 Task: Find connections with filter location Iguape with filter topic #blockchainwith filter profile language English with filter current company V-Guard with filter school CV Raman College of Engineering (CVRCE), Bhubaneswar with filter industry Clay and Refractory Products Manufacturing with filter service category Mortgage Lending with filter keywords title Managing Member
Action: Mouse moved to (649, 117)
Screenshot: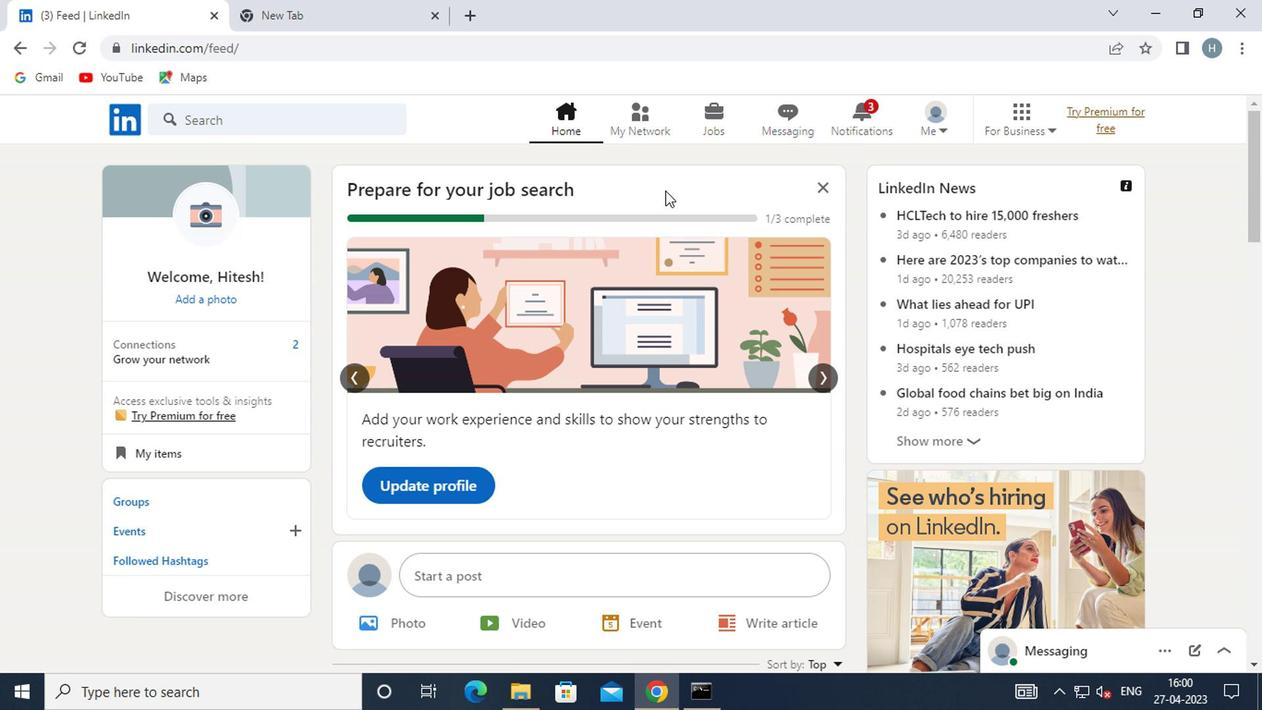 
Action: Mouse pressed left at (649, 117)
Screenshot: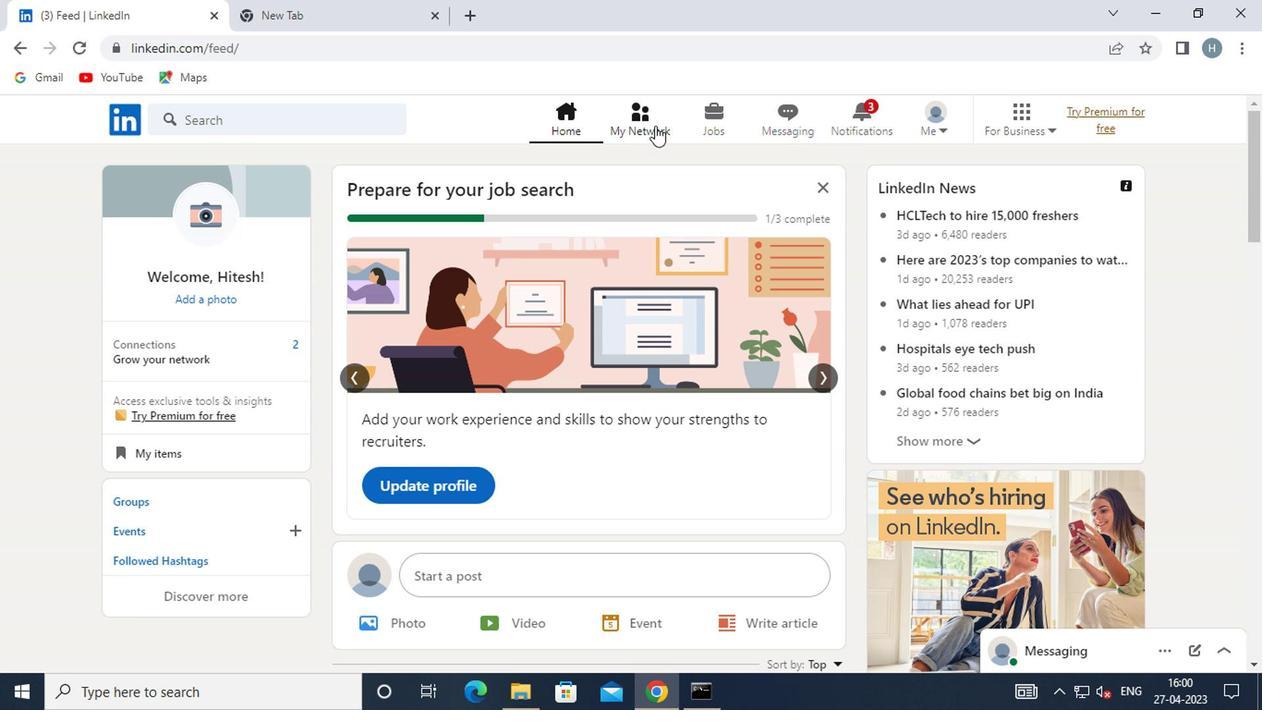 
Action: Mouse moved to (285, 221)
Screenshot: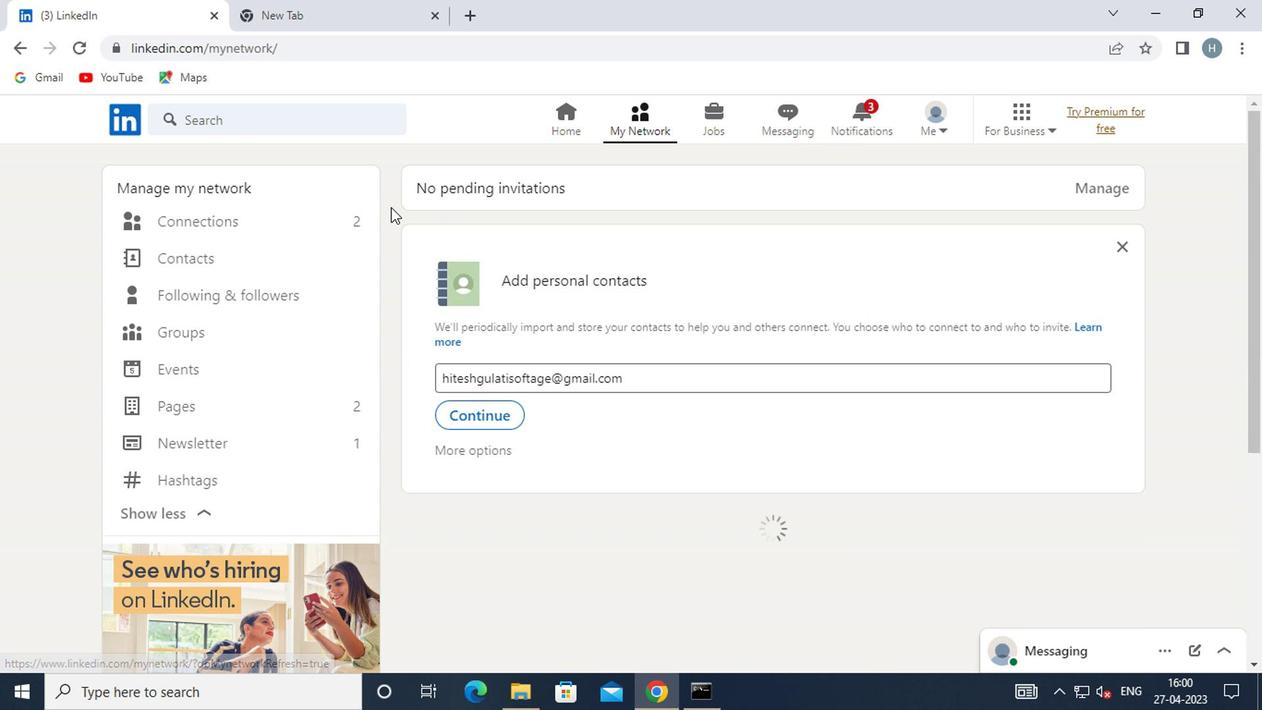 
Action: Mouse pressed left at (285, 221)
Screenshot: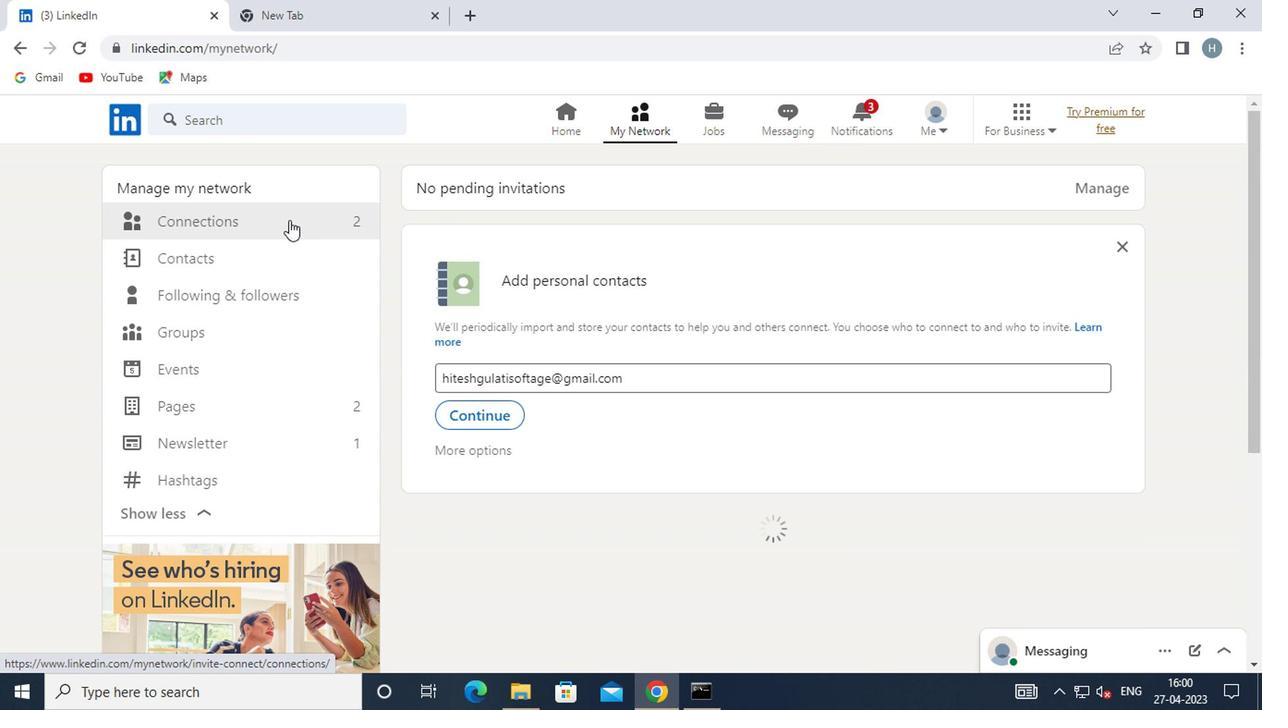 
Action: Mouse moved to (761, 224)
Screenshot: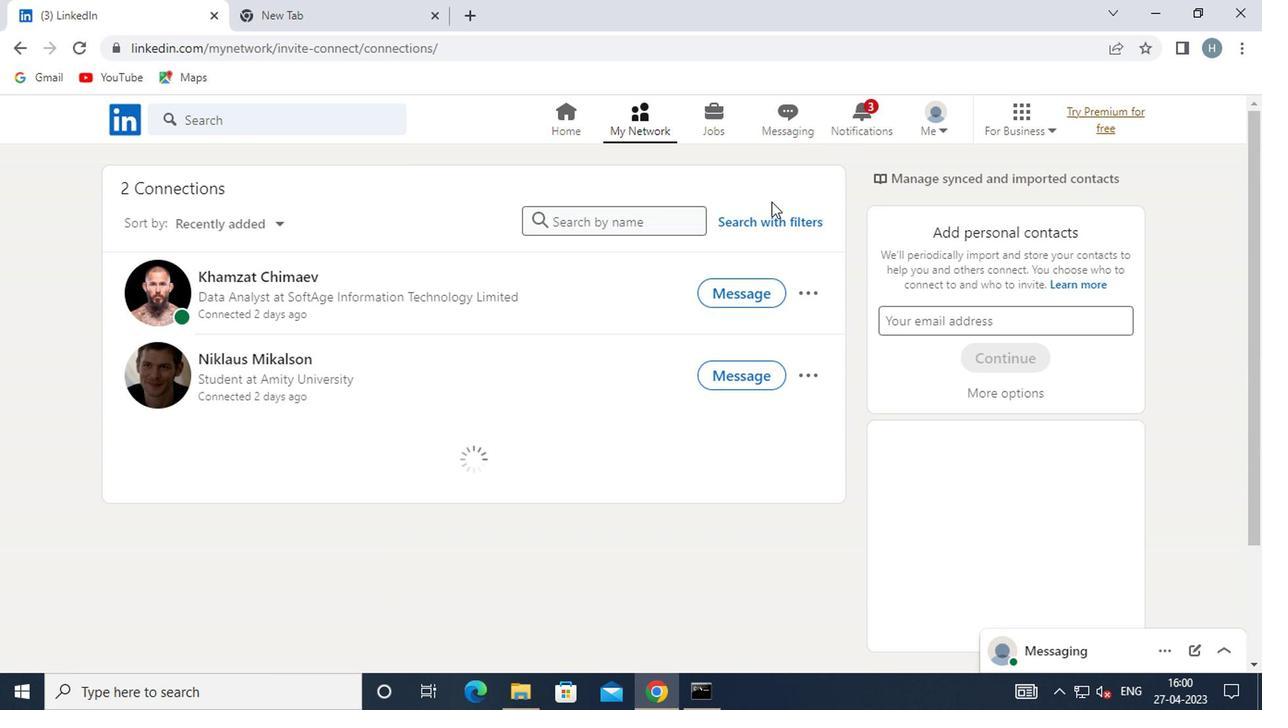 
Action: Mouse pressed left at (761, 224)
Screenshot: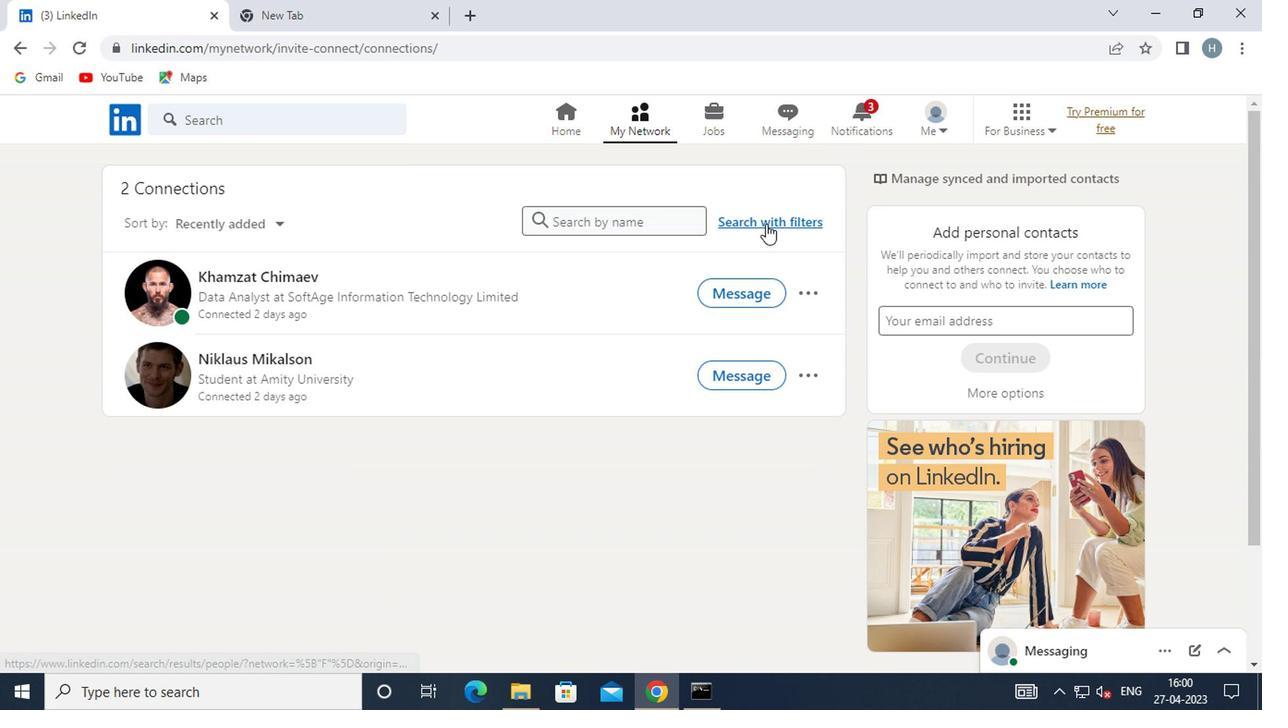 
Action: Mouse moved to (681, 176)
Screenshot: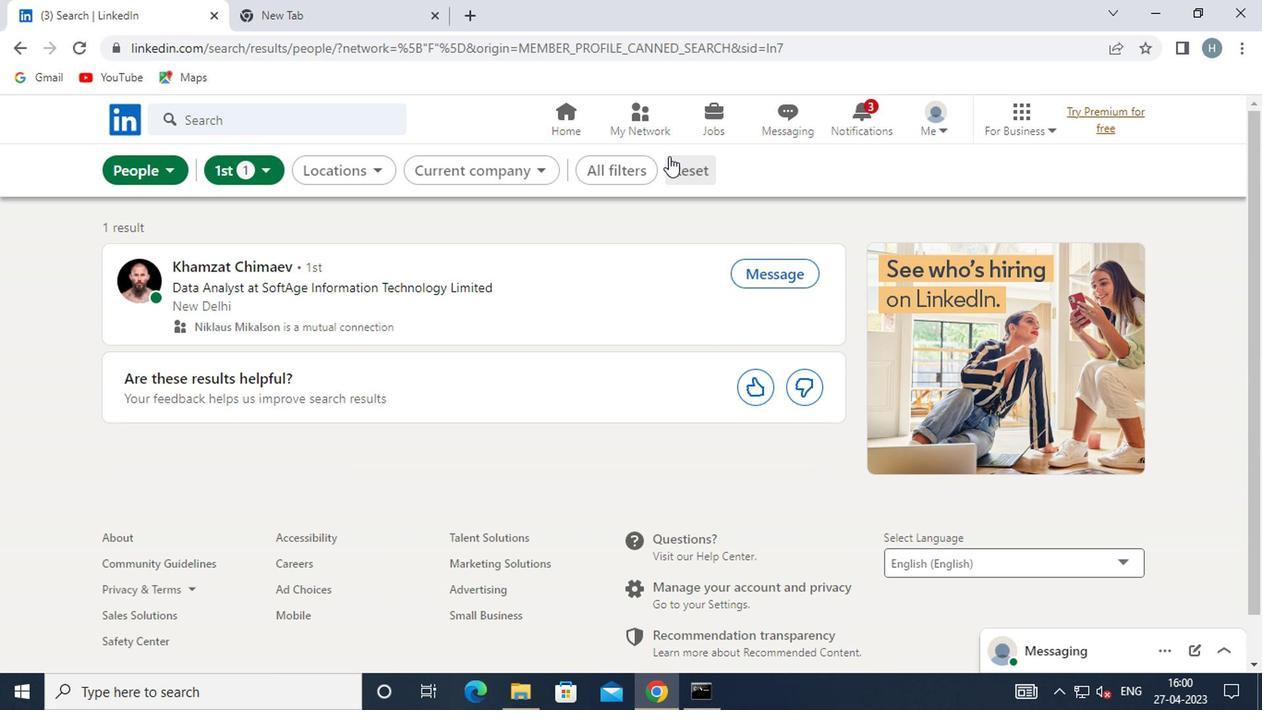 
Action: Mouse pressed left at (681, 176)
Screenshot: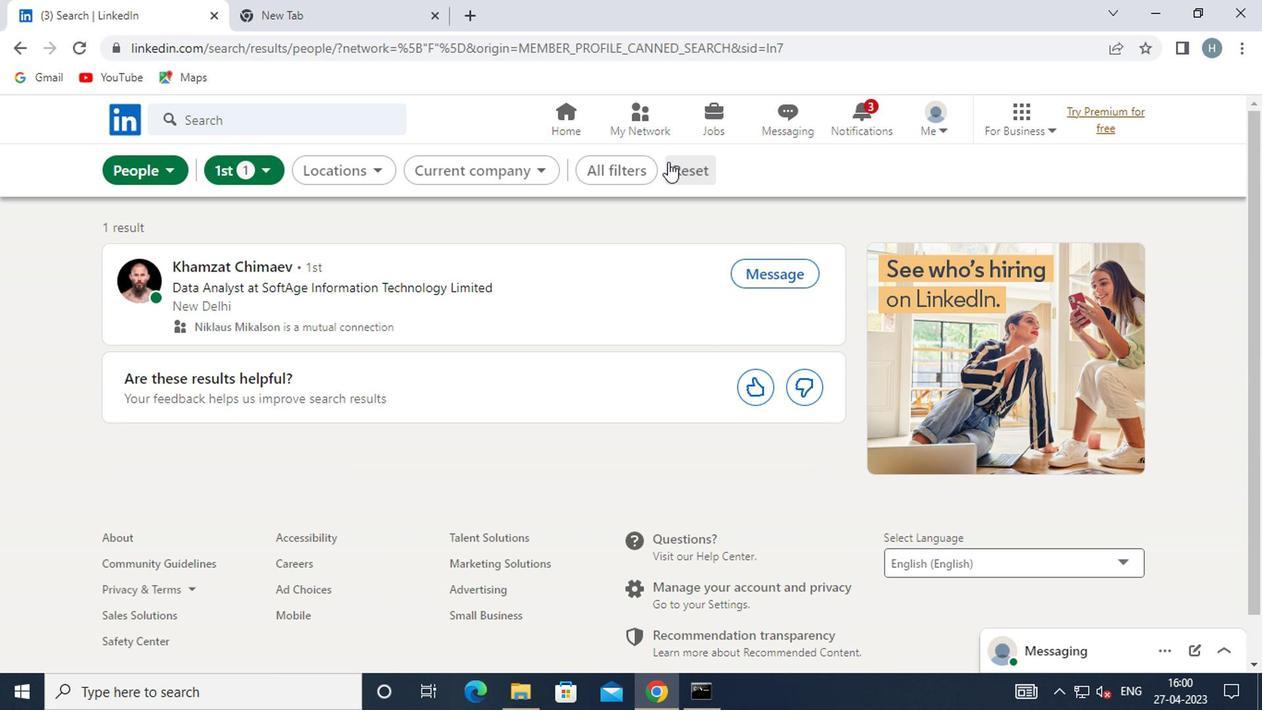 
Action: Mouse moved to (656, 176)
Screenshot: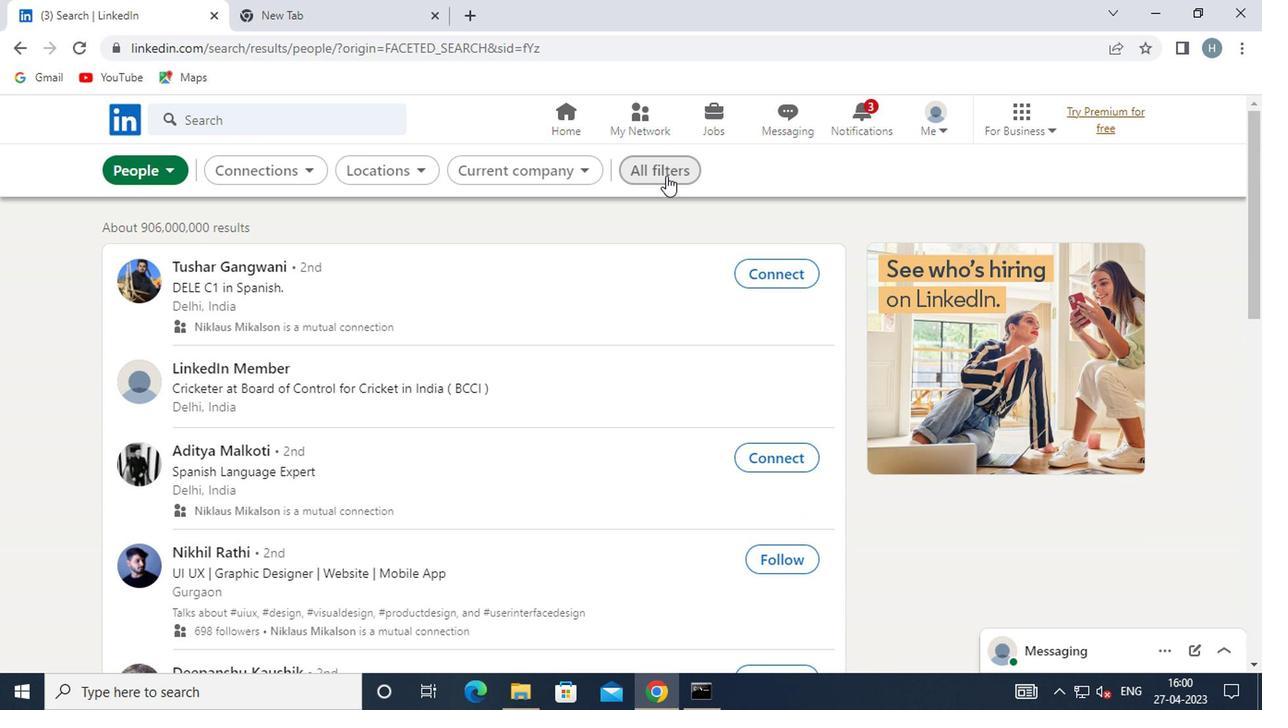 
Action: Mouse pressed left at (656, 176)
Screenshot: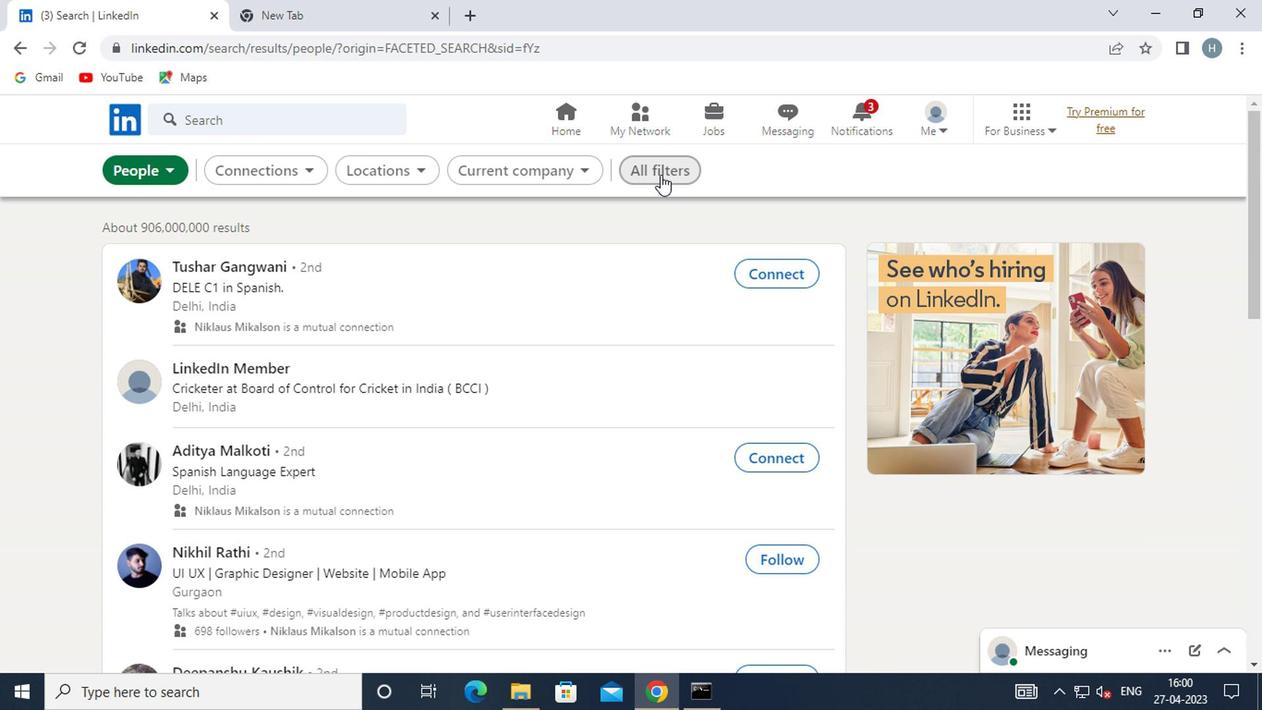
Action: Mouse moved to (1055, 401)
Screenshot: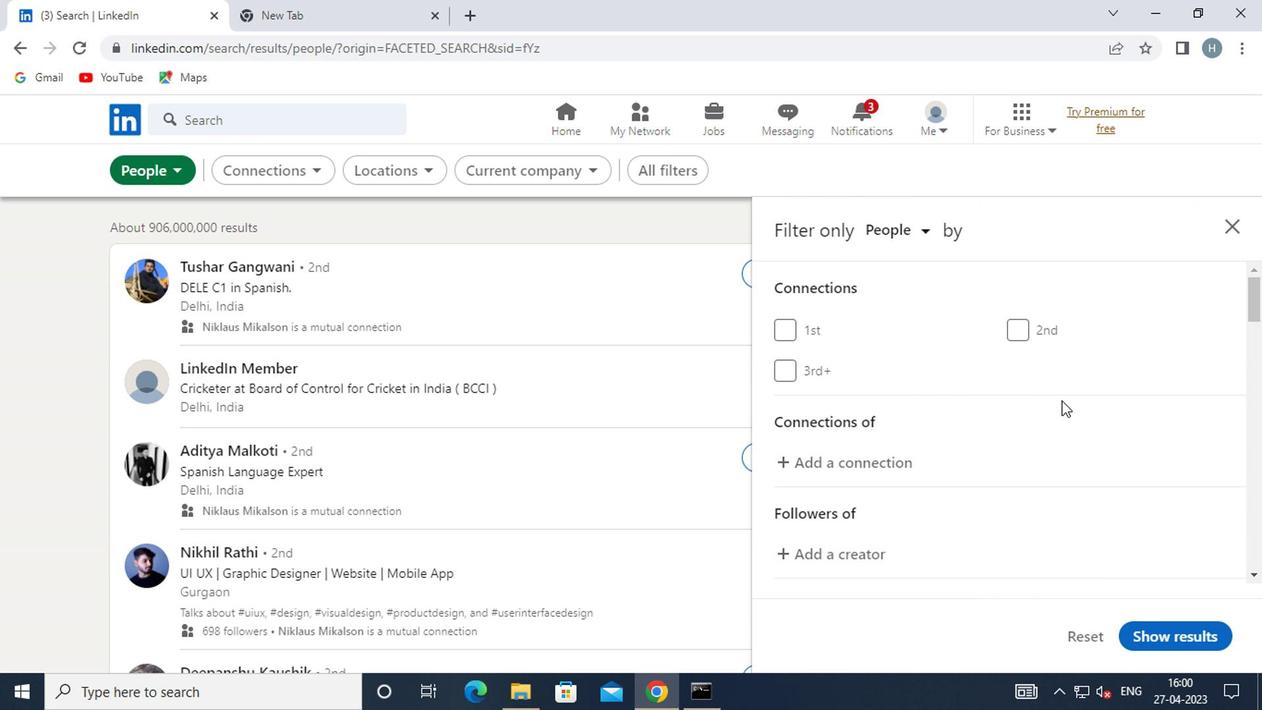 
Action: Mouse scrolled (1055, 400) with delta (0, 0)
Screenshot: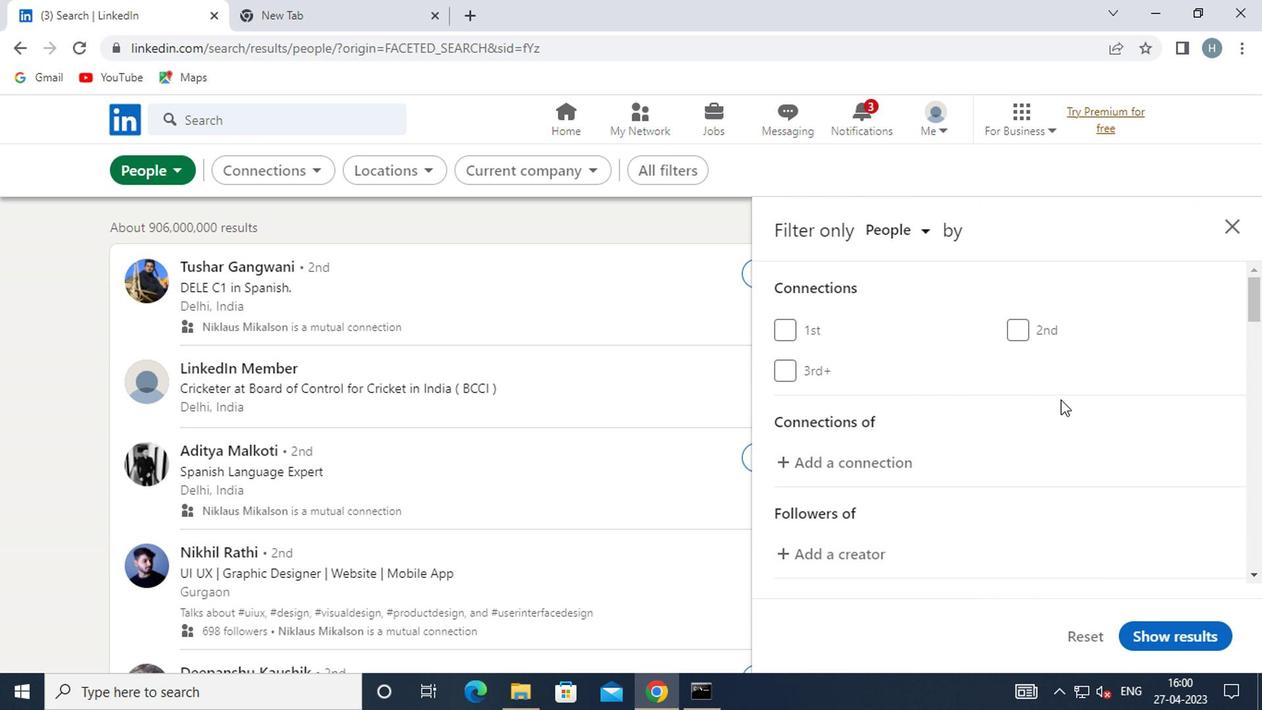 
Action: Mouse scrolled (1055, 400) with delta (0, 0)
Screenshot: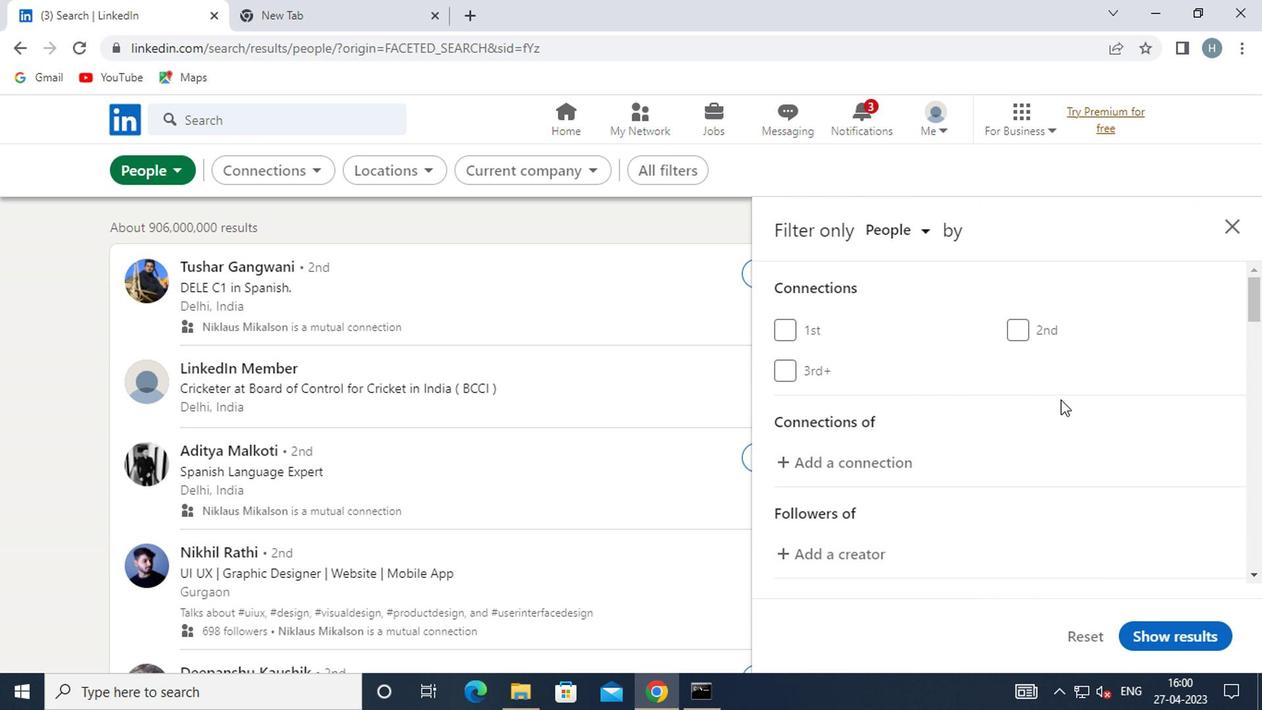 
Action: Mouse scrolled (1055, 400) with delta (0, 0)
Screenshot: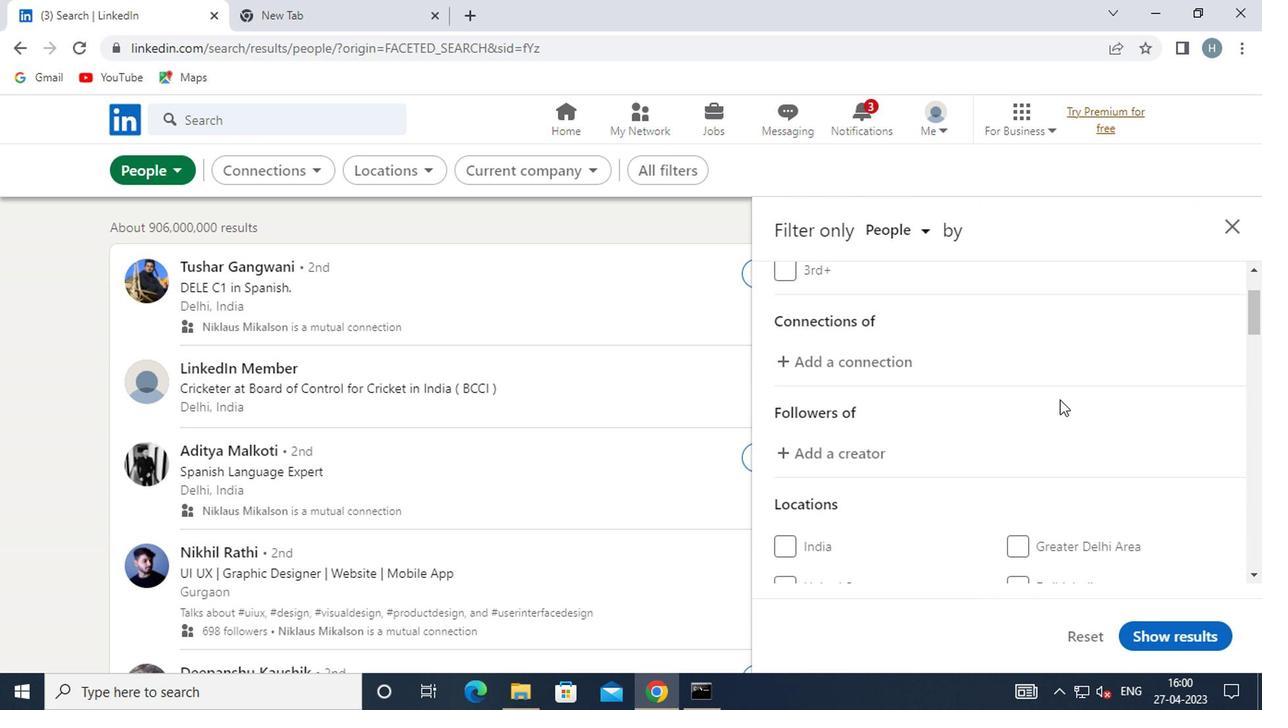 
Action: Mouse moved to (1055, 401)
Screenshot: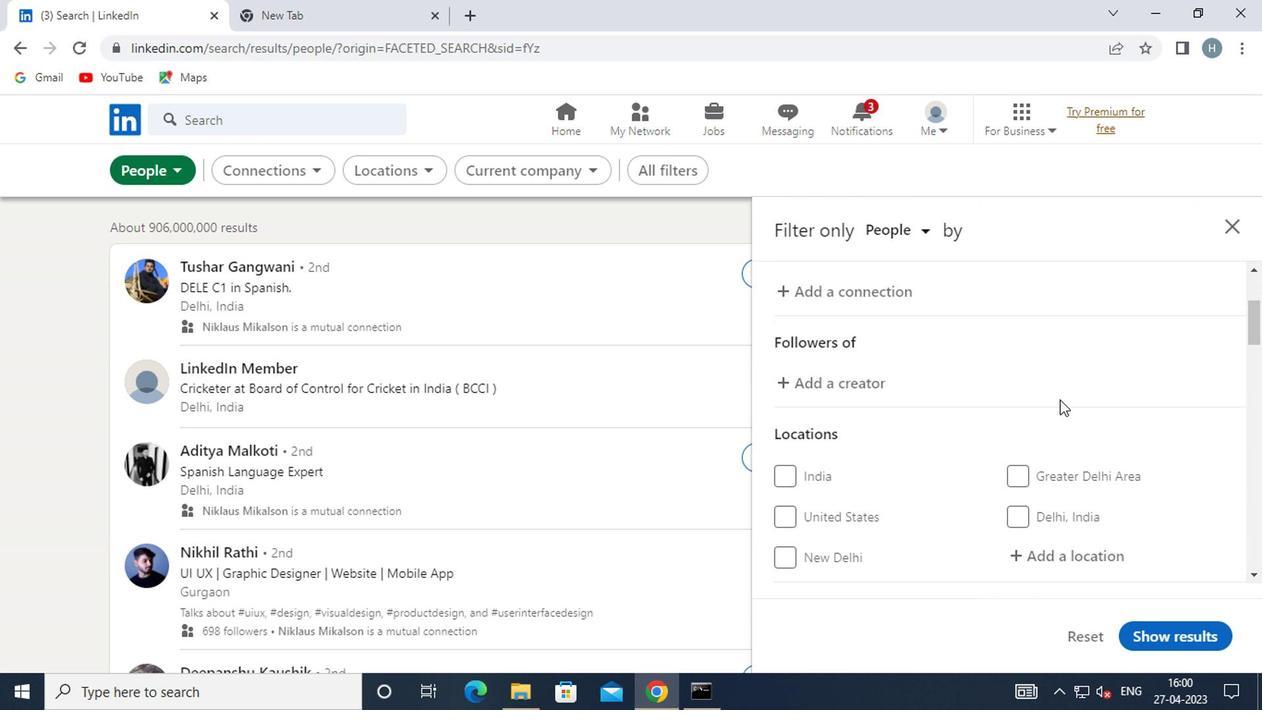 
Action: Mouse scrolled (1055, 400) with delta (0, 0)
Screenshot: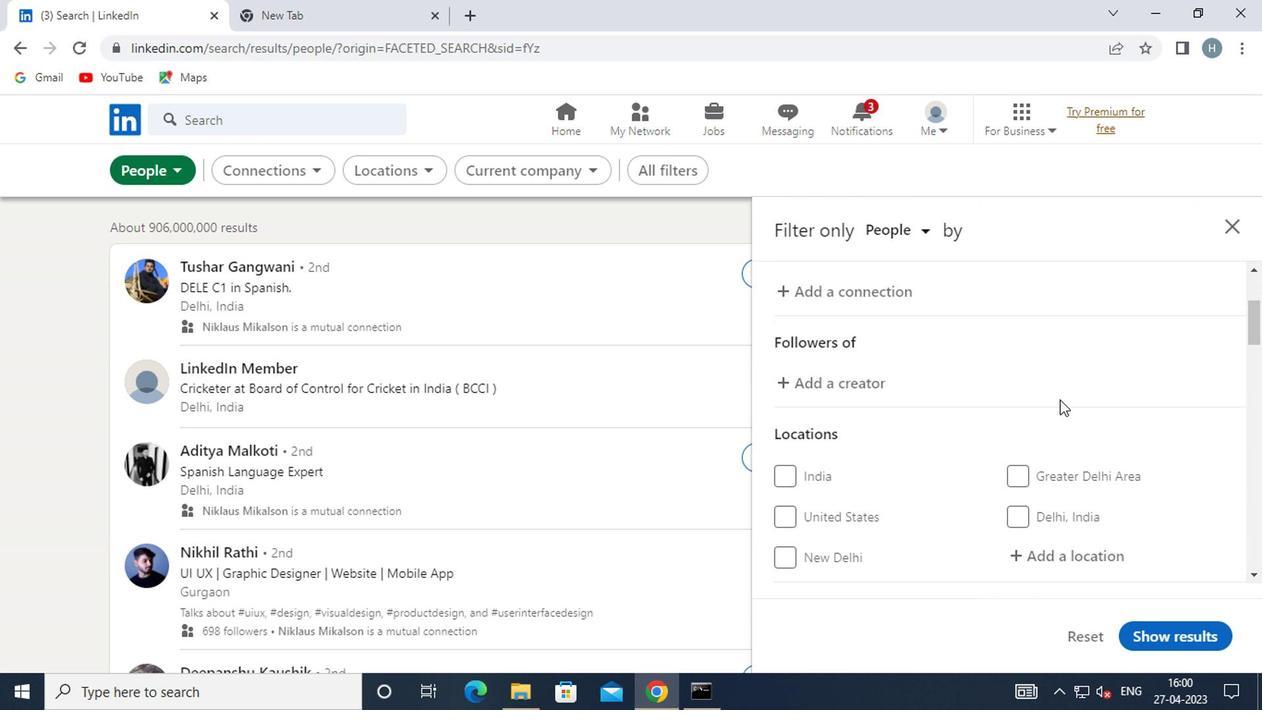 
Action: Mouse moved to (1045, 359)
Screenshot: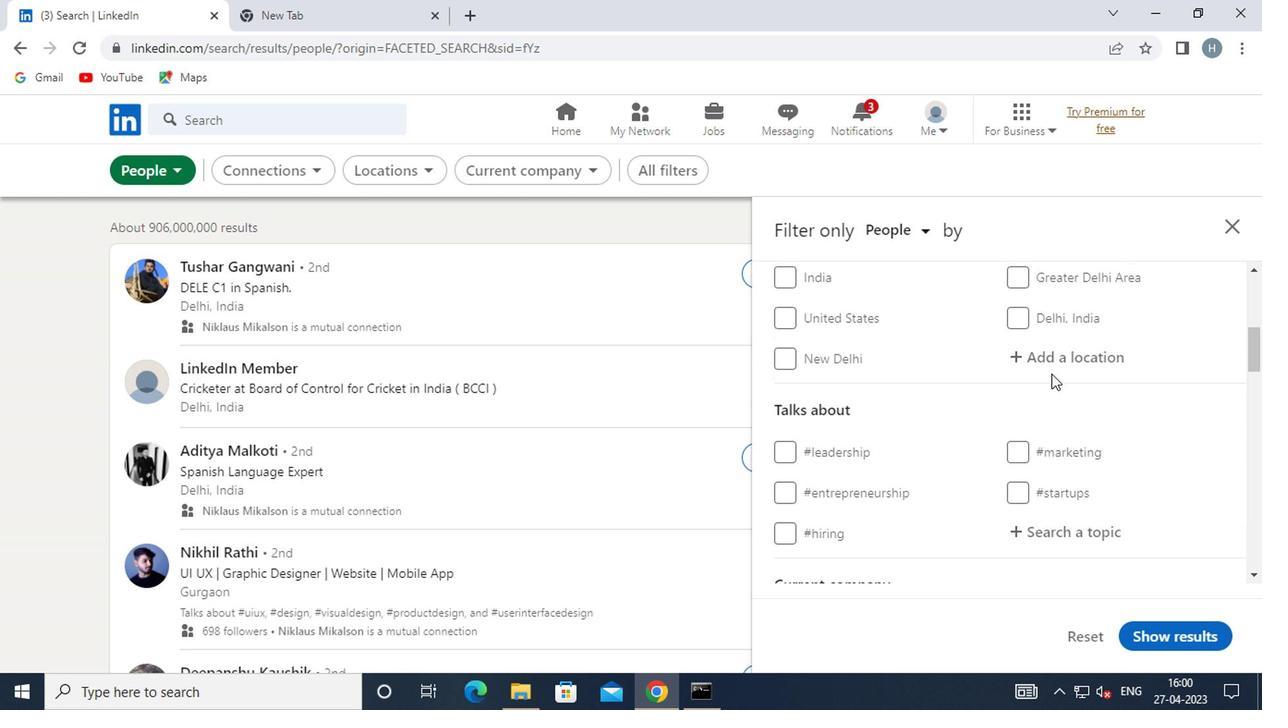 
Action: Mouse pressed left at (1045, 359)
Screenshot: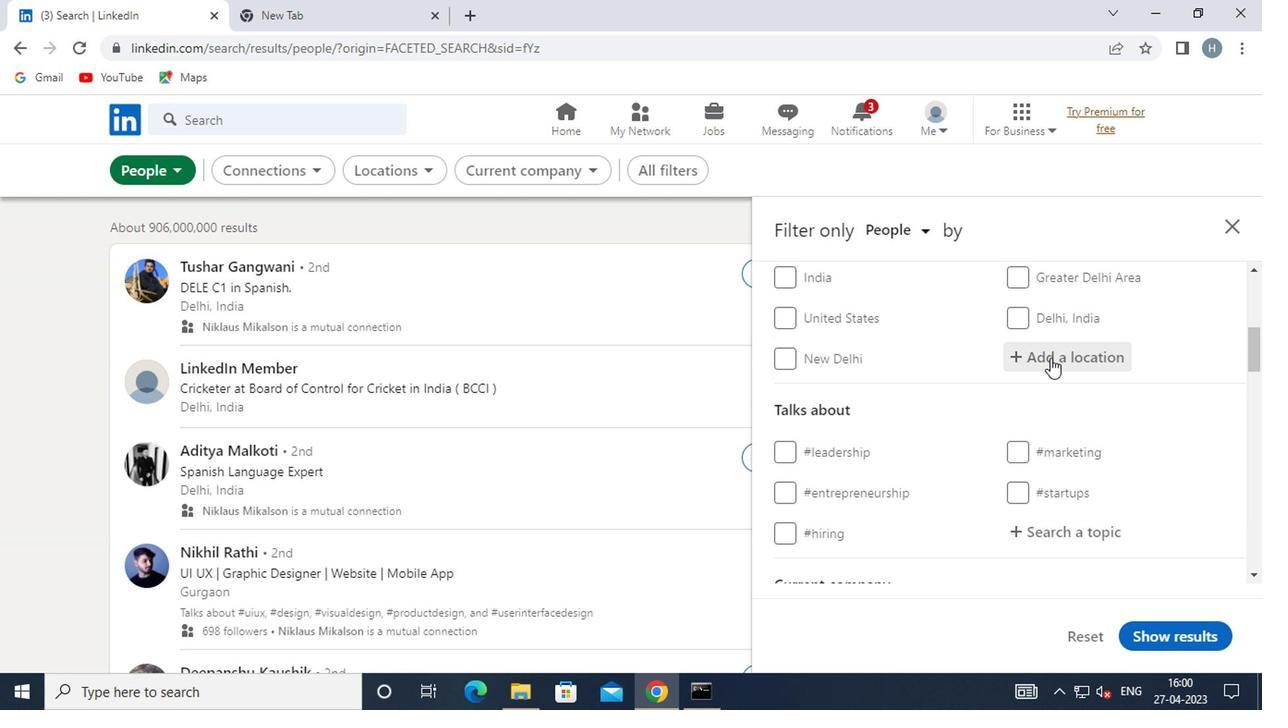 
Action: Key pressed <Key.shift>IGUAPA
Screenshot: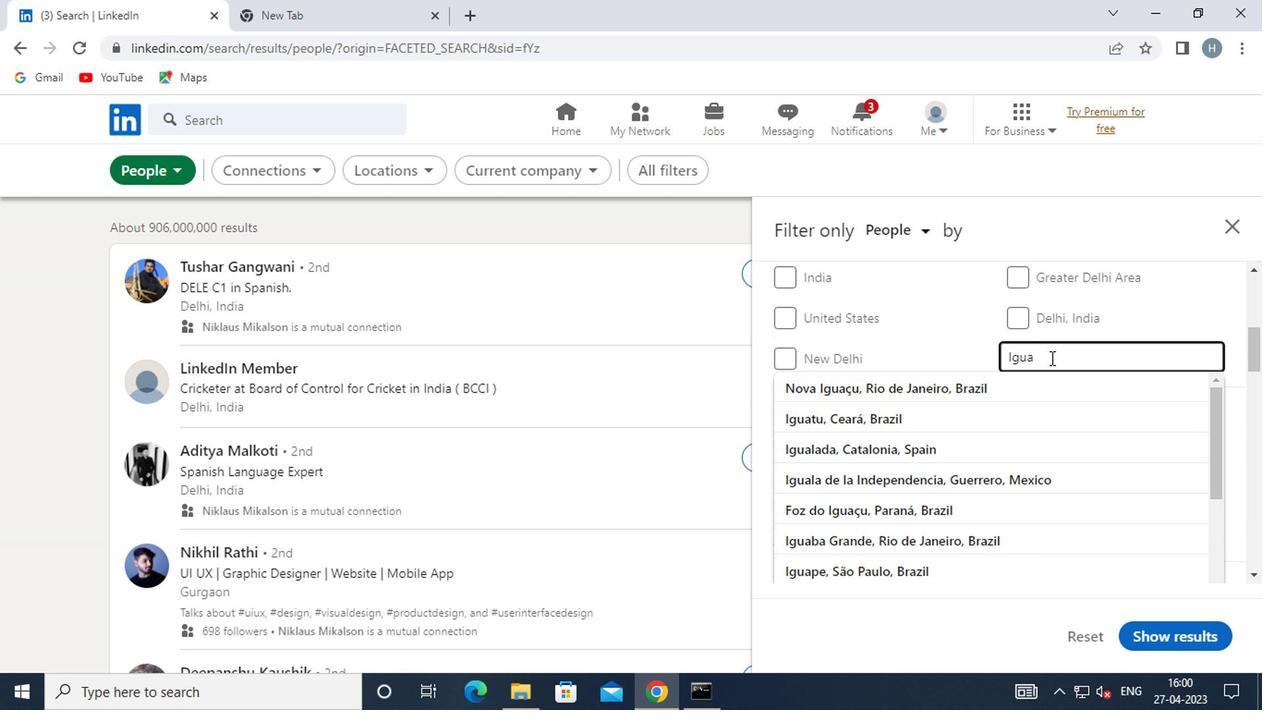 
Action: Mouse moved to (1180, 301)
Screenshot: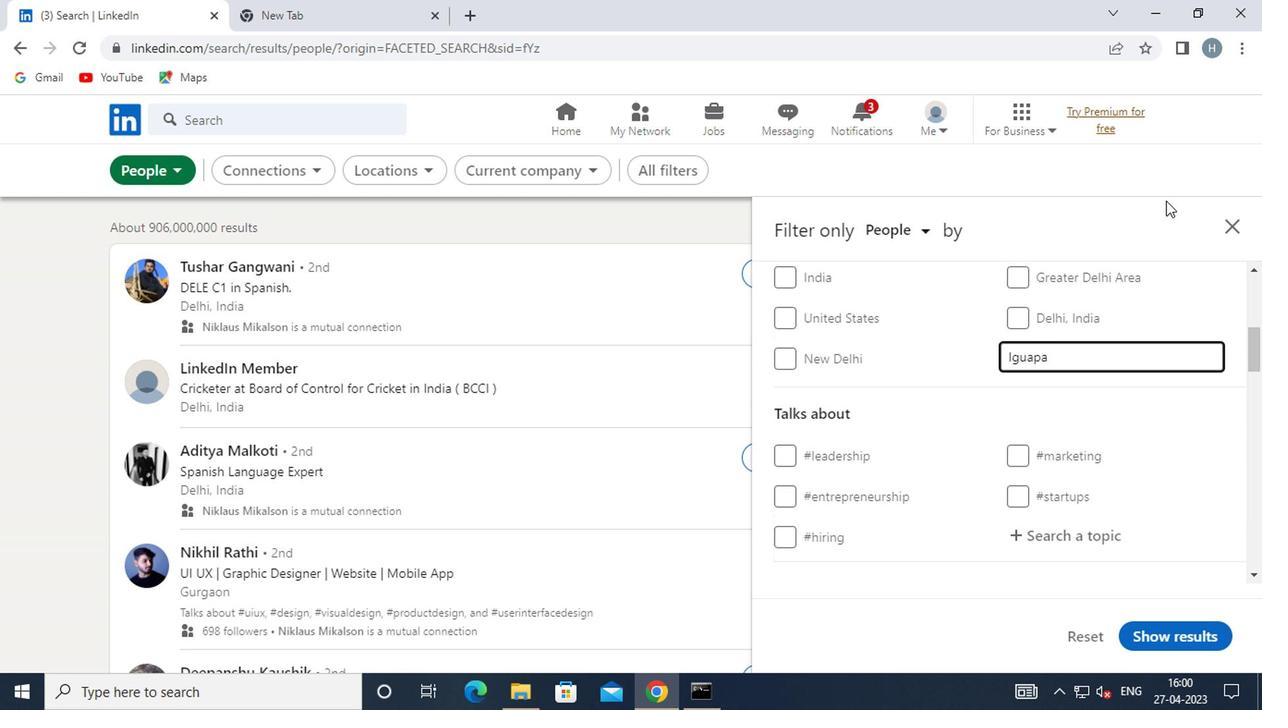 
Action: Mouse pressed left at (1180, 301)
Screenshot: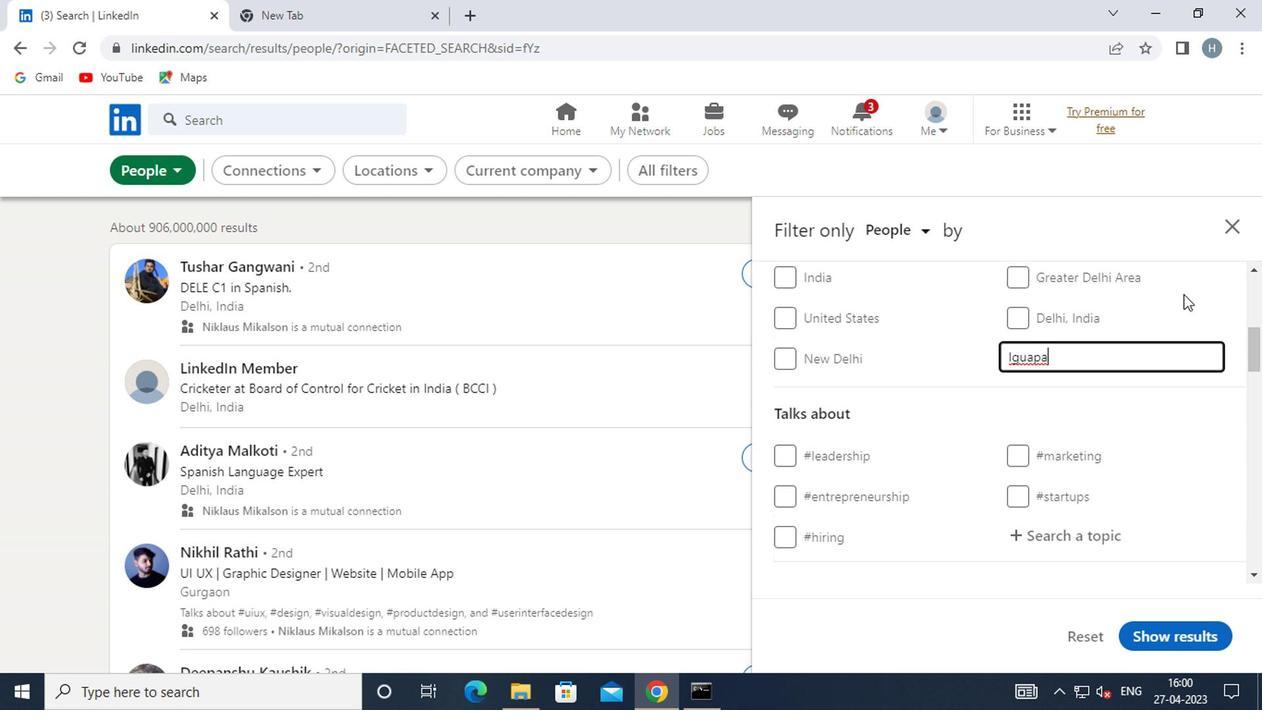 
Action: Mouse moved to (1157, 319)
Screenshot: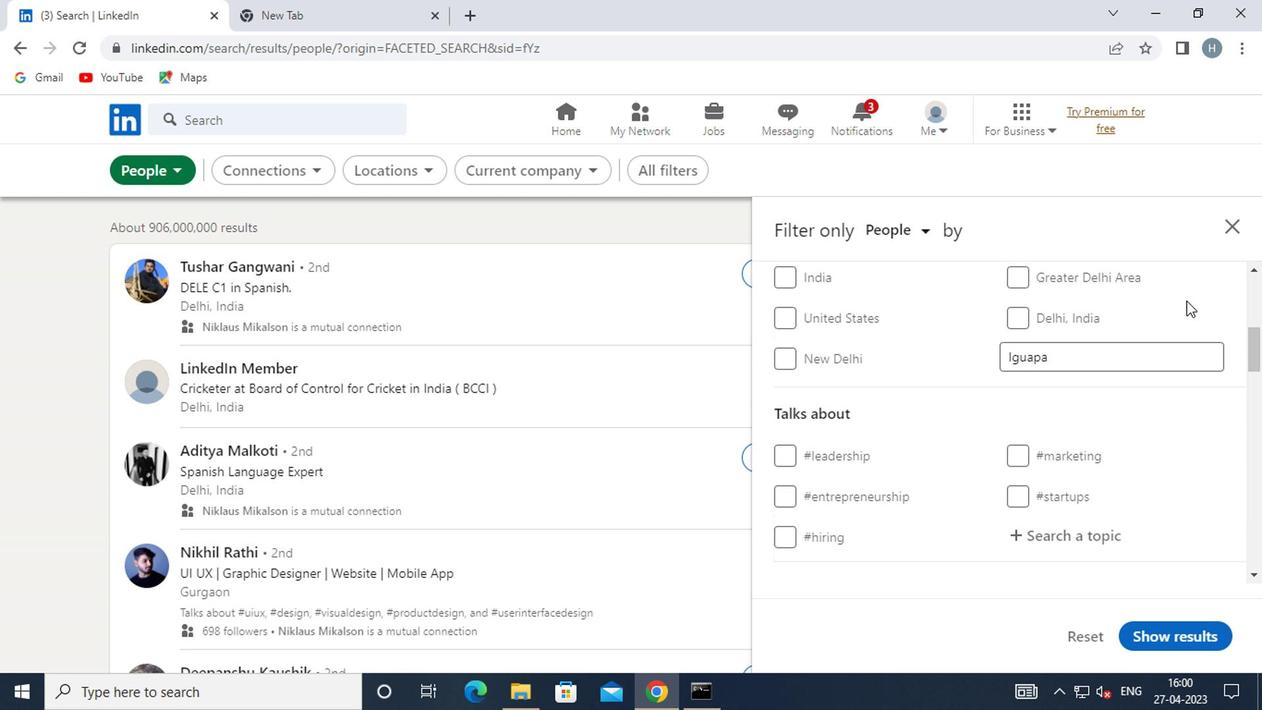 
Action: Mouse scrolled (1157, 317) with delta (0, -1)
Screenshot: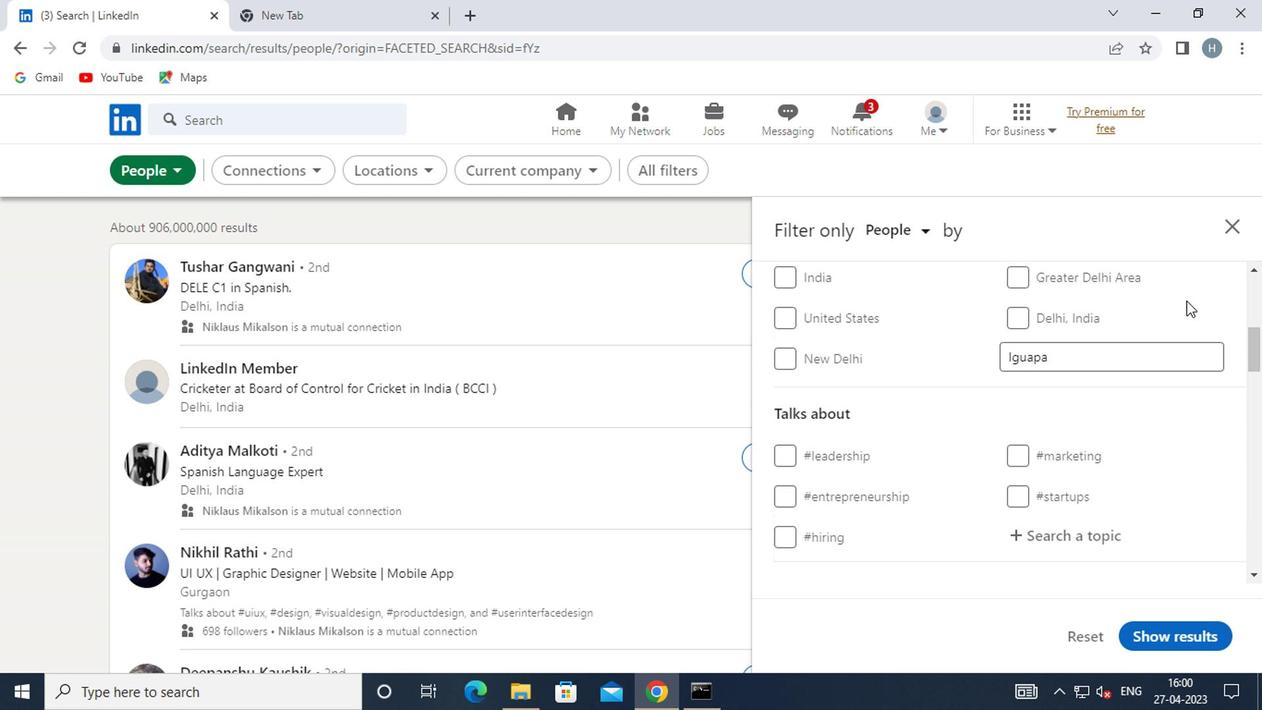 
Action: Mouse moved to (1149, 324)
Screenshot: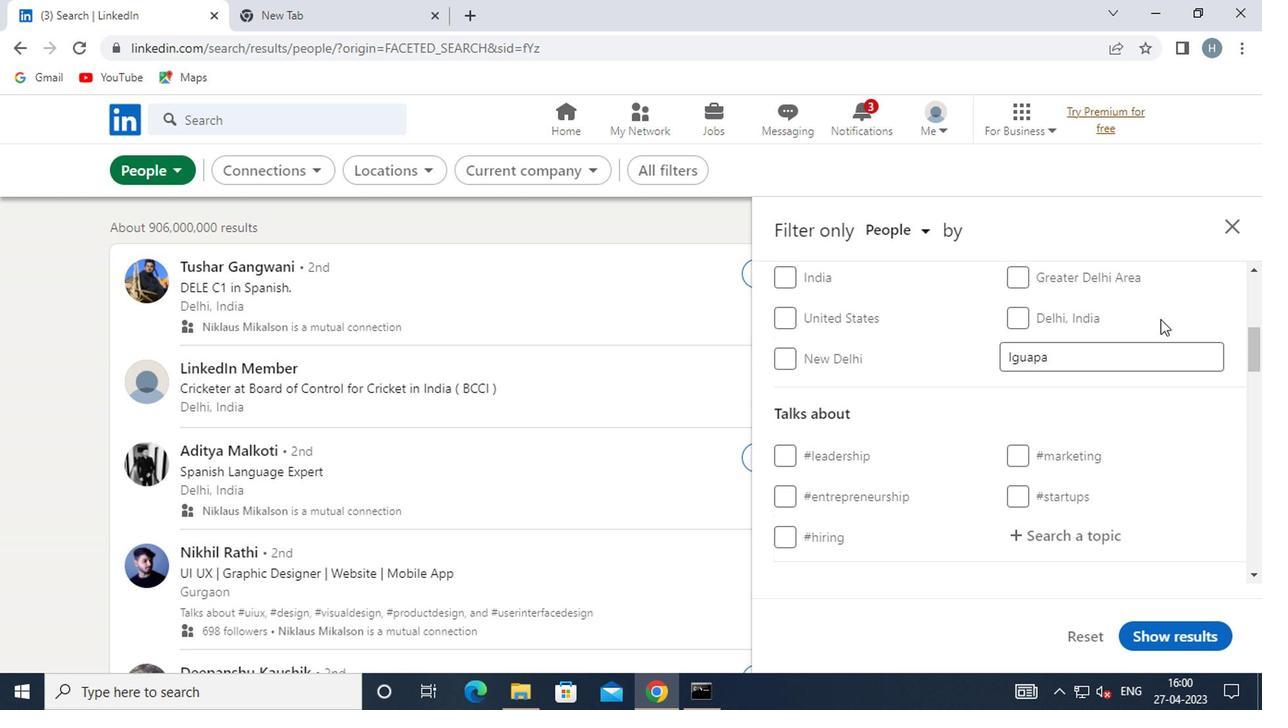 
Action: Mouse scrolled (1149, 323) with delta (0, 0)
Screenshot: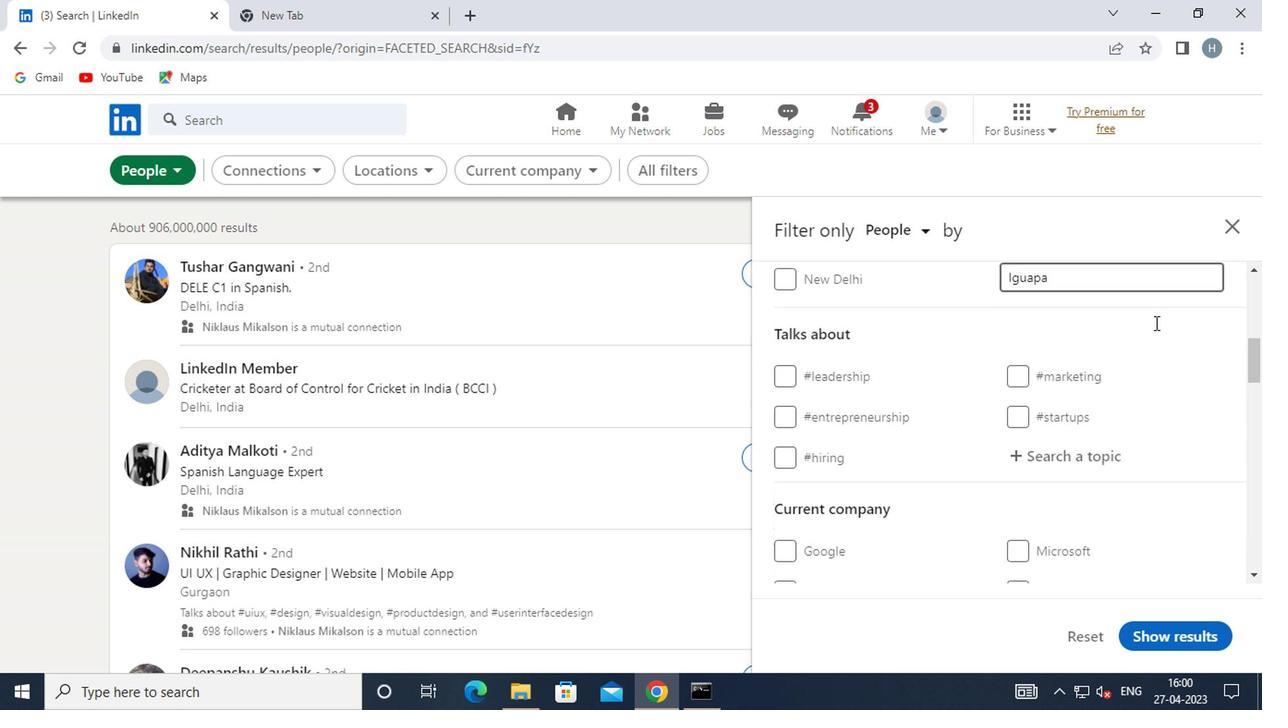 
Action: Mouse moved to (1066, 351)
Screenshot: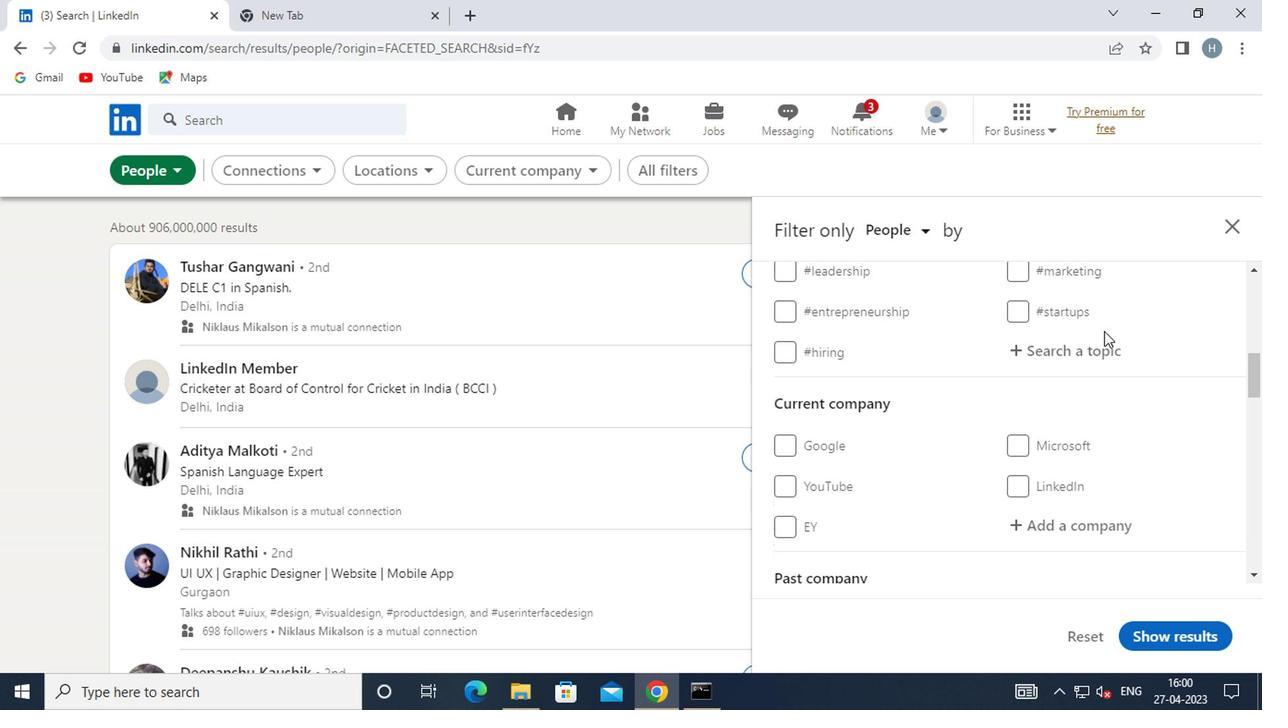 
Action: Mouse pressed left at (1066, 351)
Screenshot: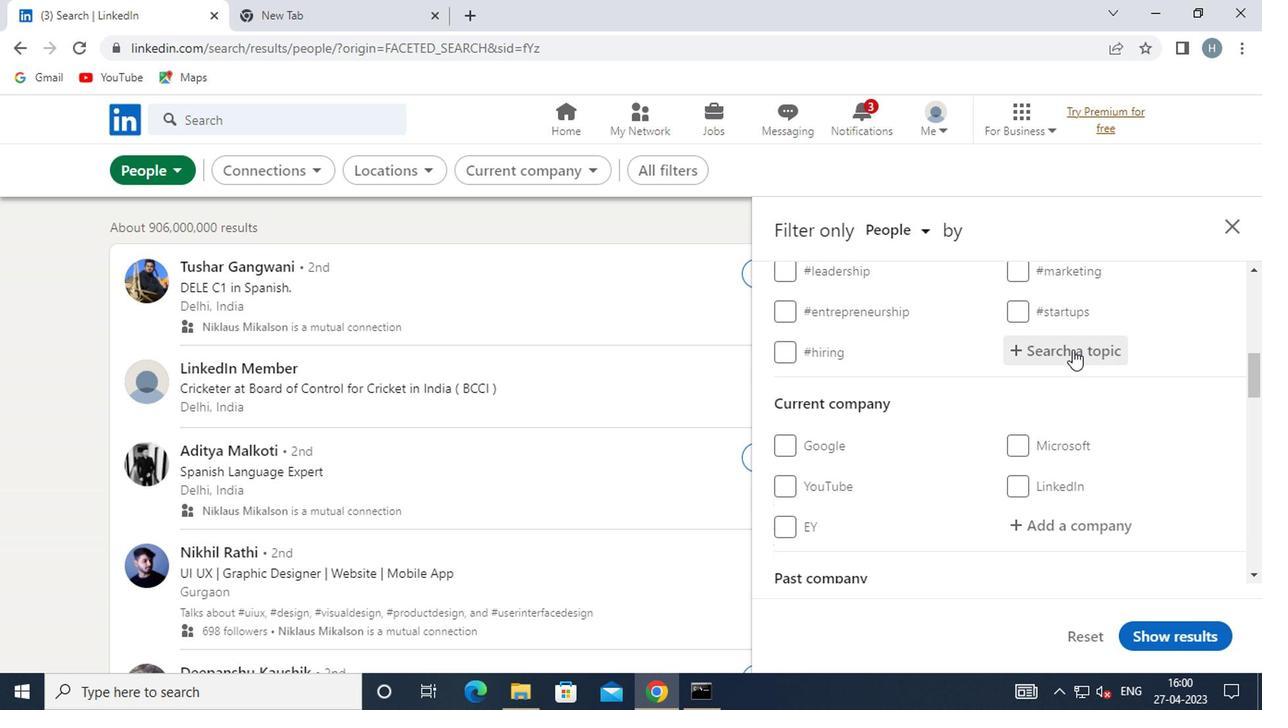 
Action: Key pressed <Key.shift>#BLOCKCJ<Key.backspace>HAINWITH
Screenshot: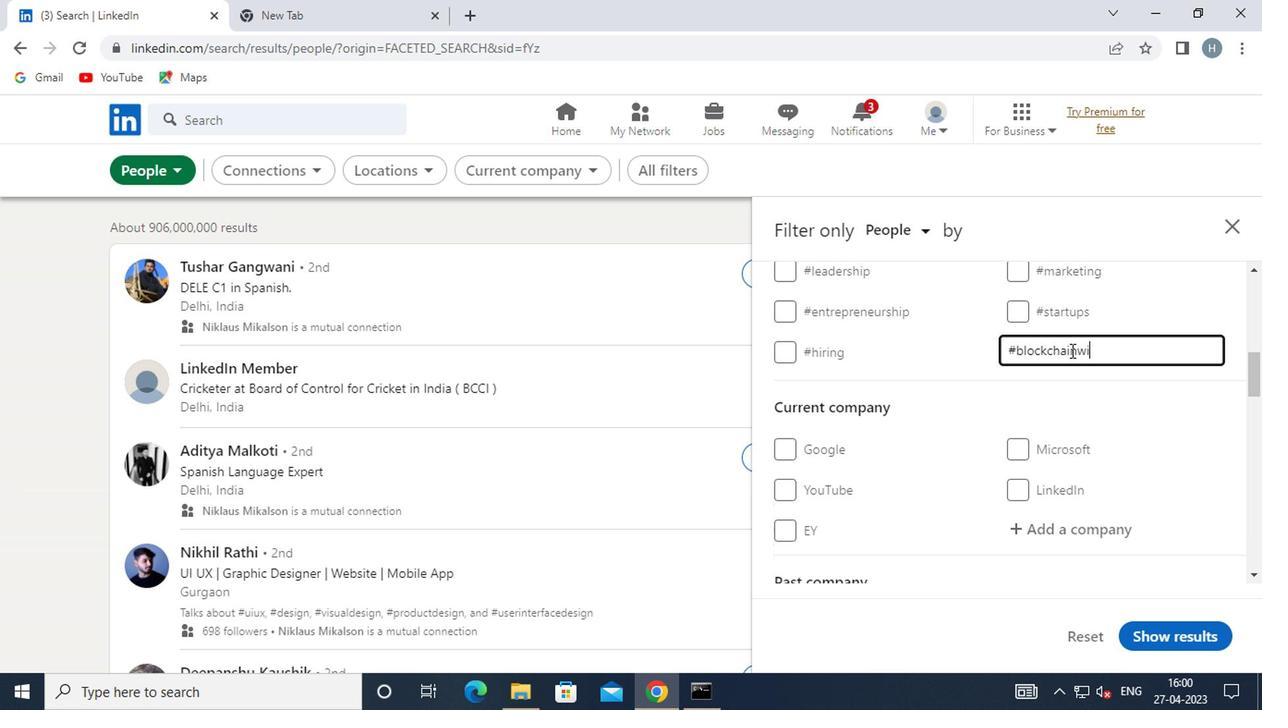 
Action: Mouse moved to (1102, 397)
Screenshot: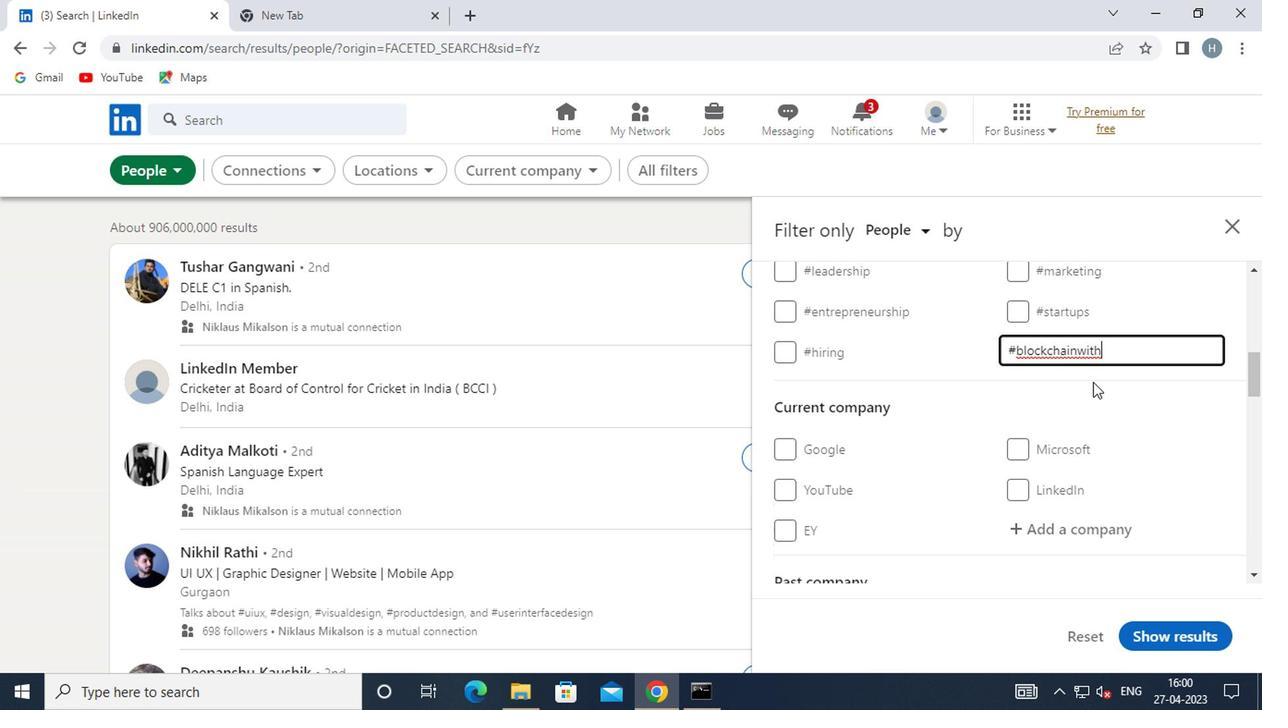
Action: Mouse pressed left at (1102, 397)
Screenshot: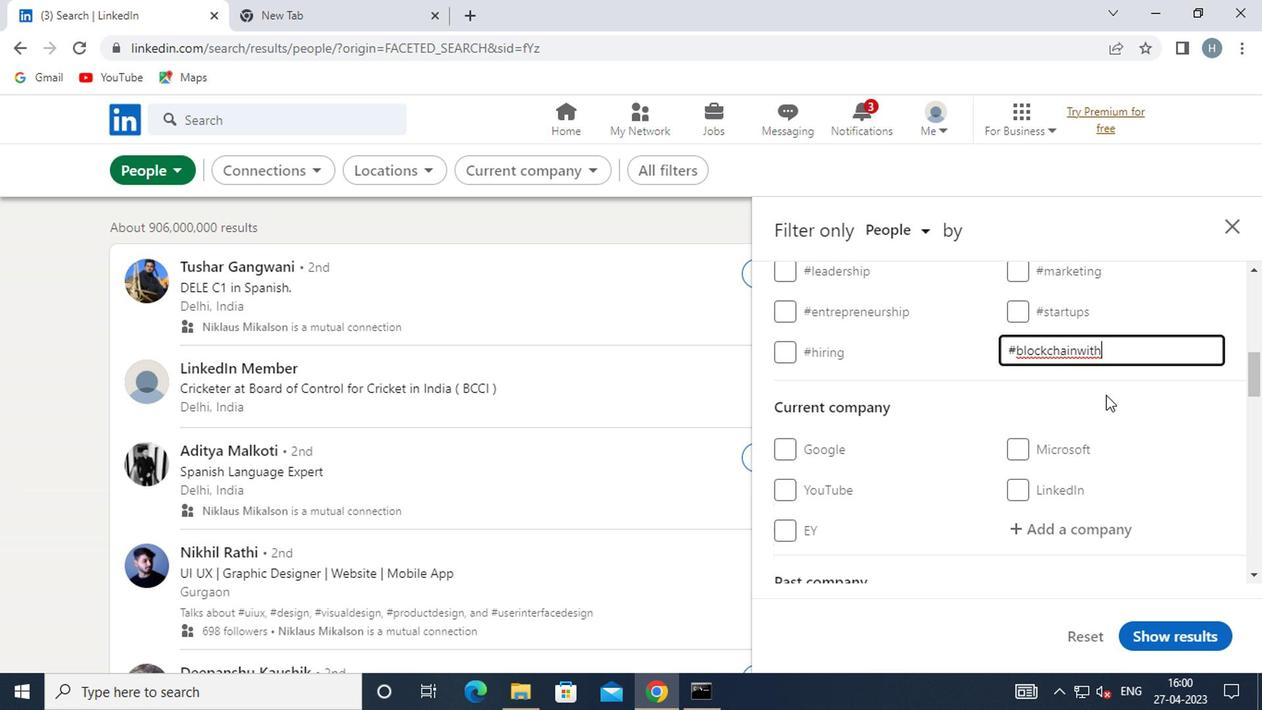 
Action: Mouse moved to (1107, 393)
Screenshot: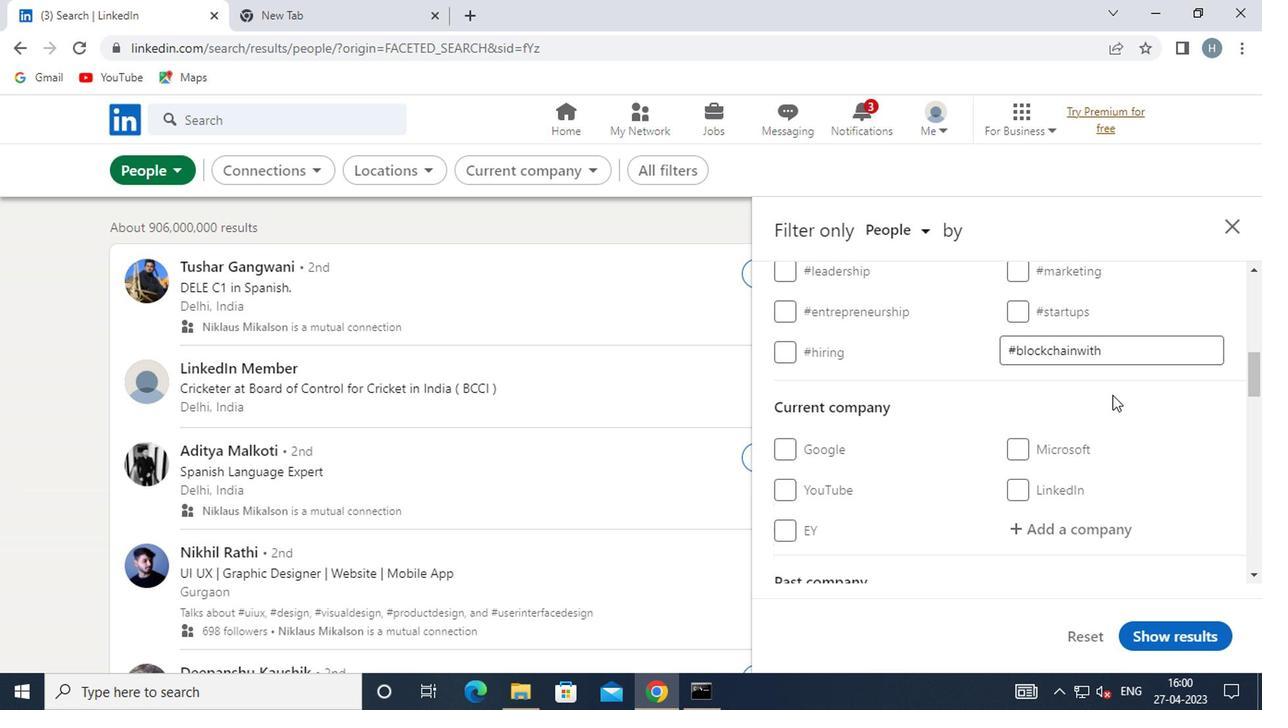 
Action: Mouse scrolled (1107, 392) with delta (0, -1)
Screenshot: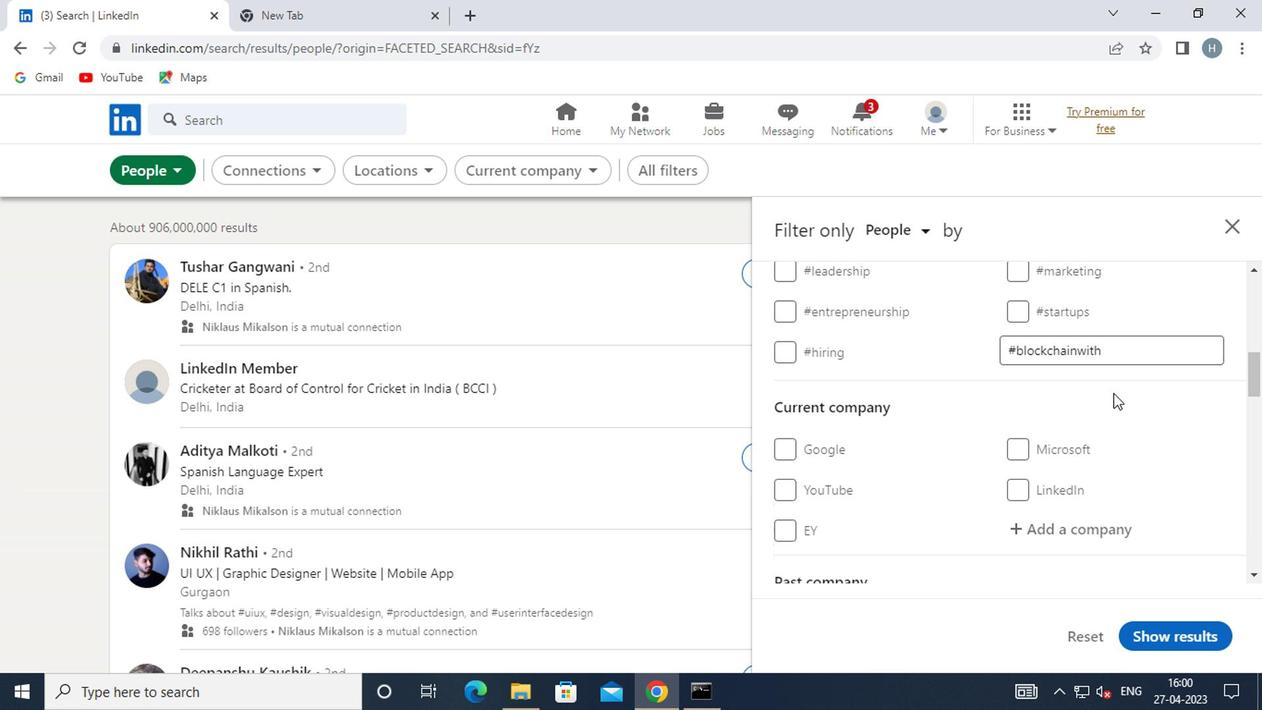 
Action: Mouse scrolled (1107, 392) with delta (0, -1)
Screenshot: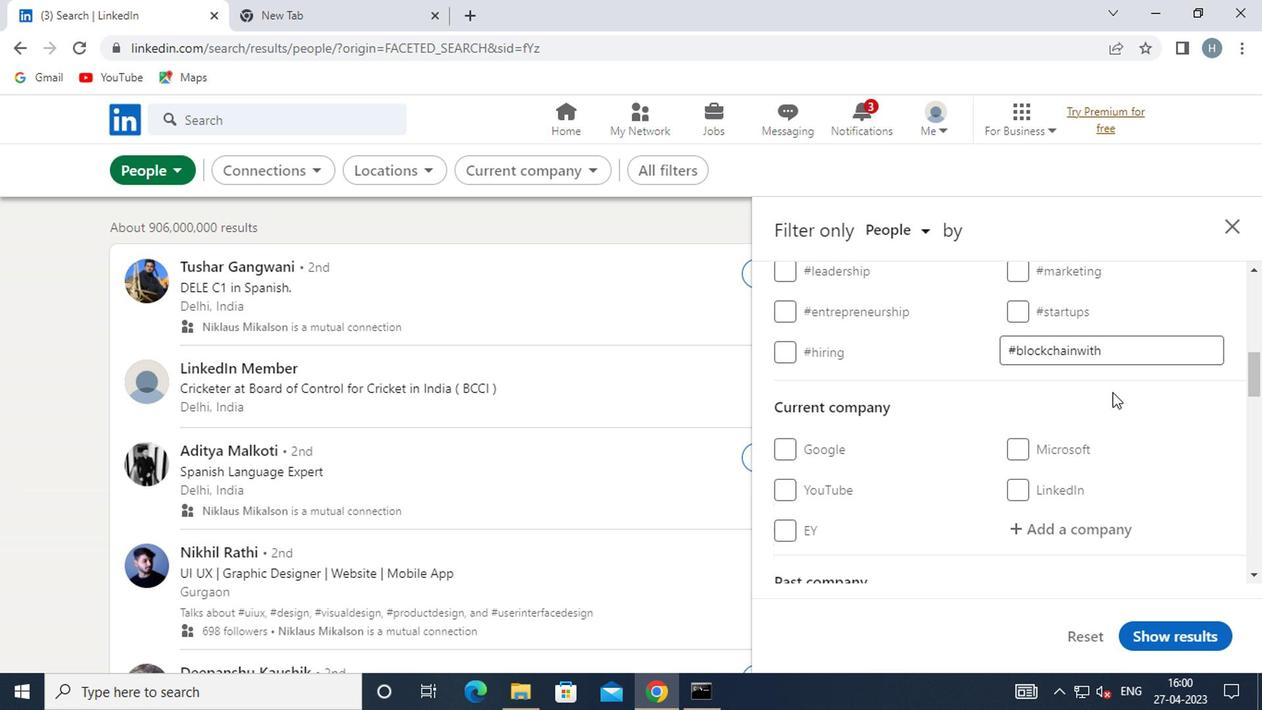 
Action: Mouse moved to (1096, 381)
Screenshot: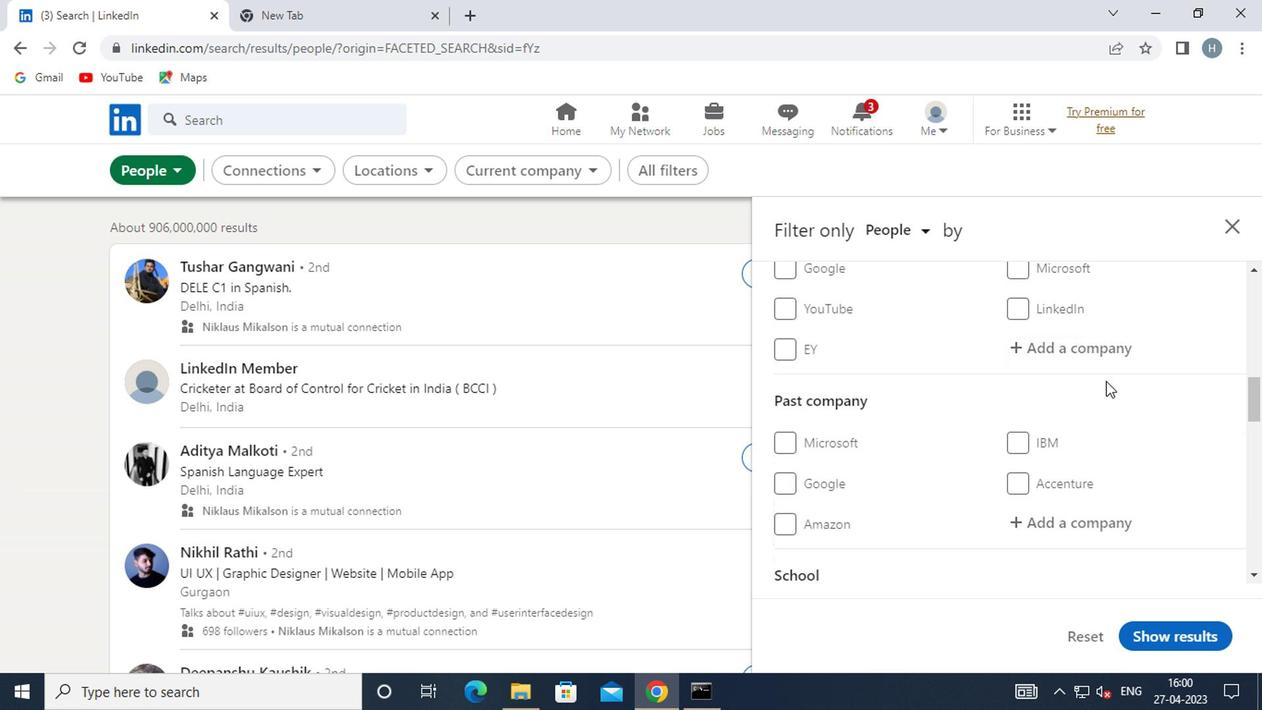 
Action: Mouse scrolled (1096, 380) with delta (0, 0)
Screenshot: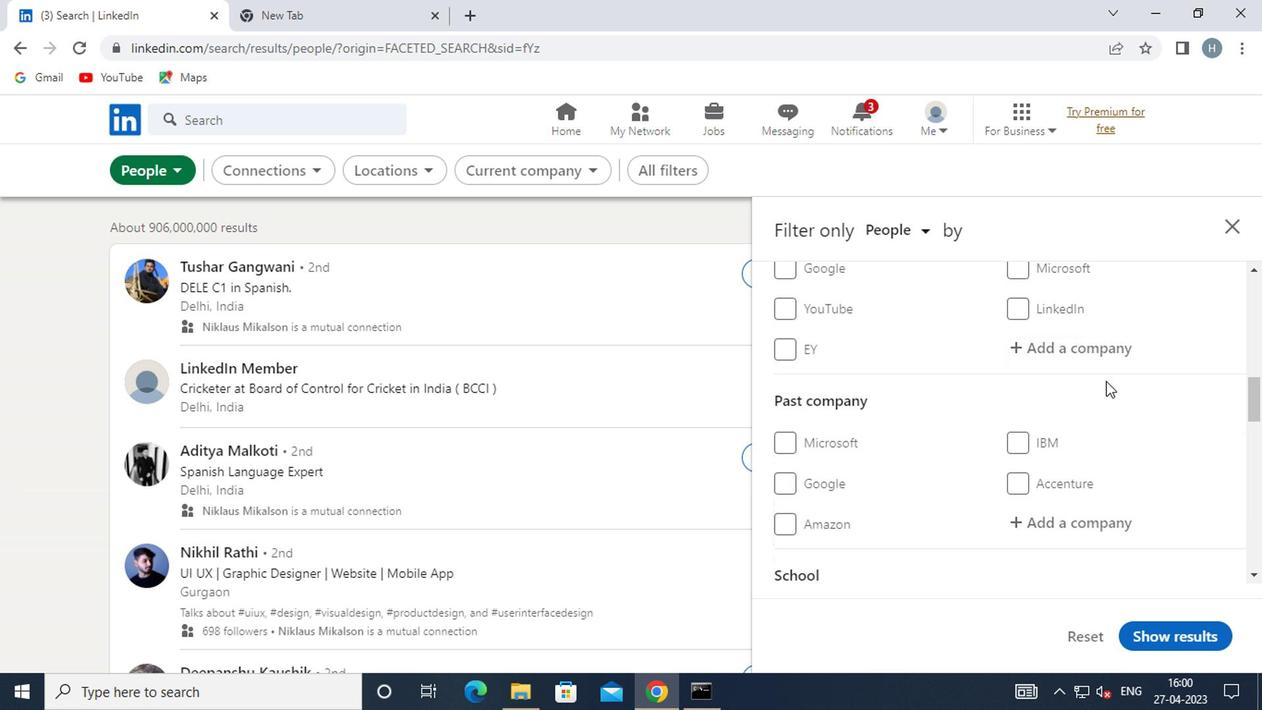 
Action: Mouse moved to (1096, 381)
Screenshot: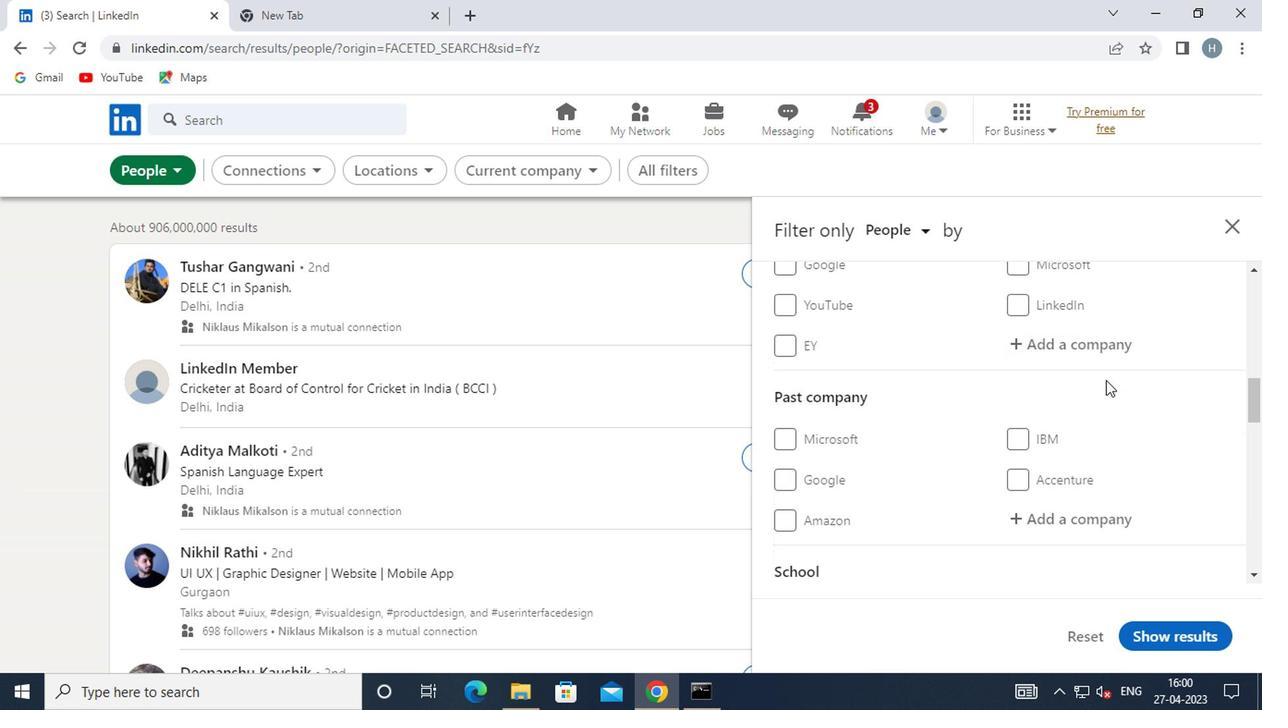 
Action: Mouse scrolled (1096, 380) with delta (0, 0)
Screenshot: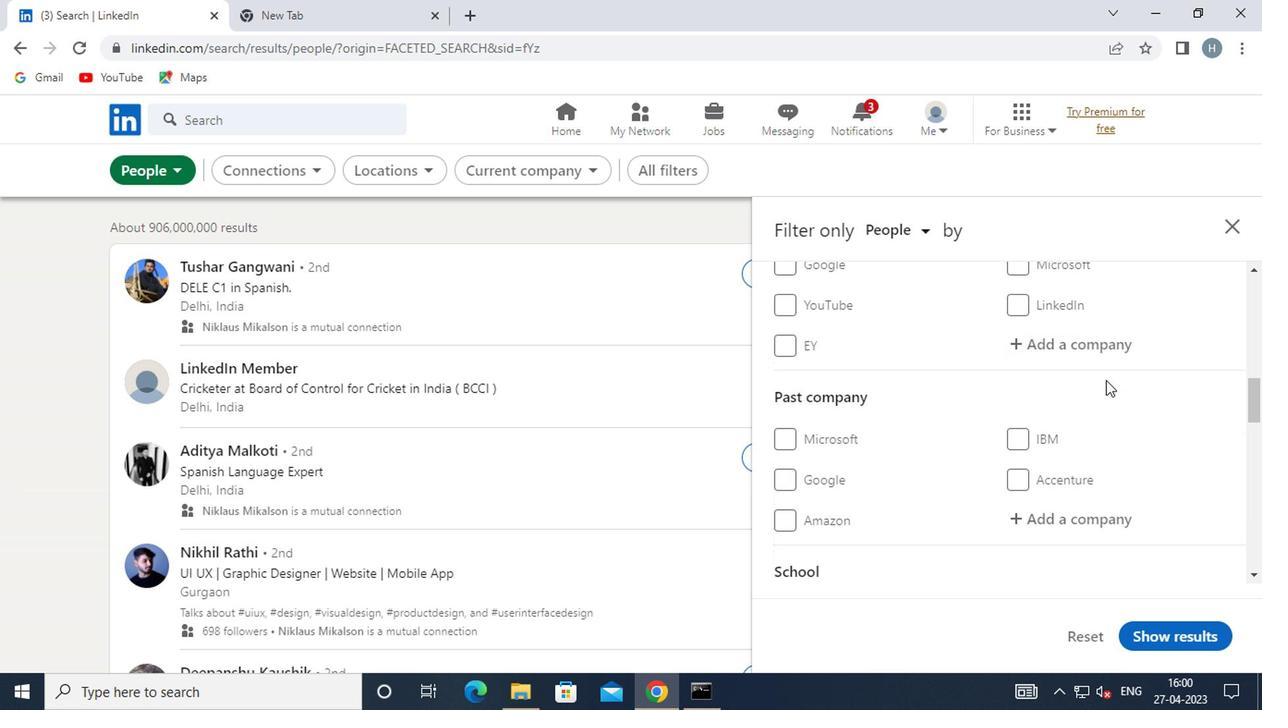 
Action: Mouse moved to (1026, 387)
Screenshot: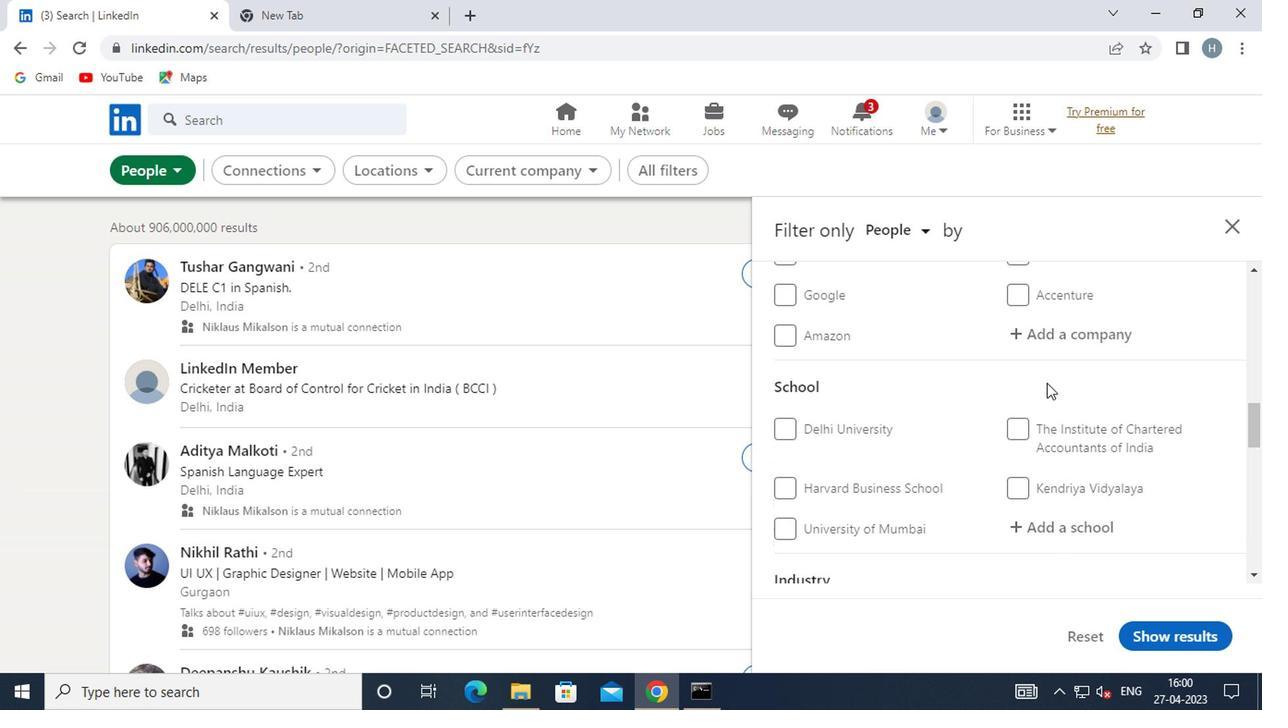 
Action: Mouse scrolled (1026, 386) with delta (0, -1)
Screenshot: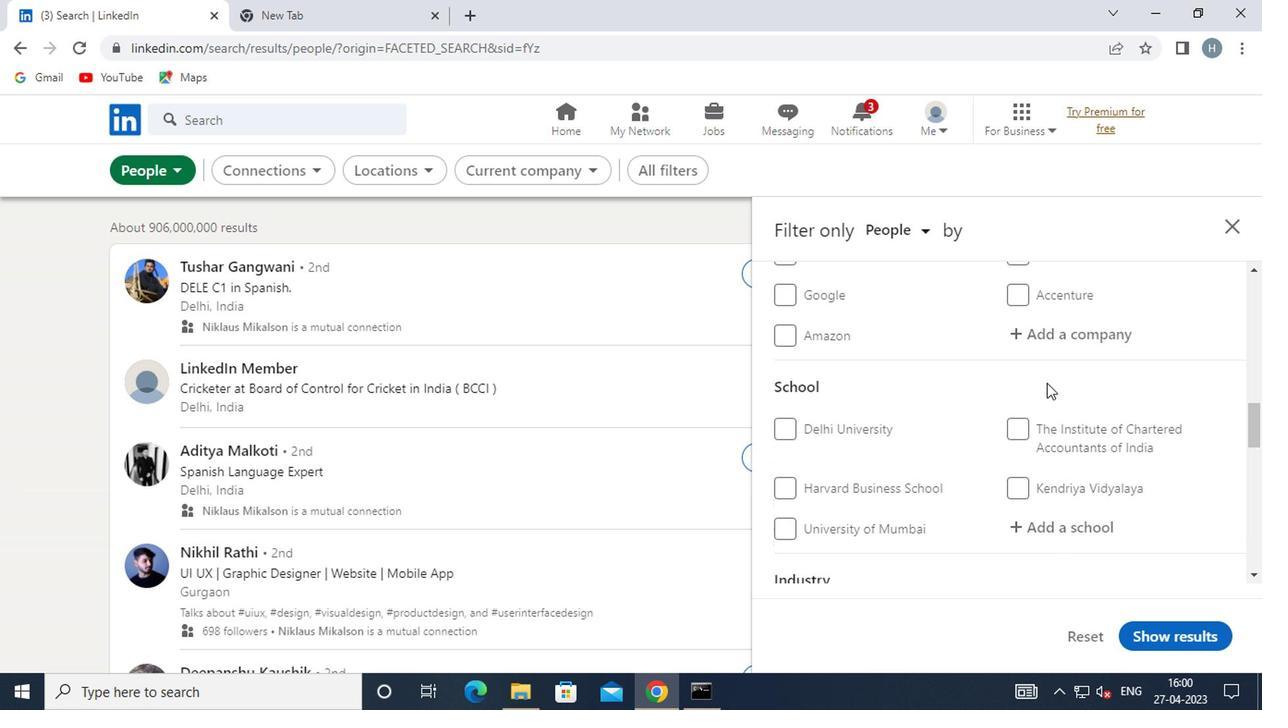 
Action: Mouse moved to (1020, 390)
Screenshot: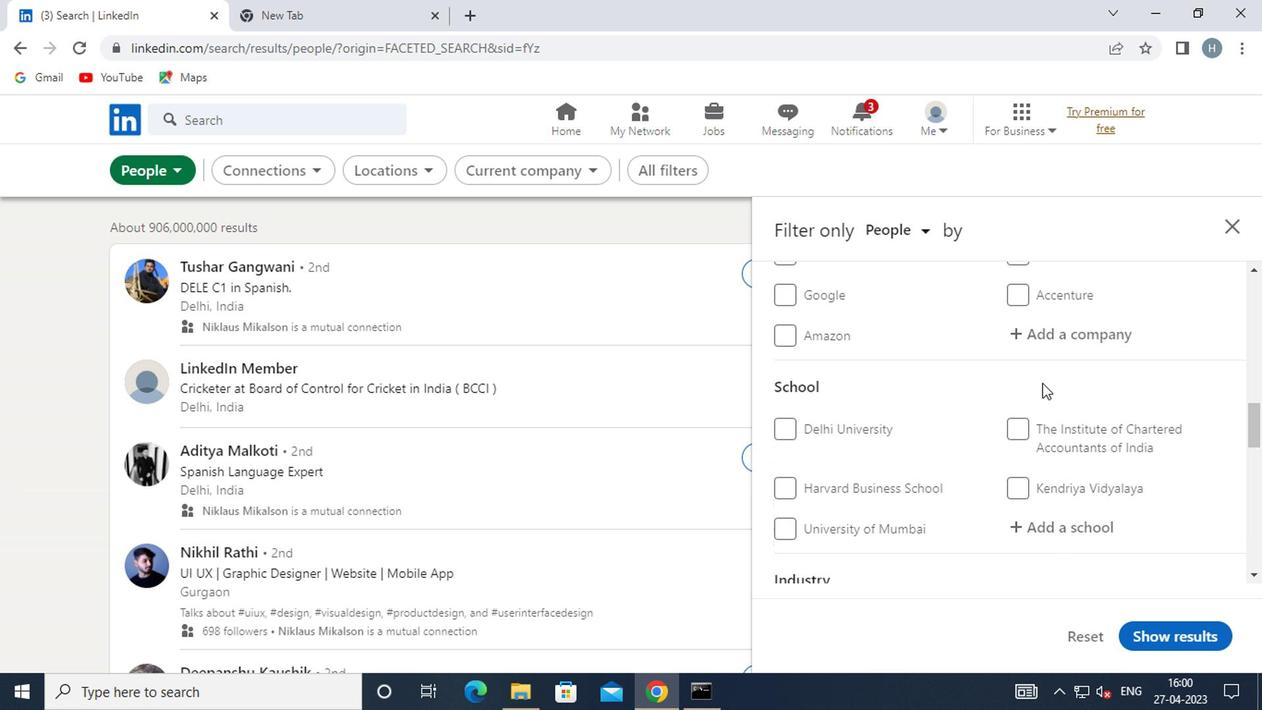 
Action: Mouse scrolled (1020, 389) with delta (0, 0)
Screenshot: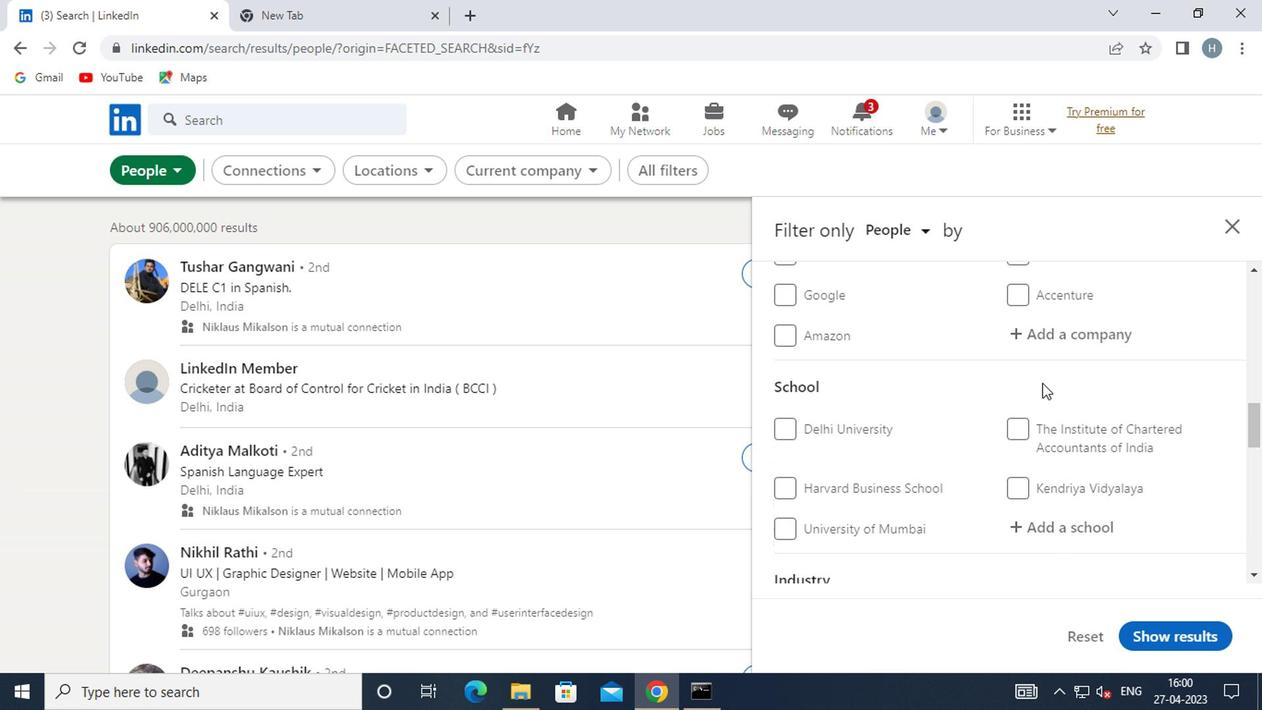 
Action: Mouse moved to (957, 395)
Screenshot: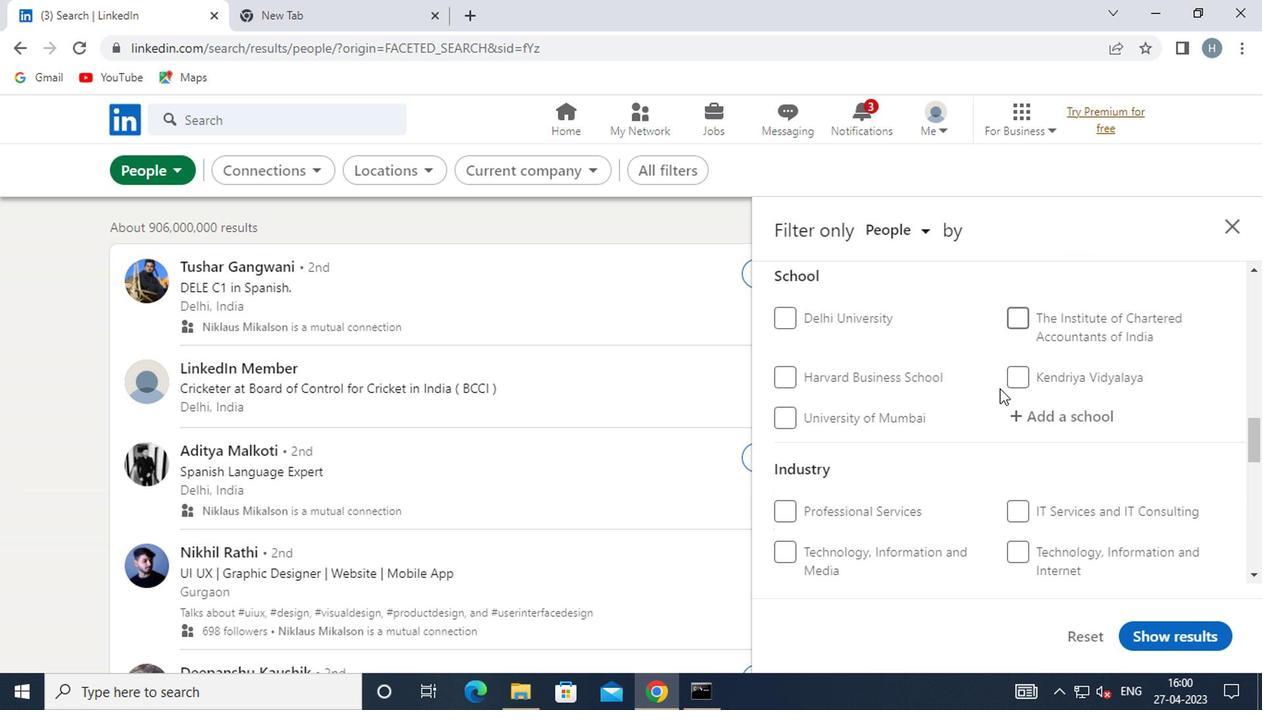 
Action: Mouse scrolled (957, 394) with delta (0, -1)
Screenshot: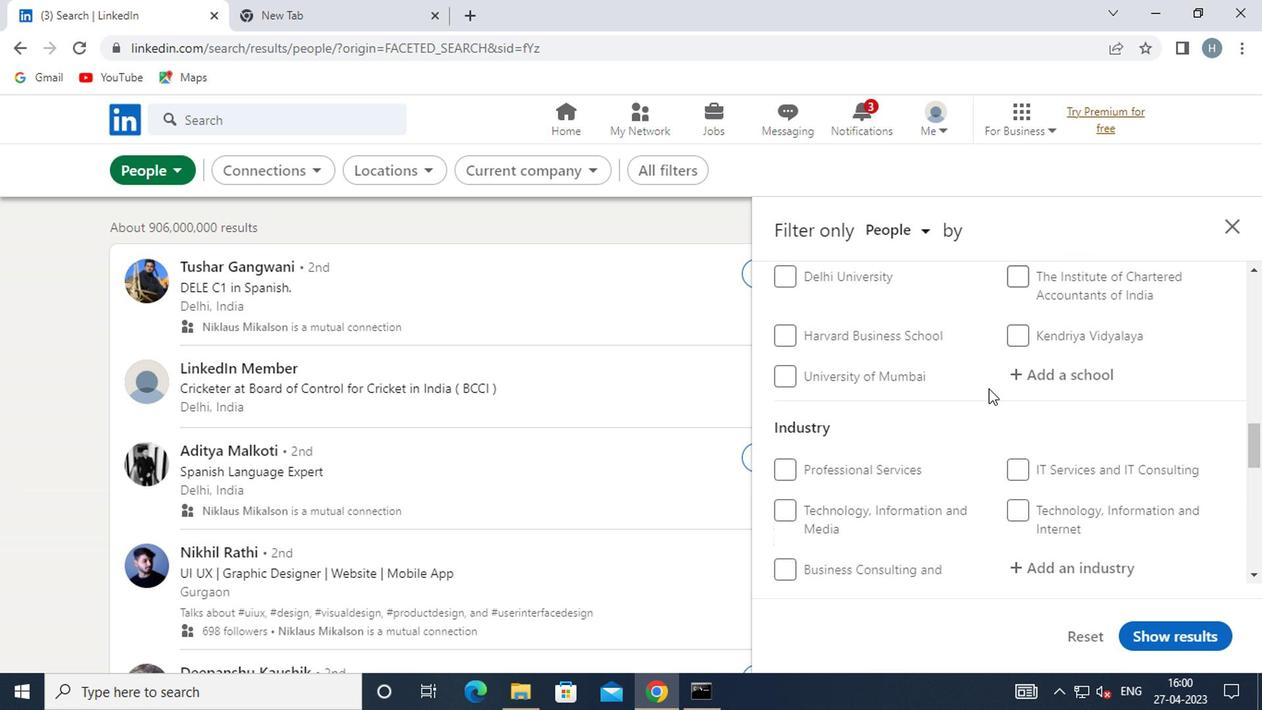 
Action: Mouse moved to (933, 412)
Screenshot: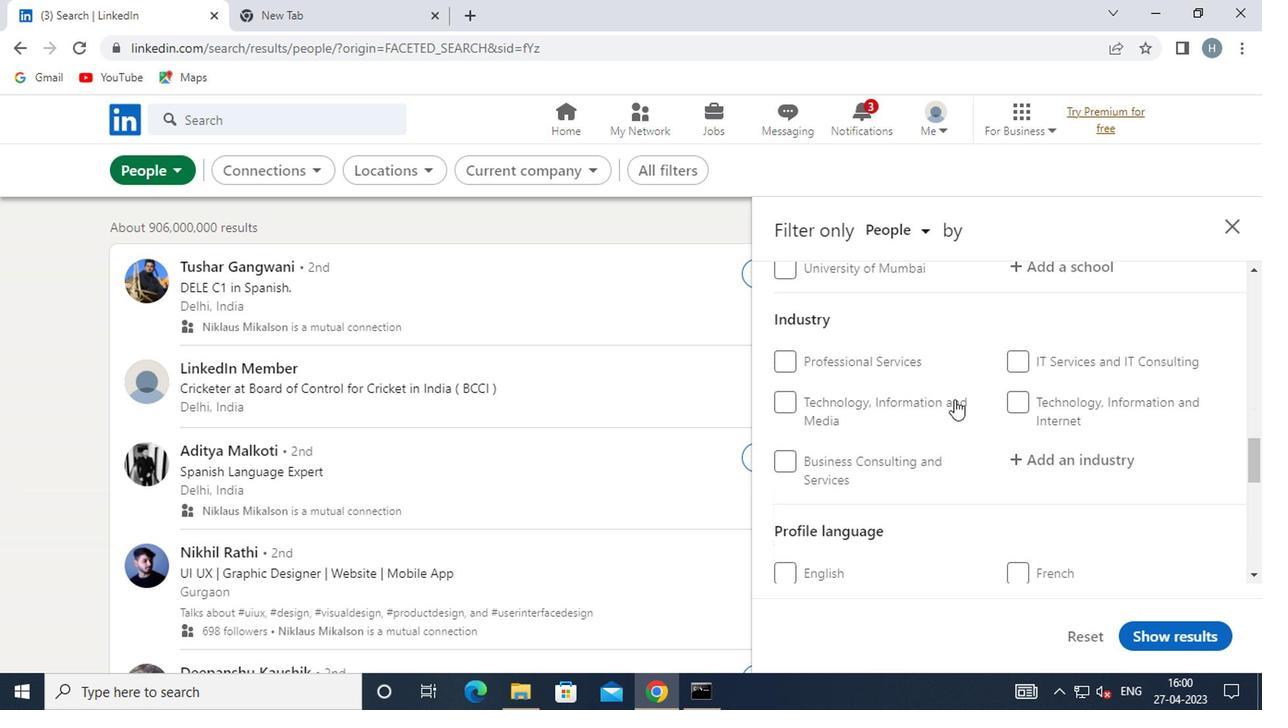
Action: Mouse scrolled (933, 411) with delta (0, -1)
Screenshot: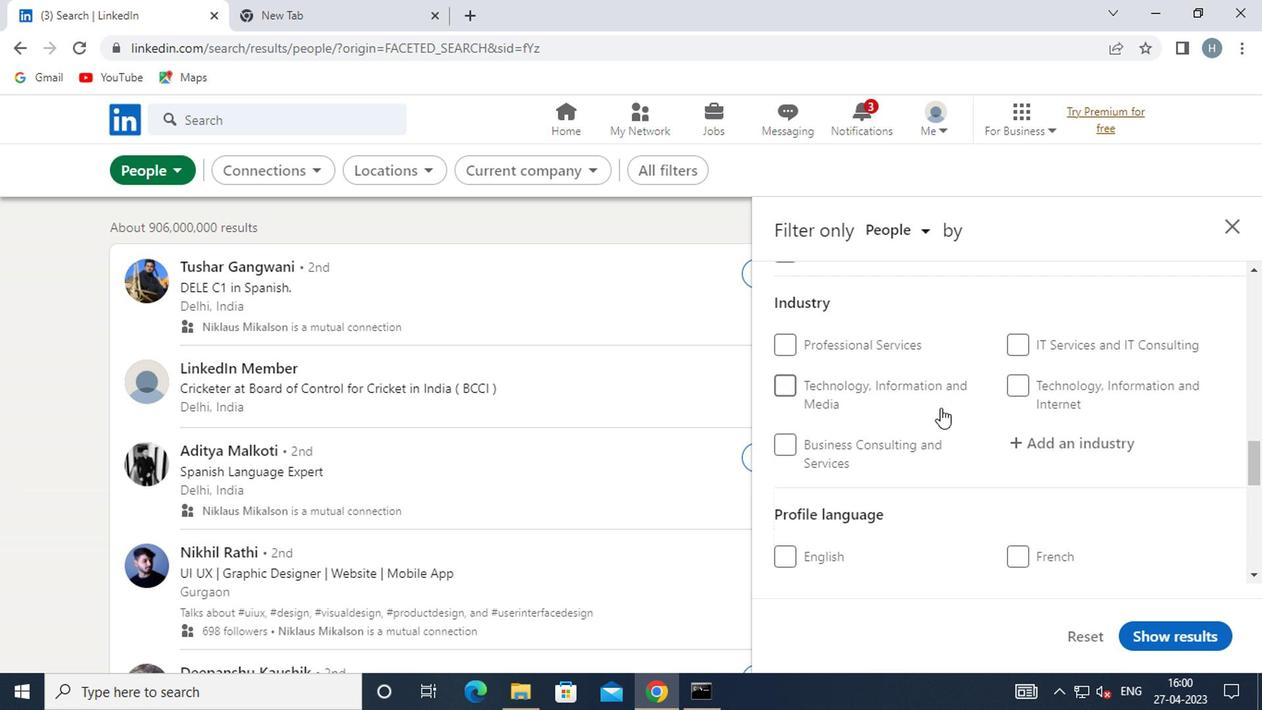 
Action: Mouse moved to (795, 468)
Screenshot: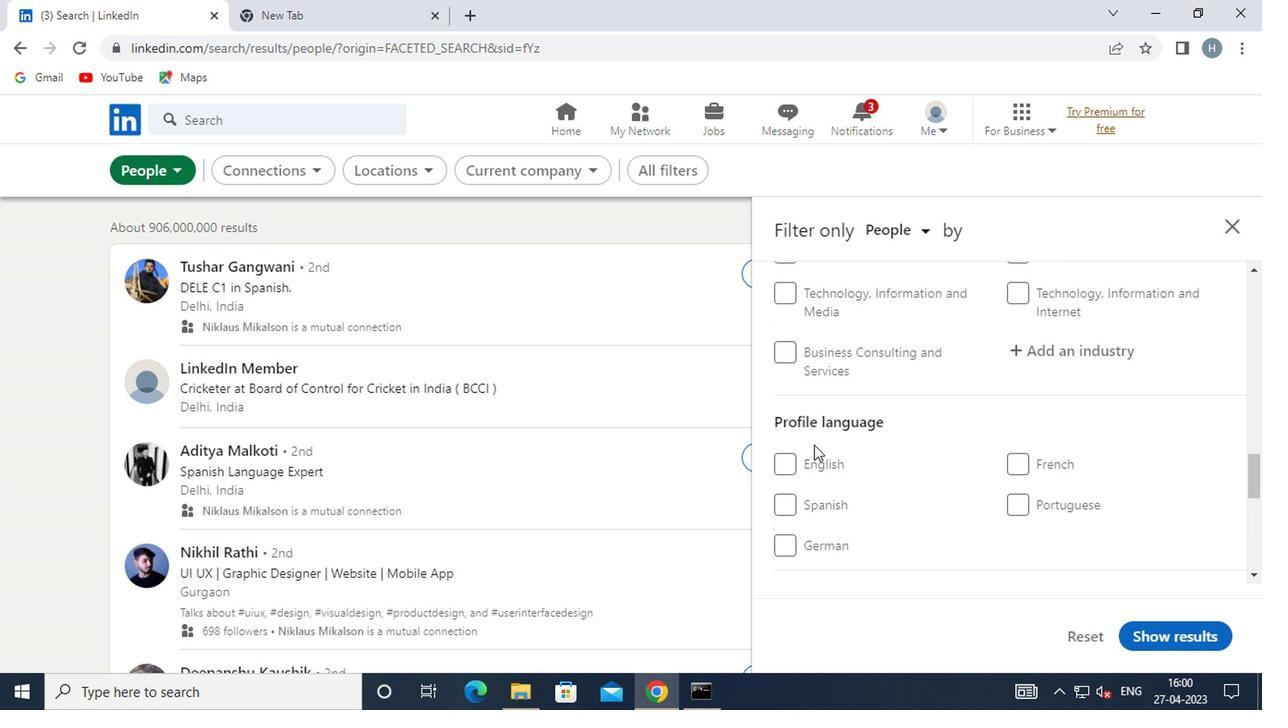 
Action: Mouse pressed left at (795, 468)
Screenshot: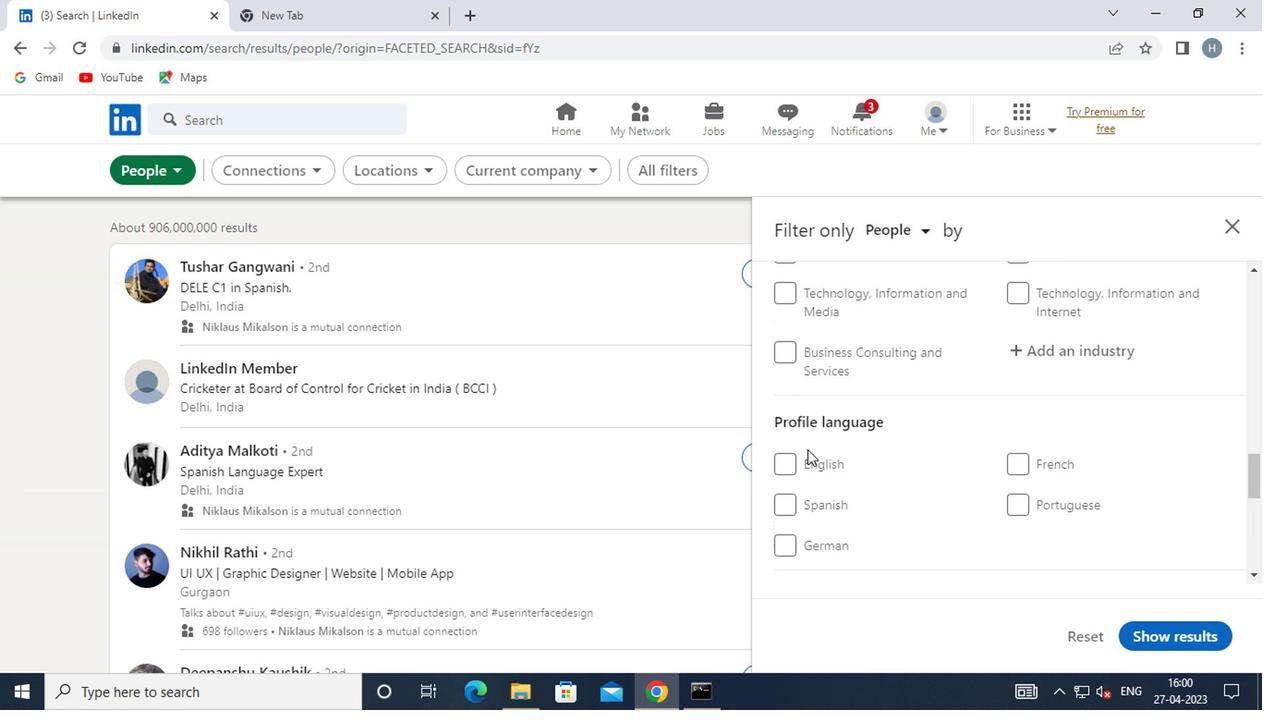 
Action: Mouse moved to (910, 441)
Screenshot: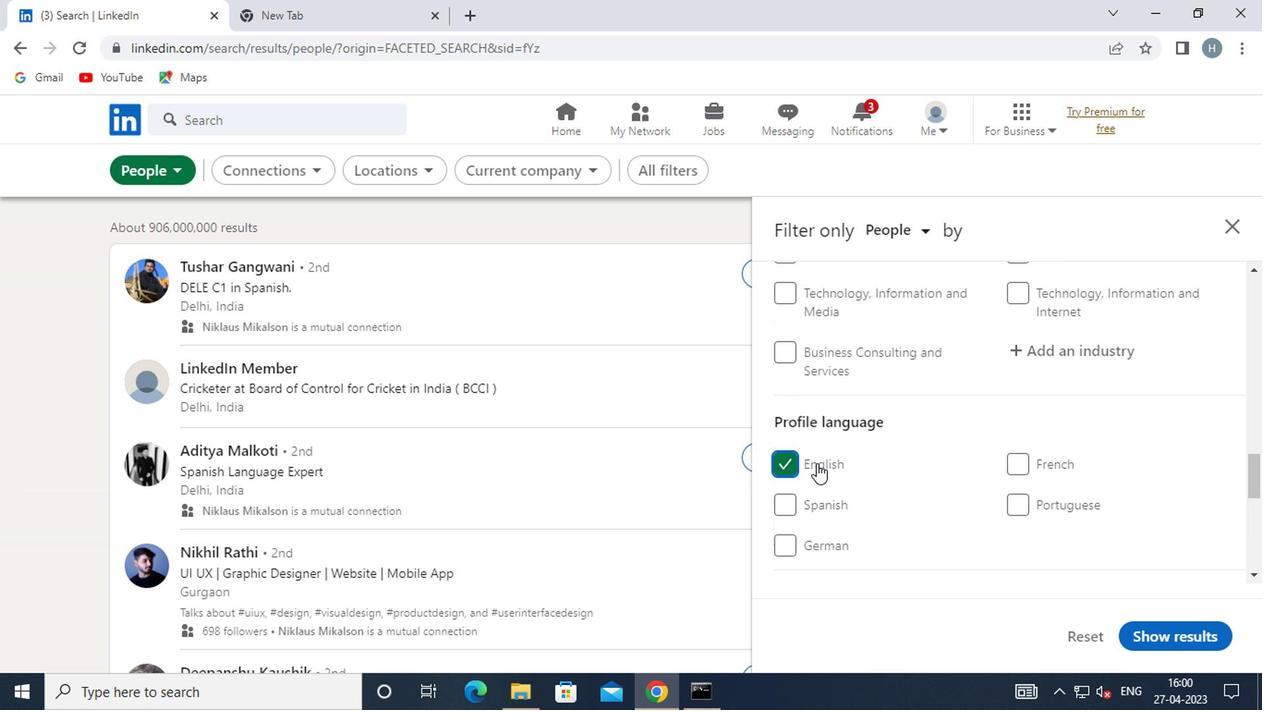 
Action: Mouse scrolled (910, 442) with delta (0, 0)
Screenshot: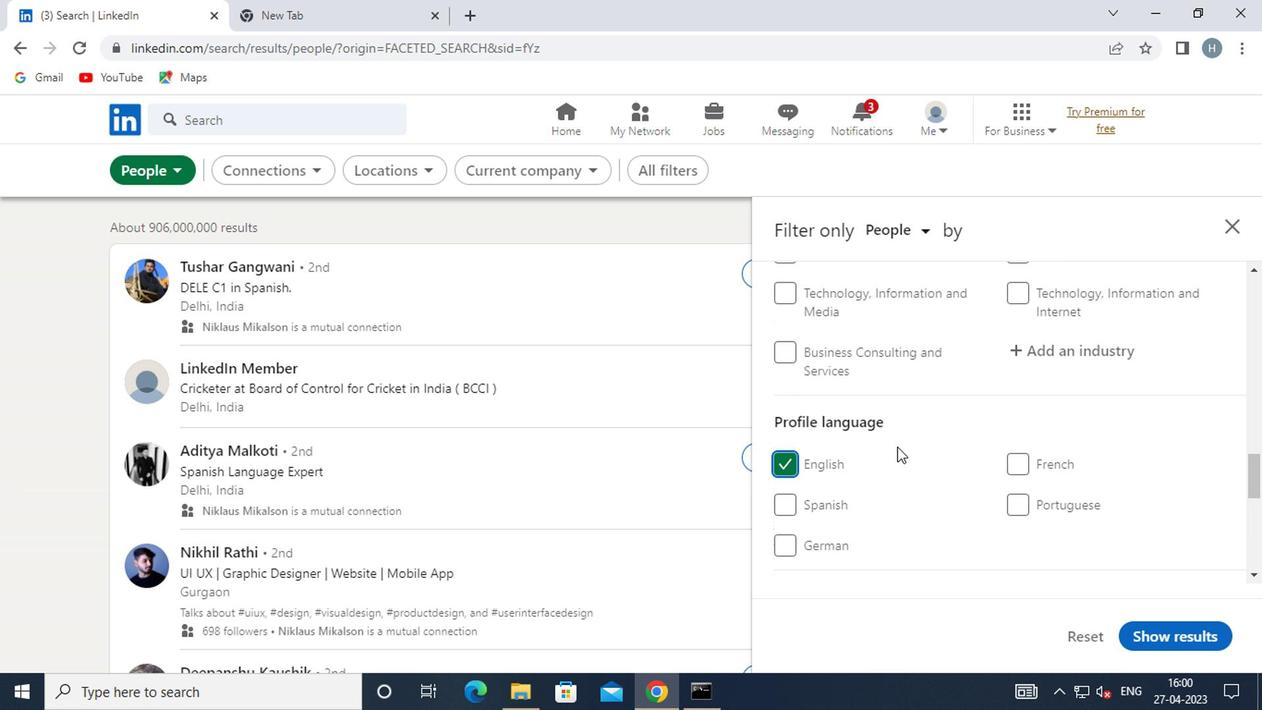 
Action: Mouse scrolled (910, 442) with delta (0, 0)
Screenshot: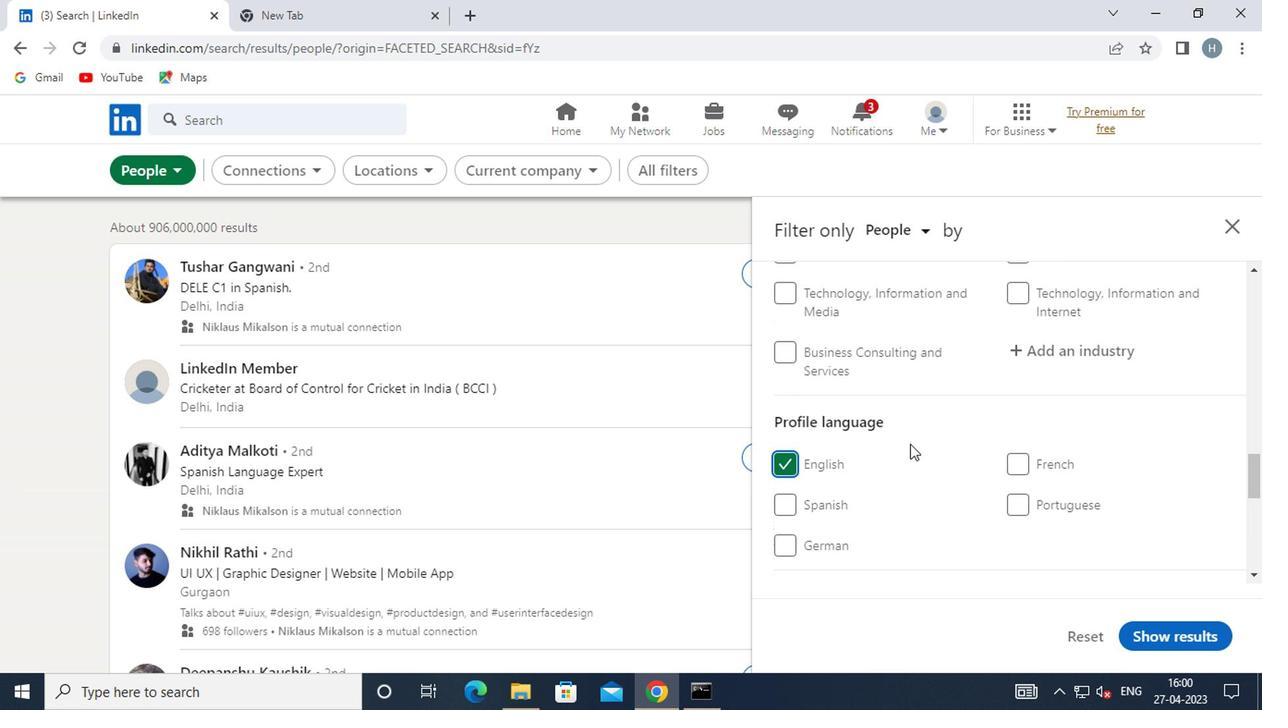 
Action: Mouse moved to (910, 439)
Screenshot: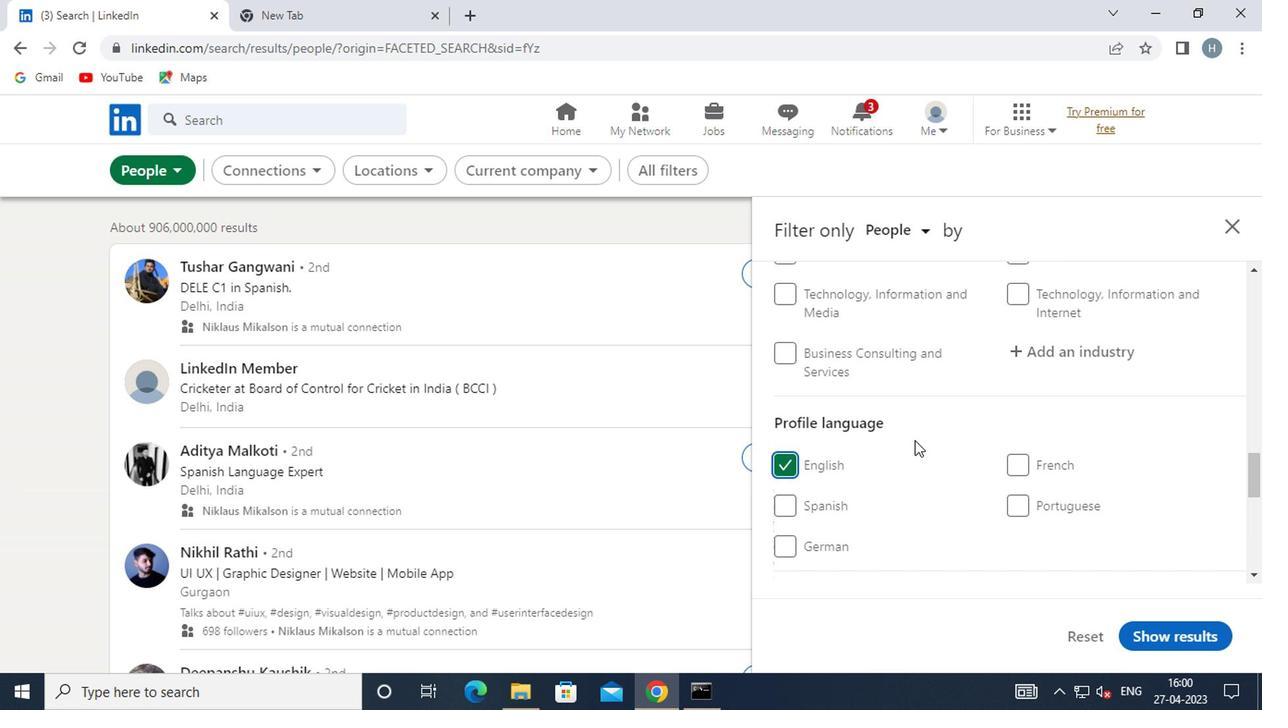 
Action: Mouse scrolled (910, 440) with delta (0, 0)
Screenshot: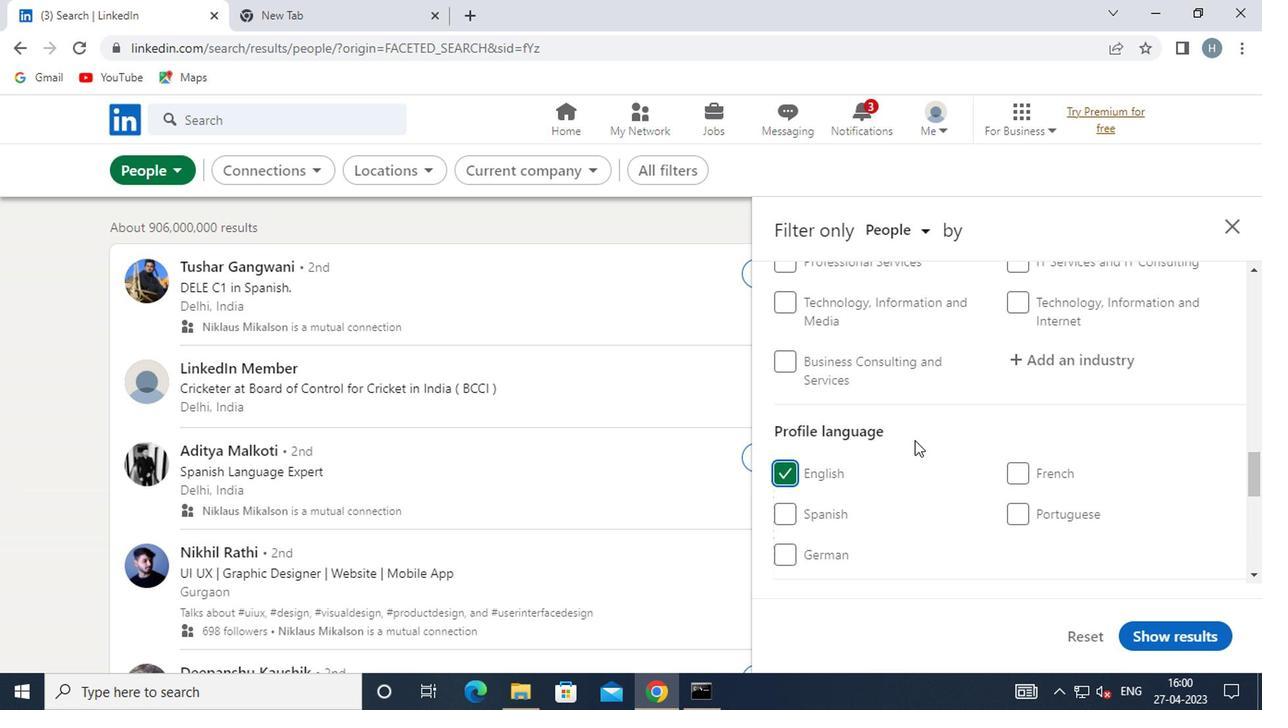 
Action: Mouse moved to (910, 438)
Screenshot: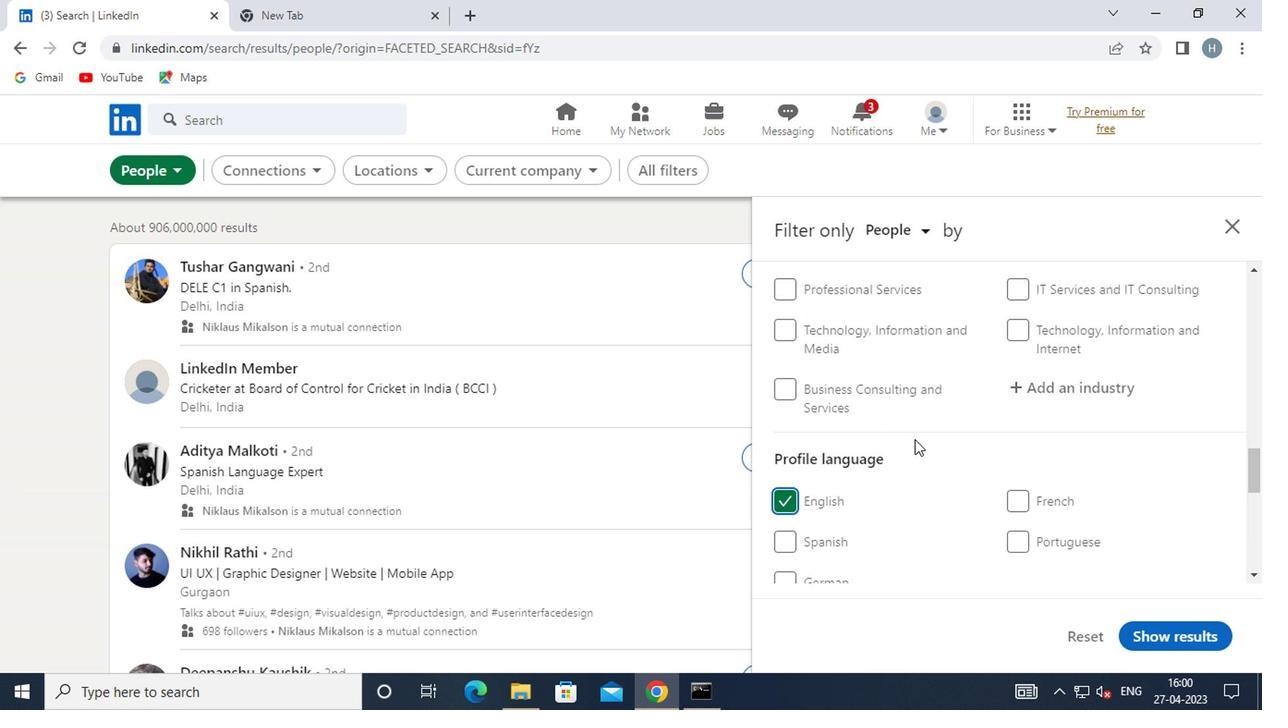 
Action: Mouse scrolled (910, 439) with delta (0, 1)
Screenshot: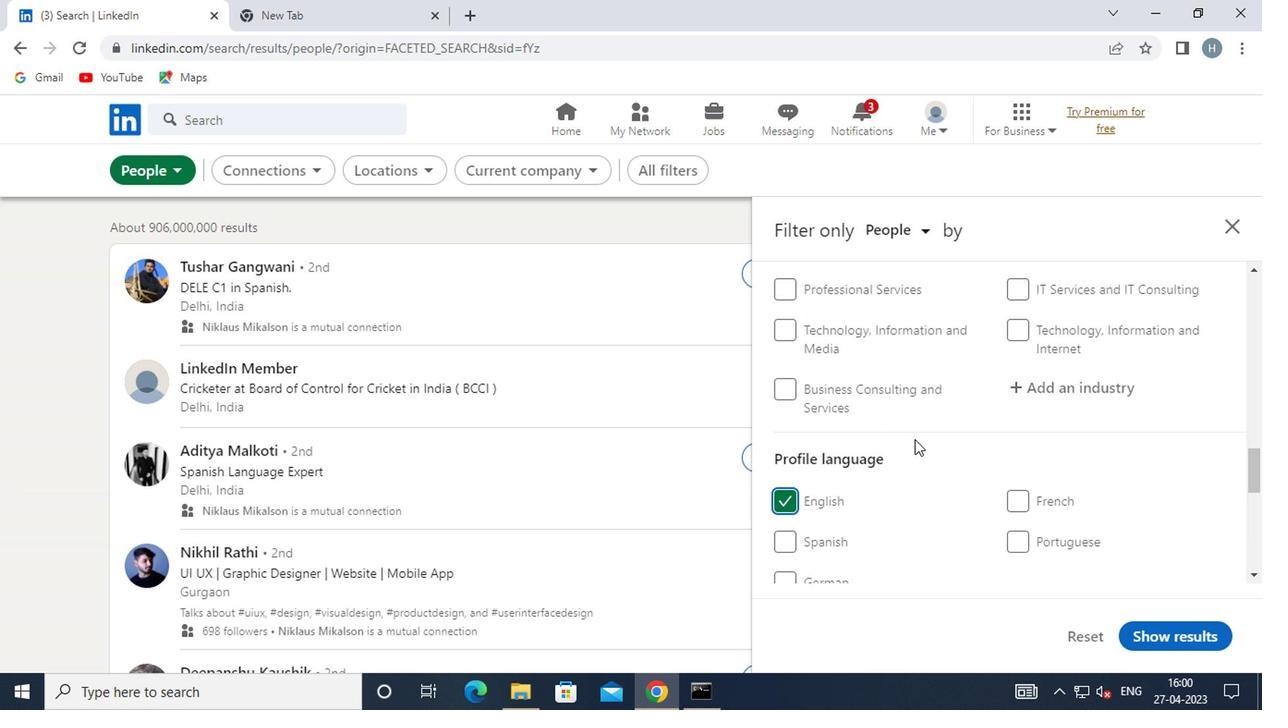 
Action: Mouse moved to (910, 438)
Screenshot: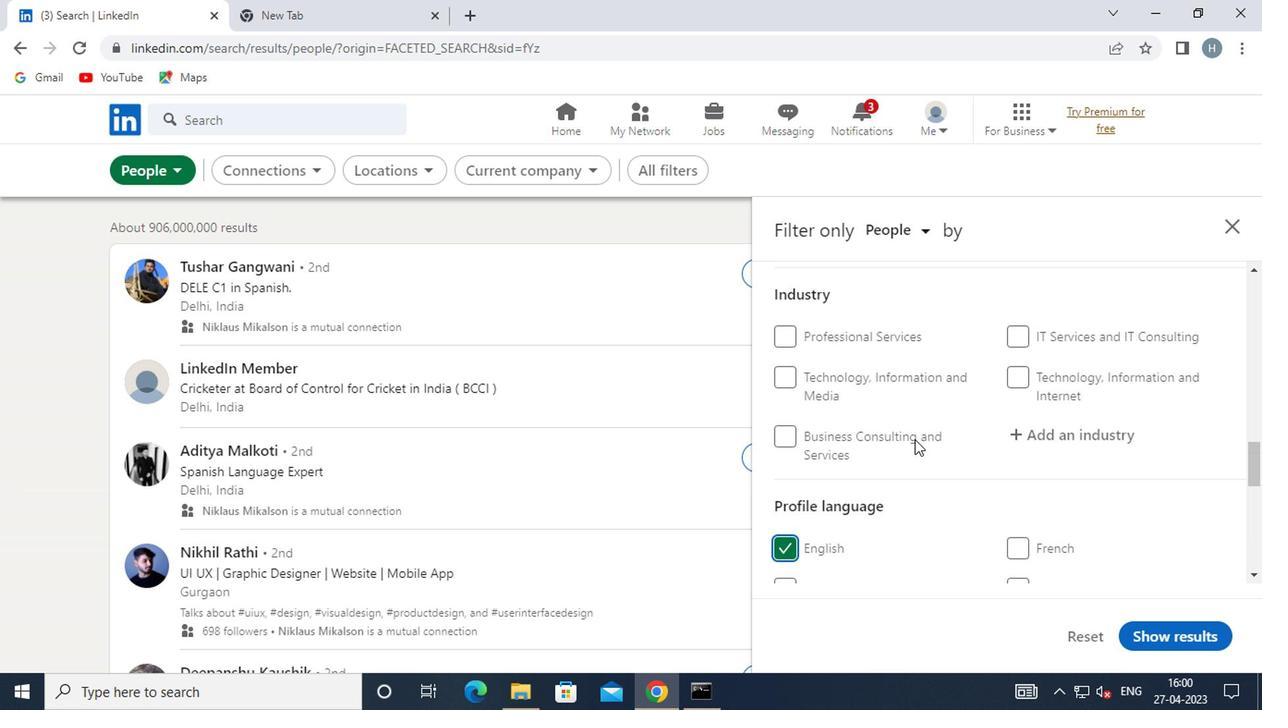 
Action: Mouse scrolled (910, 439) with delta (0, 1)
Screenshot: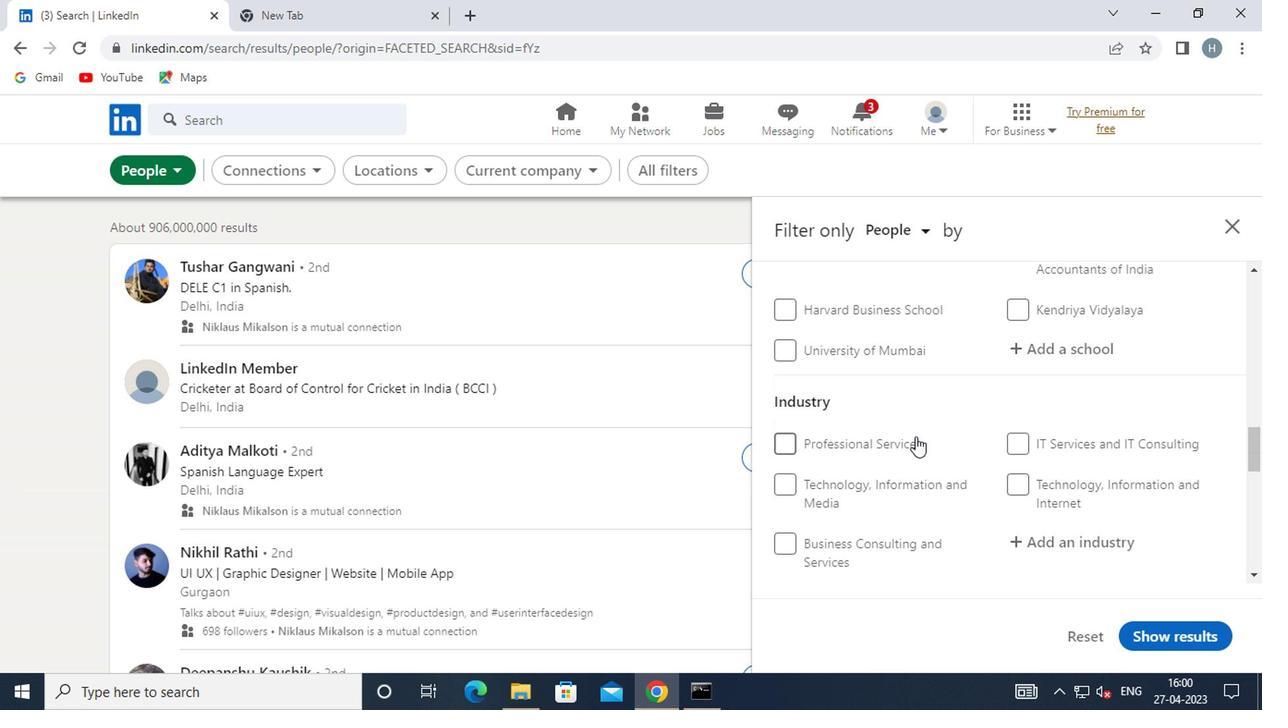
Action: Mouse scrolled (910, 439) with delta (0, 1)
Screenshot: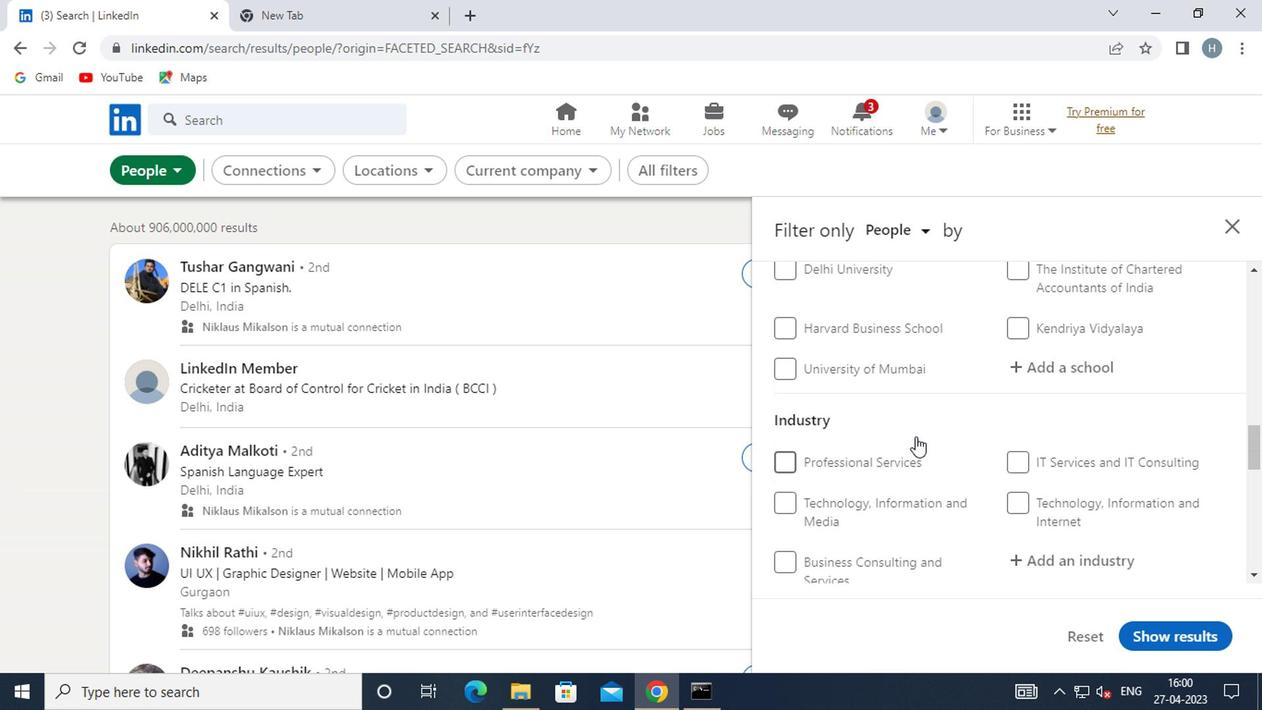
Action: Mouse scrolled (910, 439) with delta (0, 1)
Screenshot: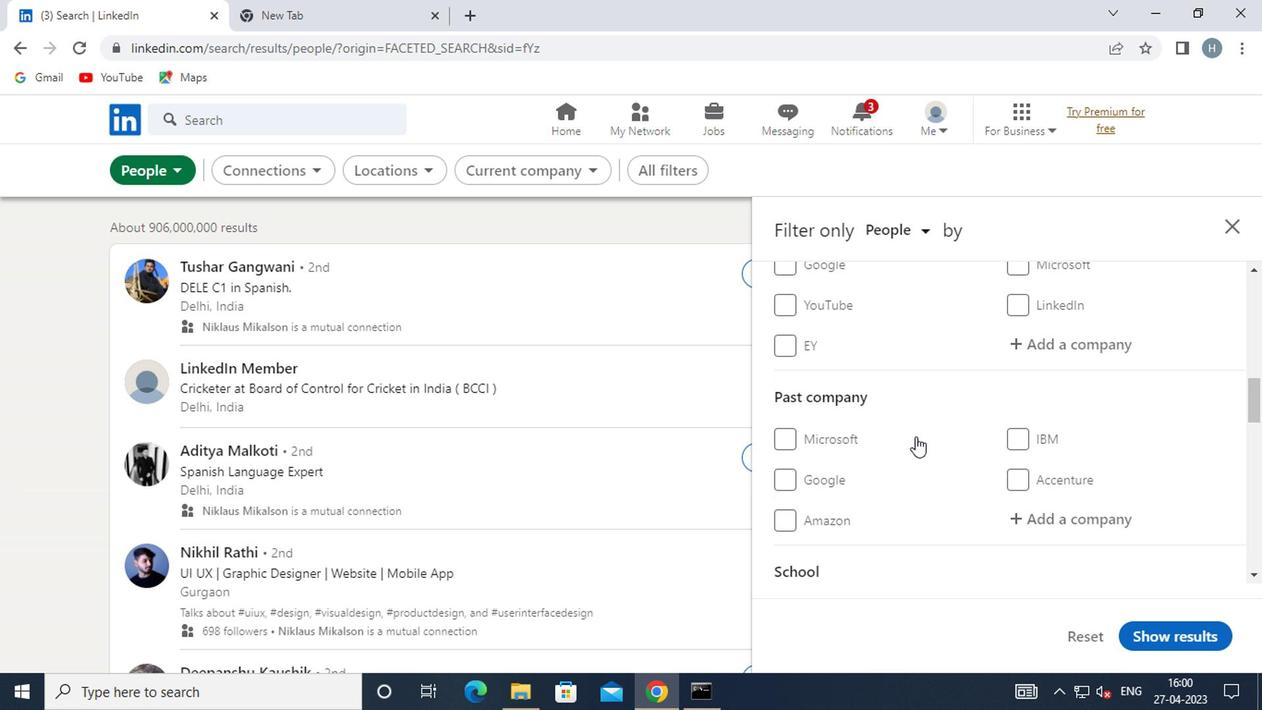 
Action: Mouse scrolled (910, 439) with delta (0, 1)
Screenshot: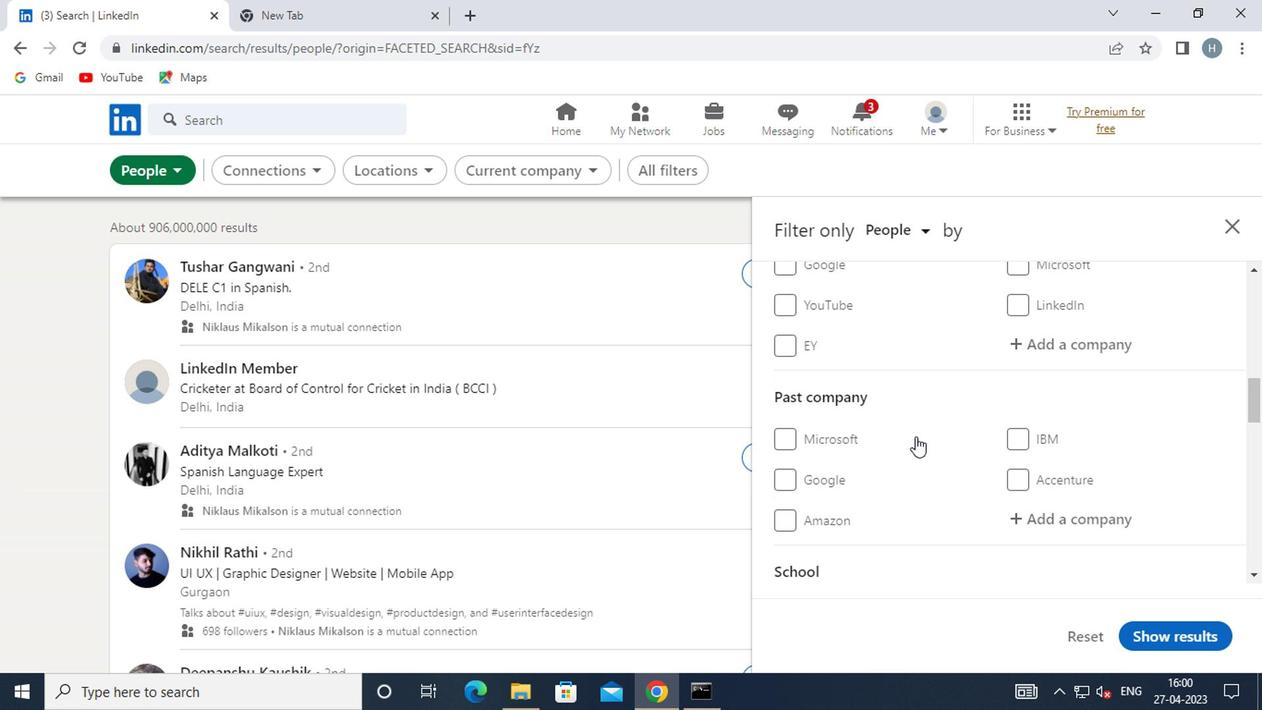 
Action: Mouse moved to (1041, 528)
Screenshot: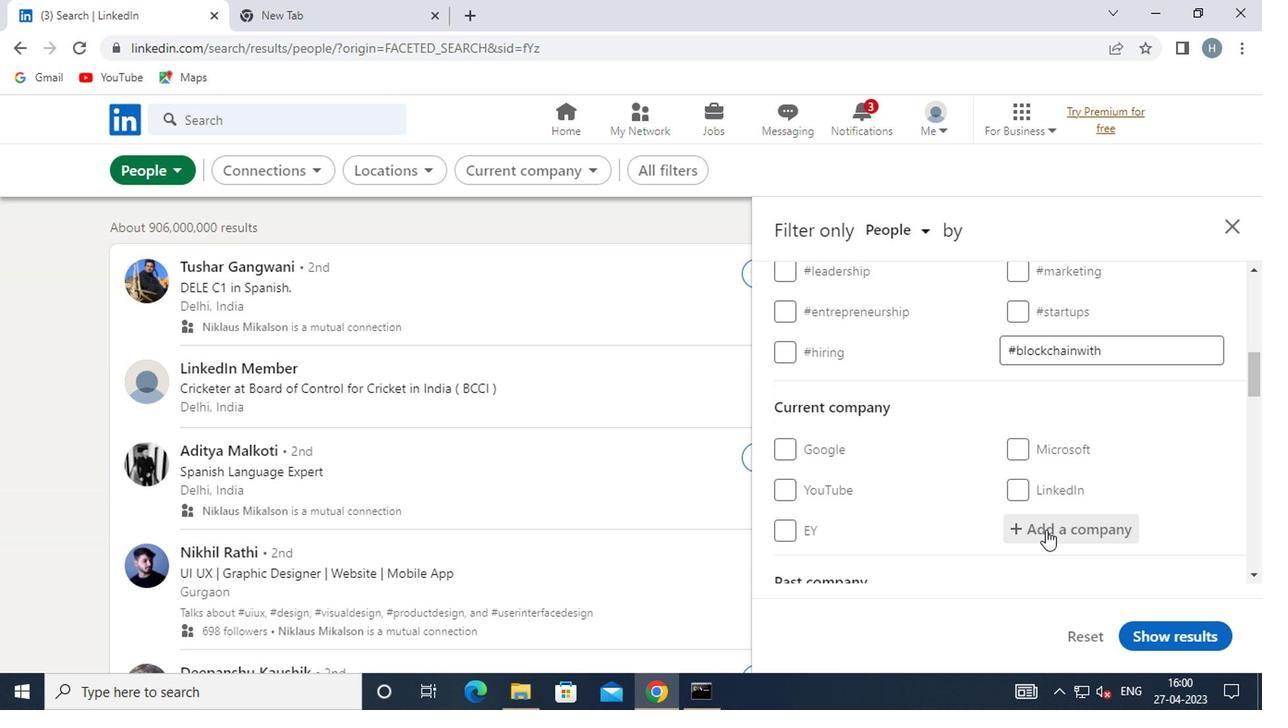 
Action: Mouse pressed left at (1041, 528)
Screenshot: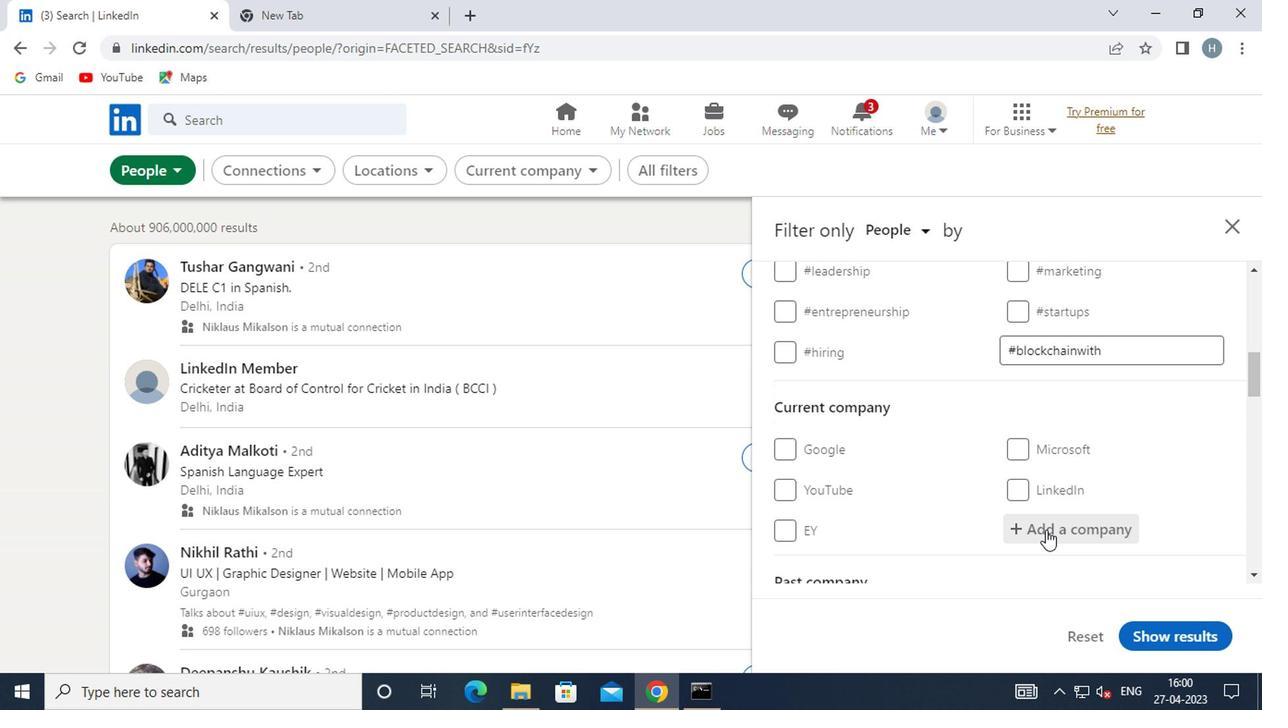 
Action: Mouse moved to (1043, 528)
Screenshot: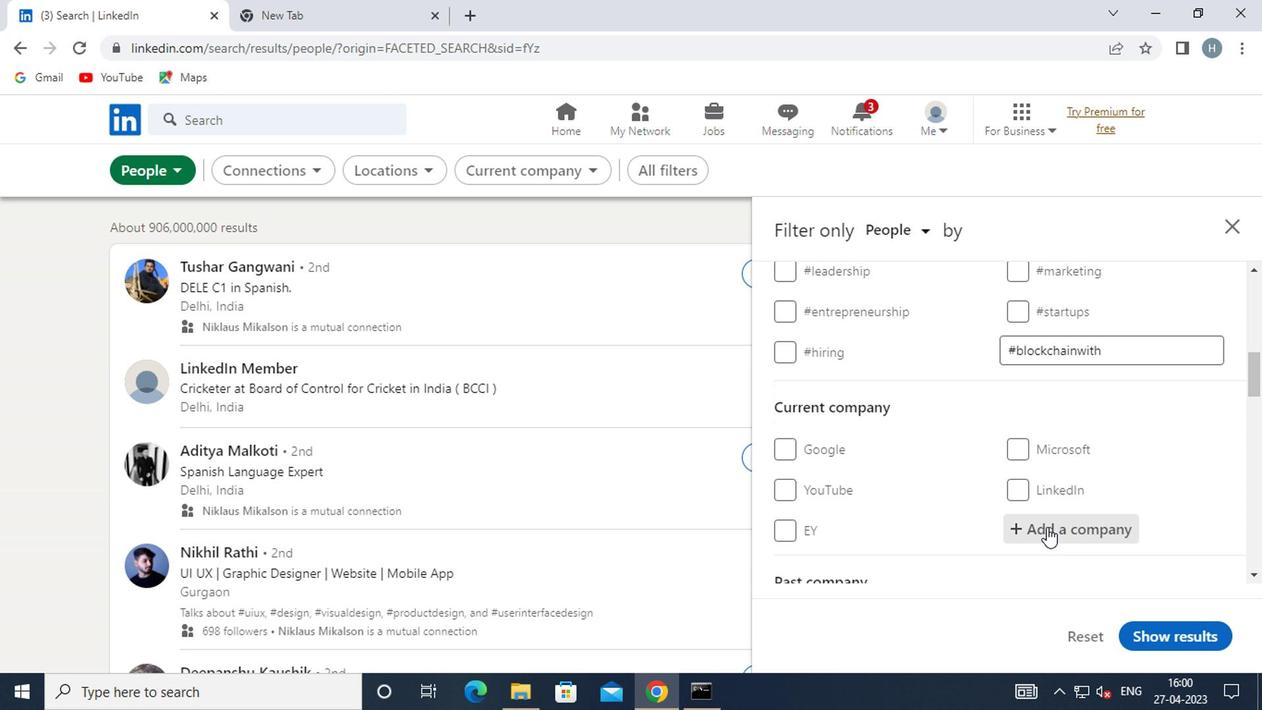 
Action: Key pressed <Key.shift>V-<Key.shift>G
Screenshot: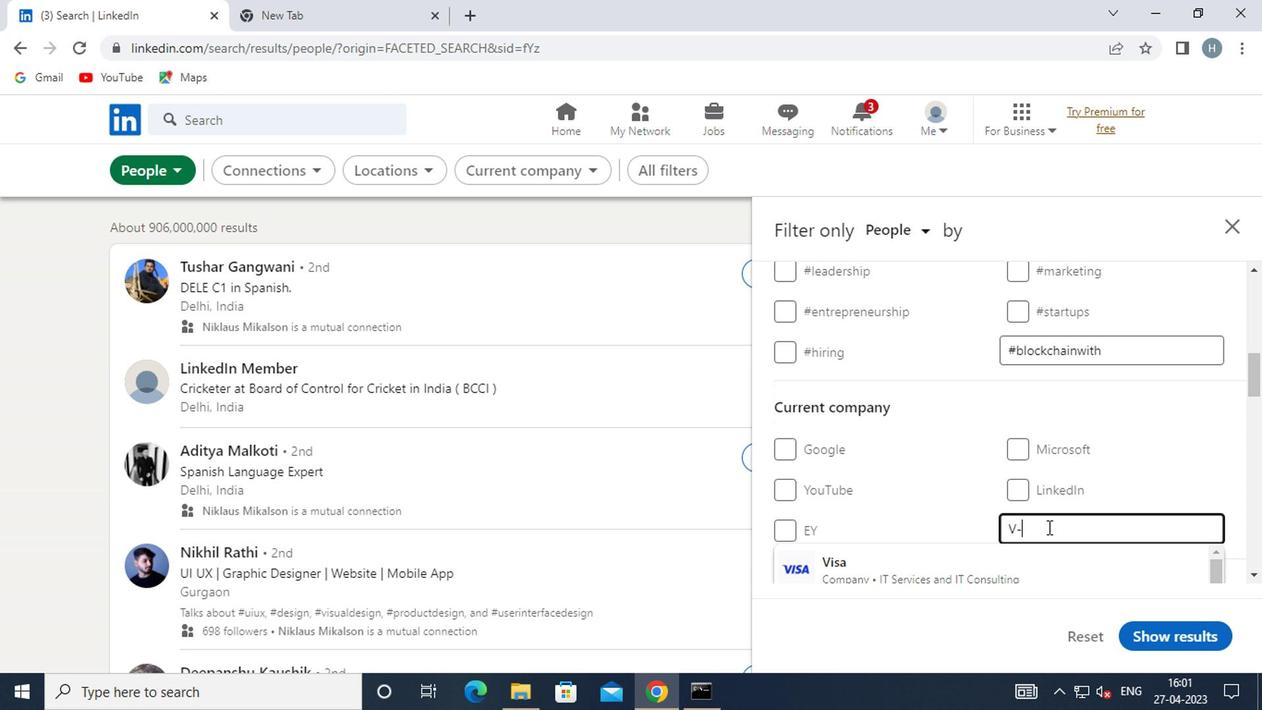 
Action: Mouse moved to (1235, 609)
Screenshot: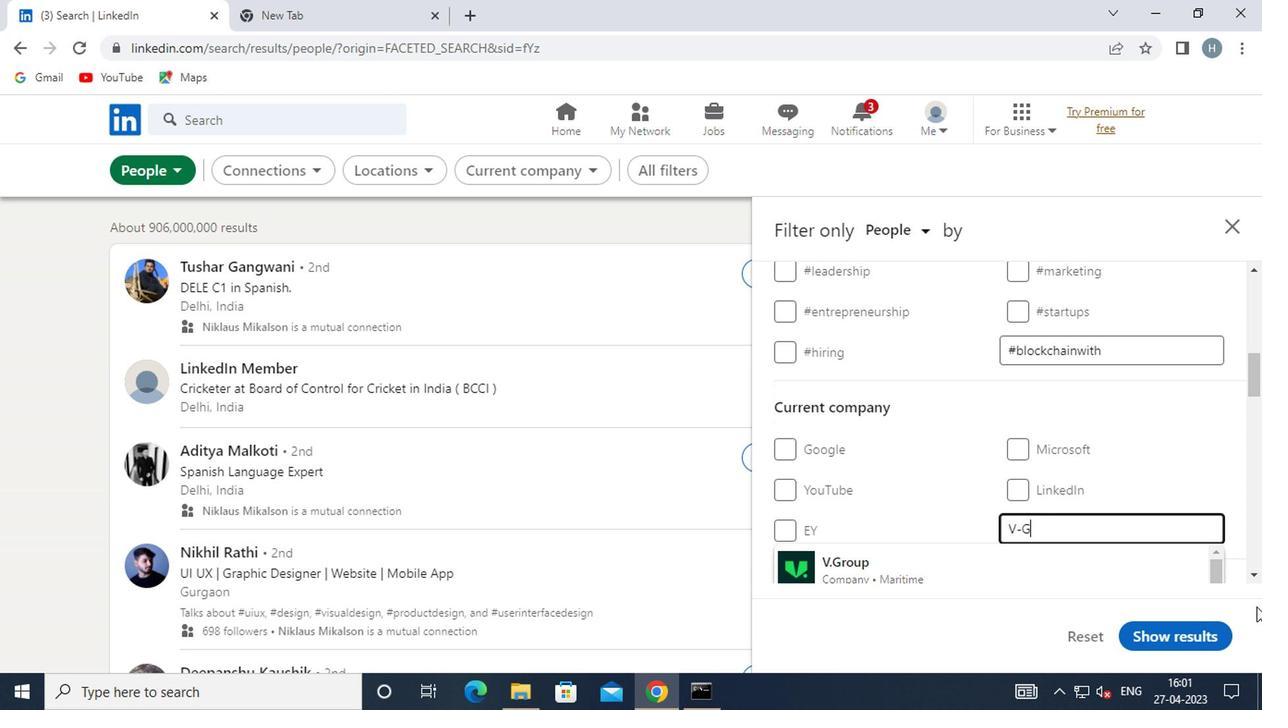 
Action: Mouse scrolled (1235, 608) with delta (0, -1)
Screenshot: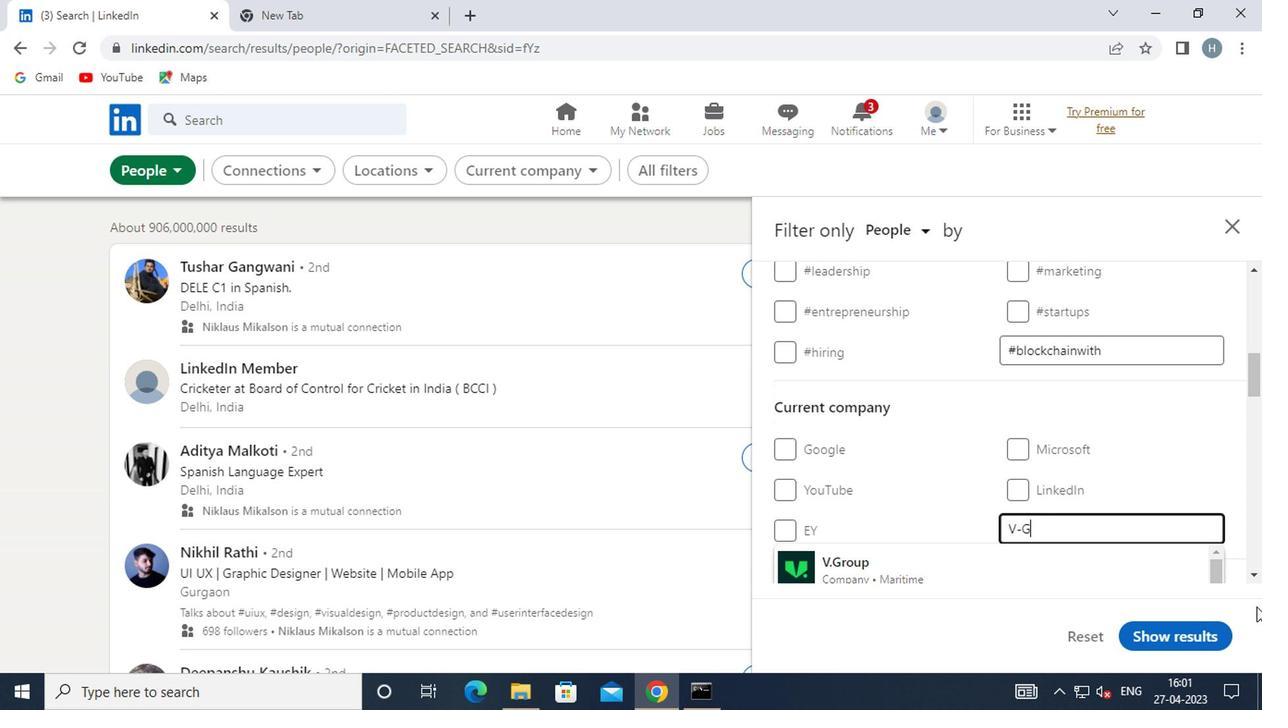 
Action: Mouse moved to (1235, 609)
Screenshot: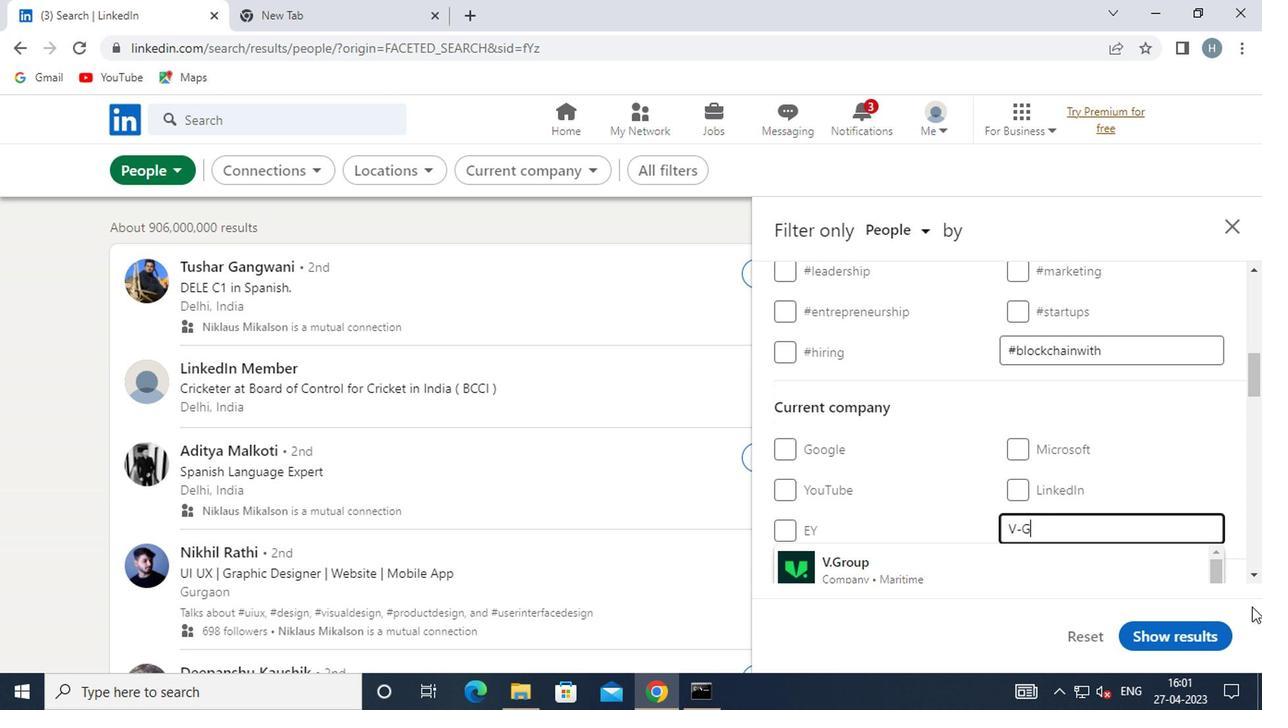 
Action: Mouse scrolled (1235, 608) with delta (0, -1)
Screenshot: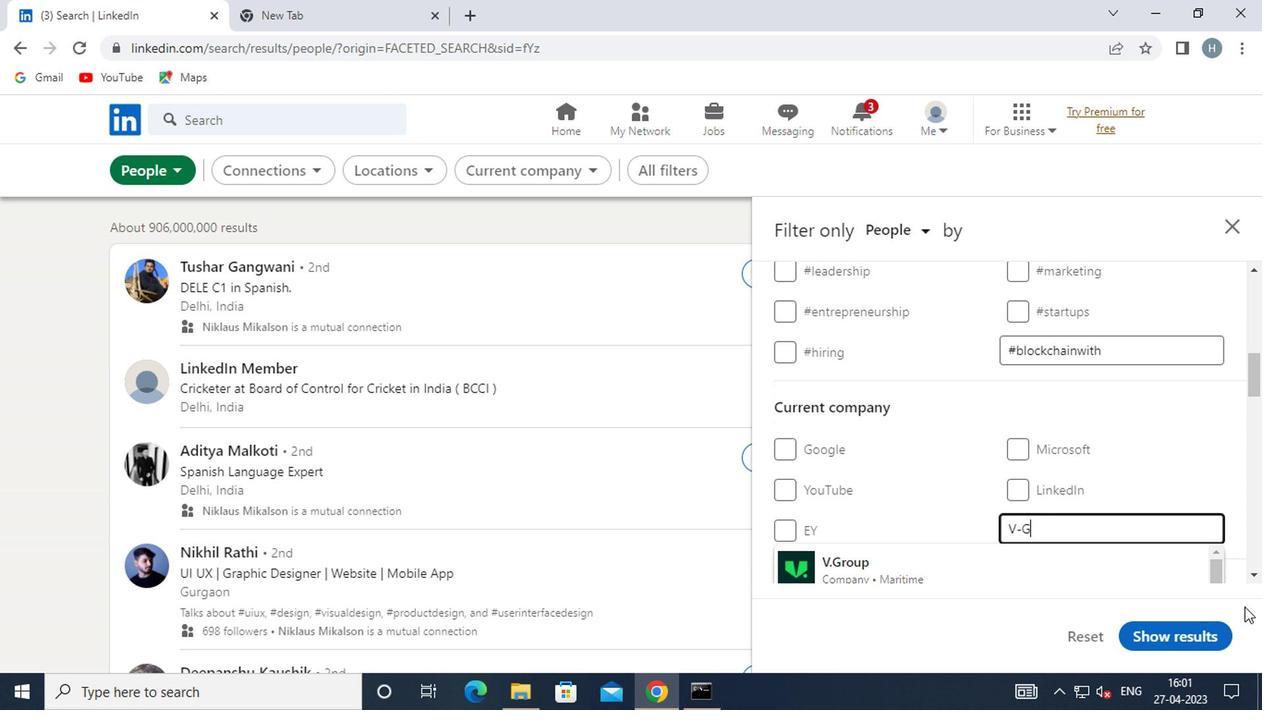 
Action: Mouse moved to (947, 520)
Screenshot: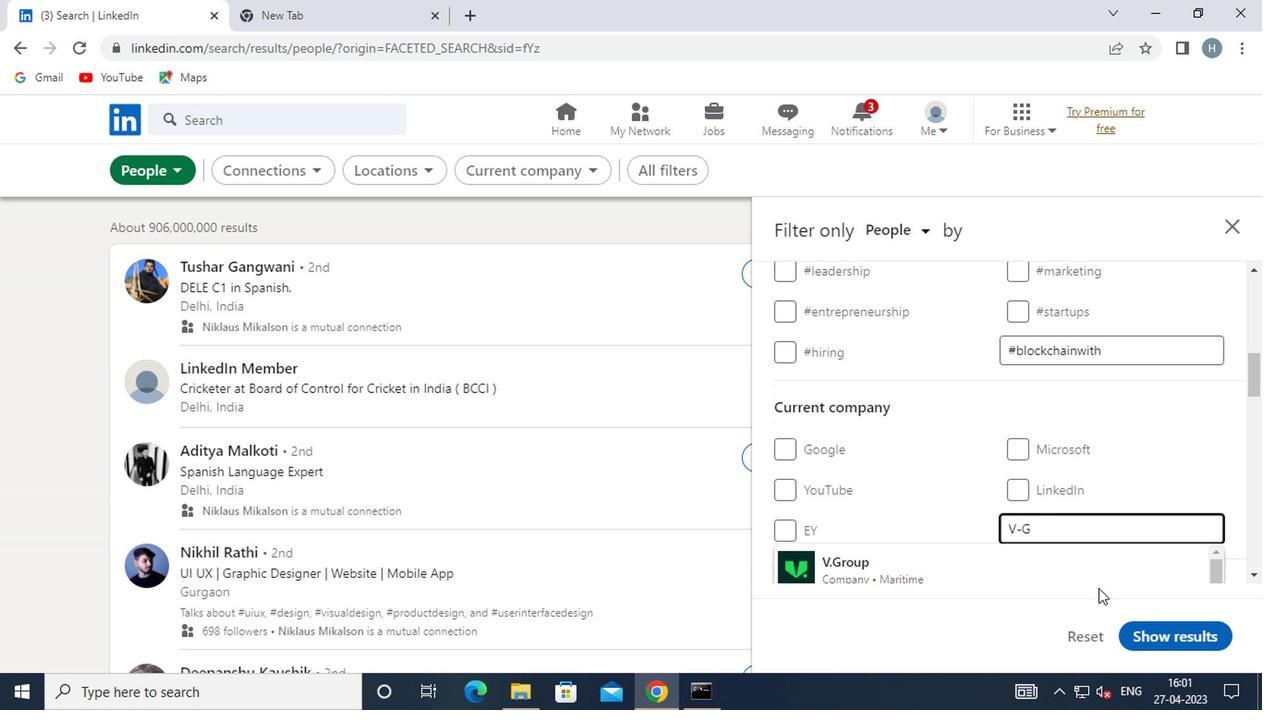 
Action: Mouse scrolled (947, 519) with delta (0, -1)
Screenshot: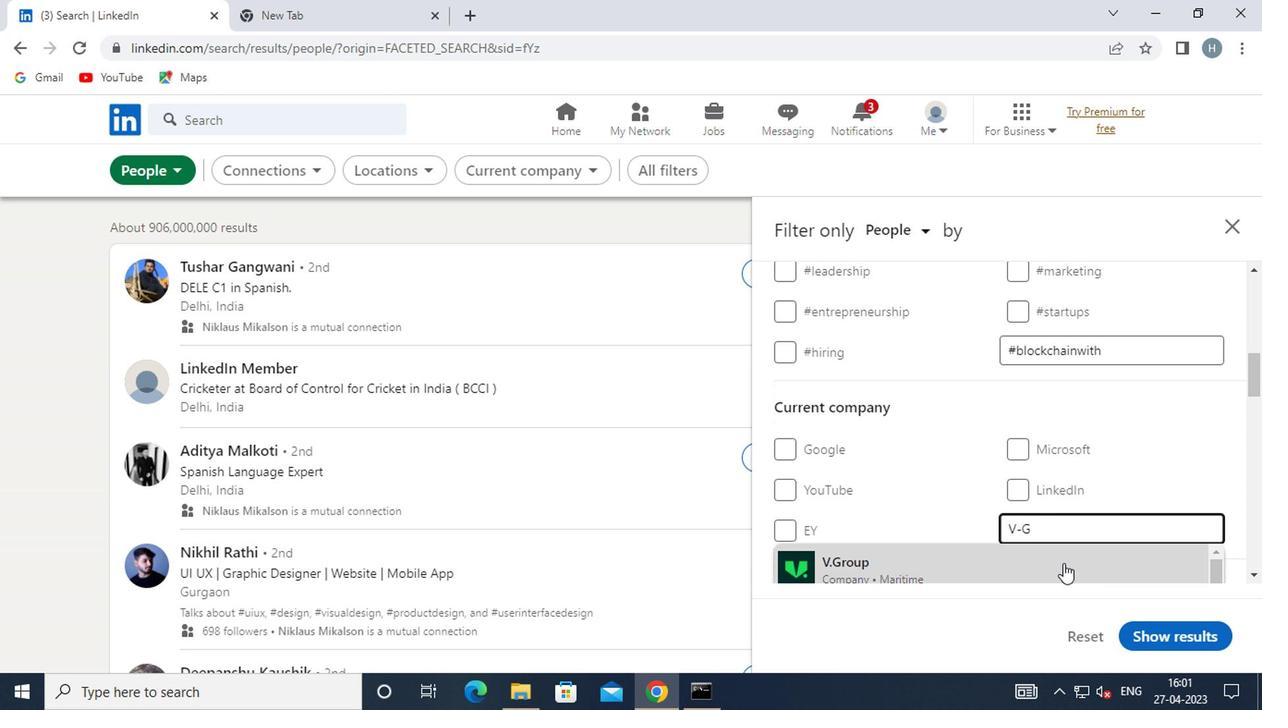 
Action: Mouse moved to (958, 512)
Screenshot: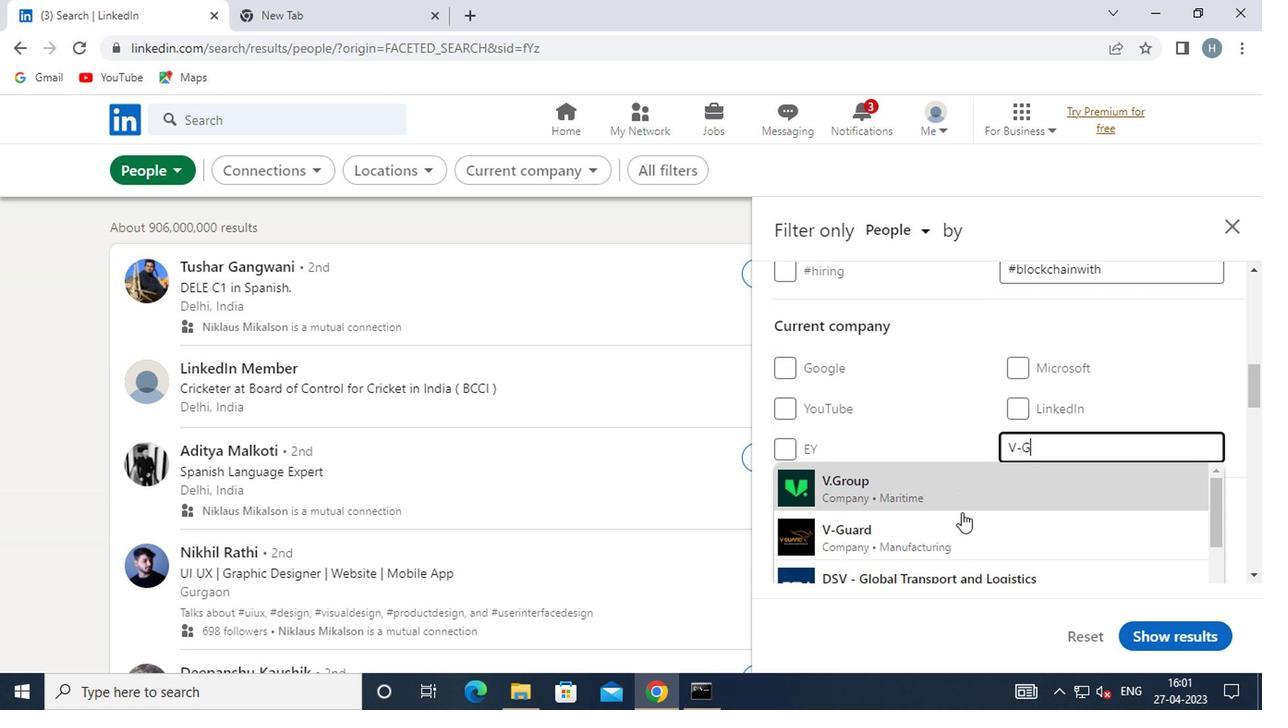 
Action: Mouse scrolled (958, 511) with delta (0, 0)
Screenshot: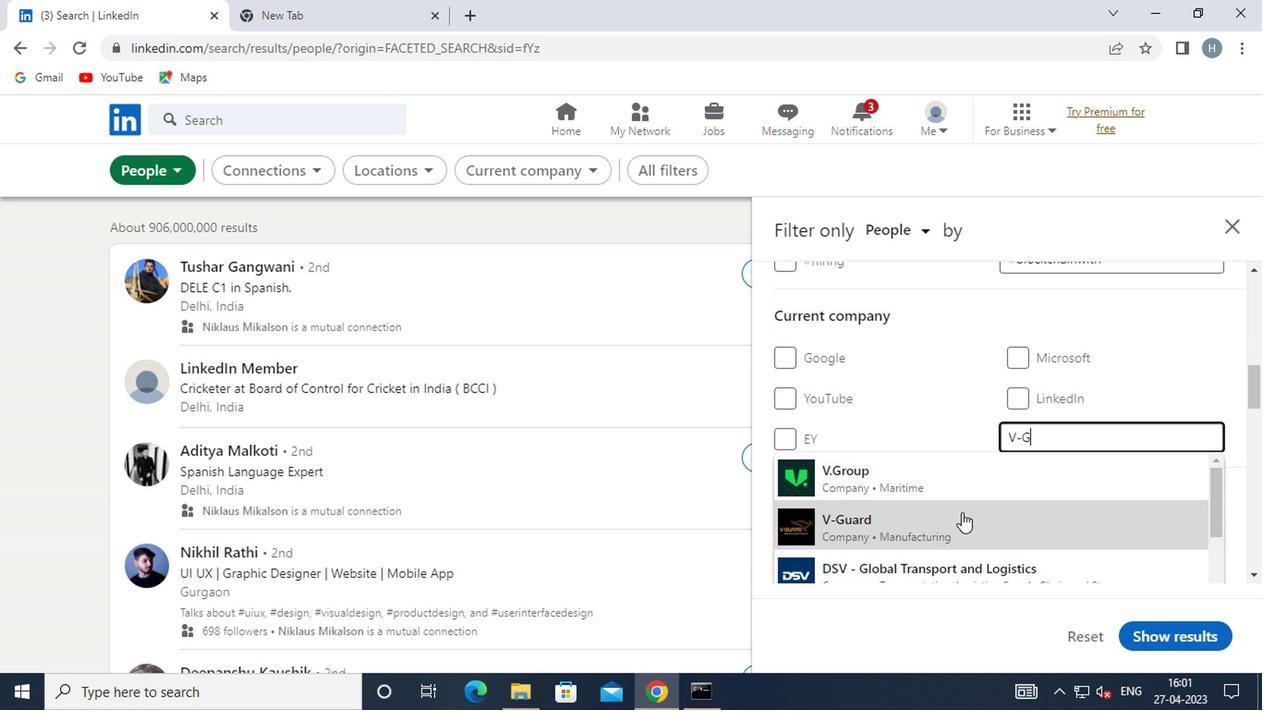 
Action: Mouse moved to (962, 475)
Screenshot: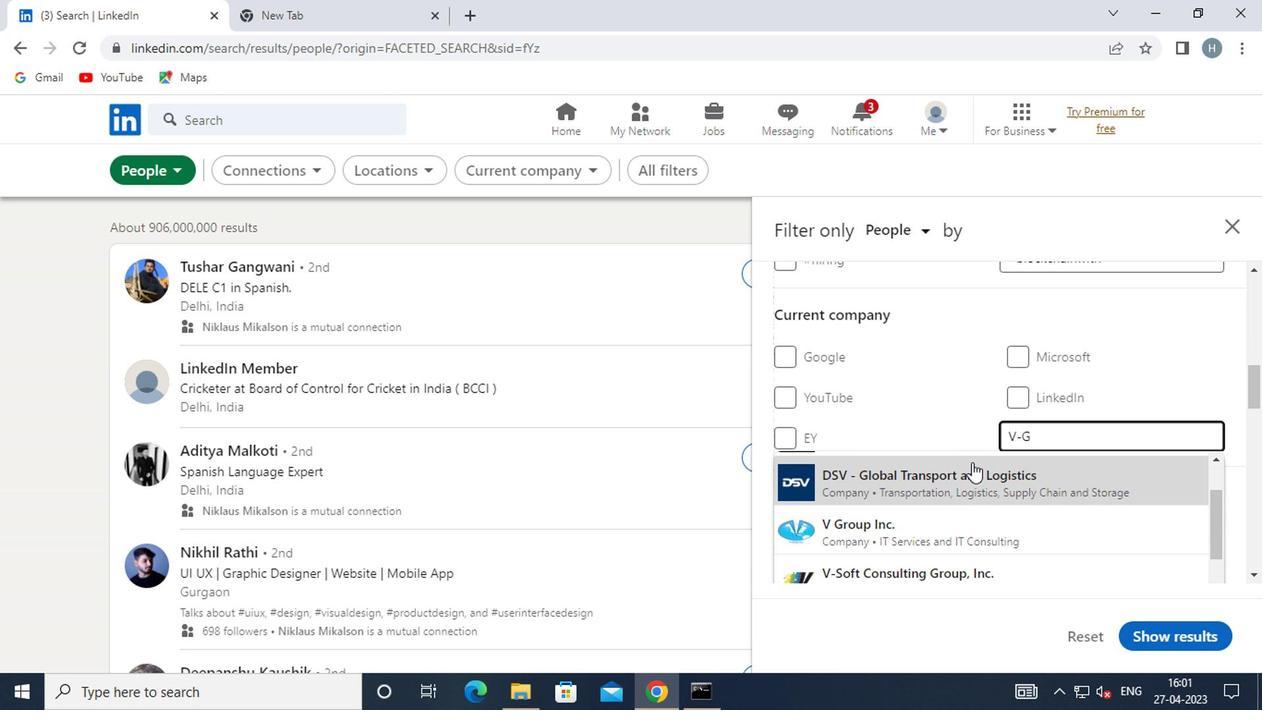 
Action: Mouse scrolled (962, 476) with delta (0, 0)
Screenshot: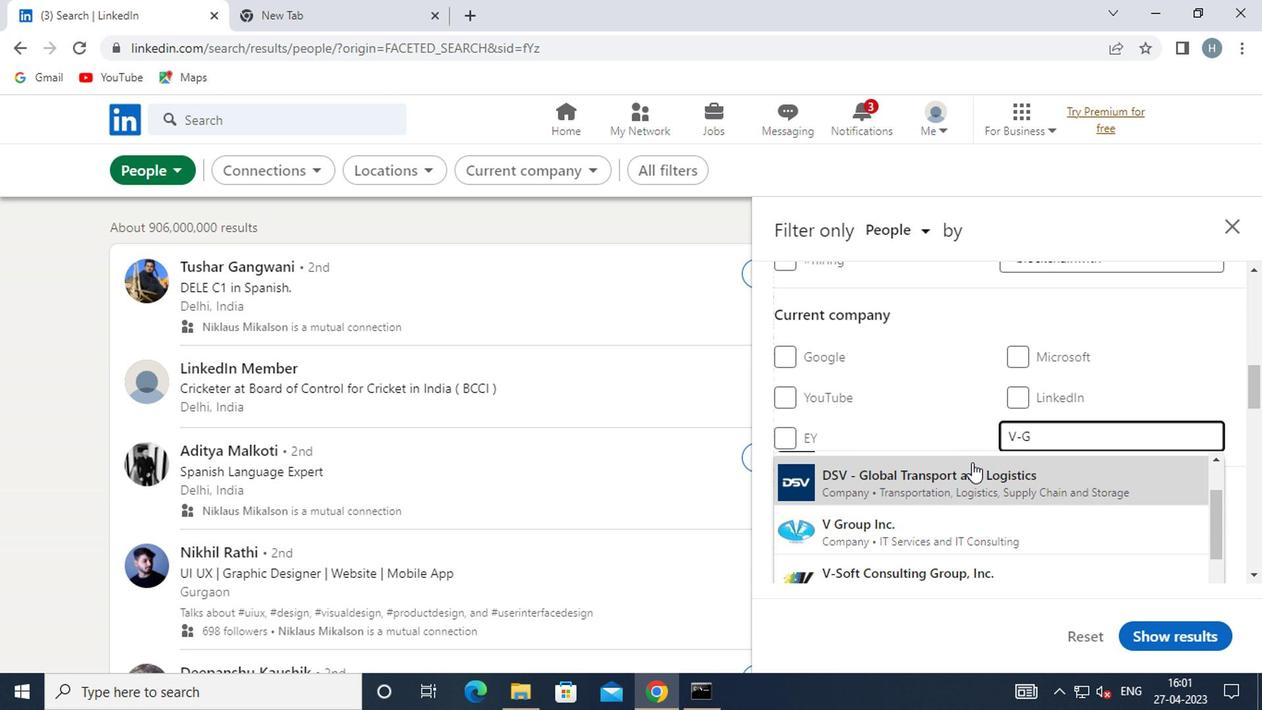 
Action: Mouse moved to (949, 520)
Screenshot: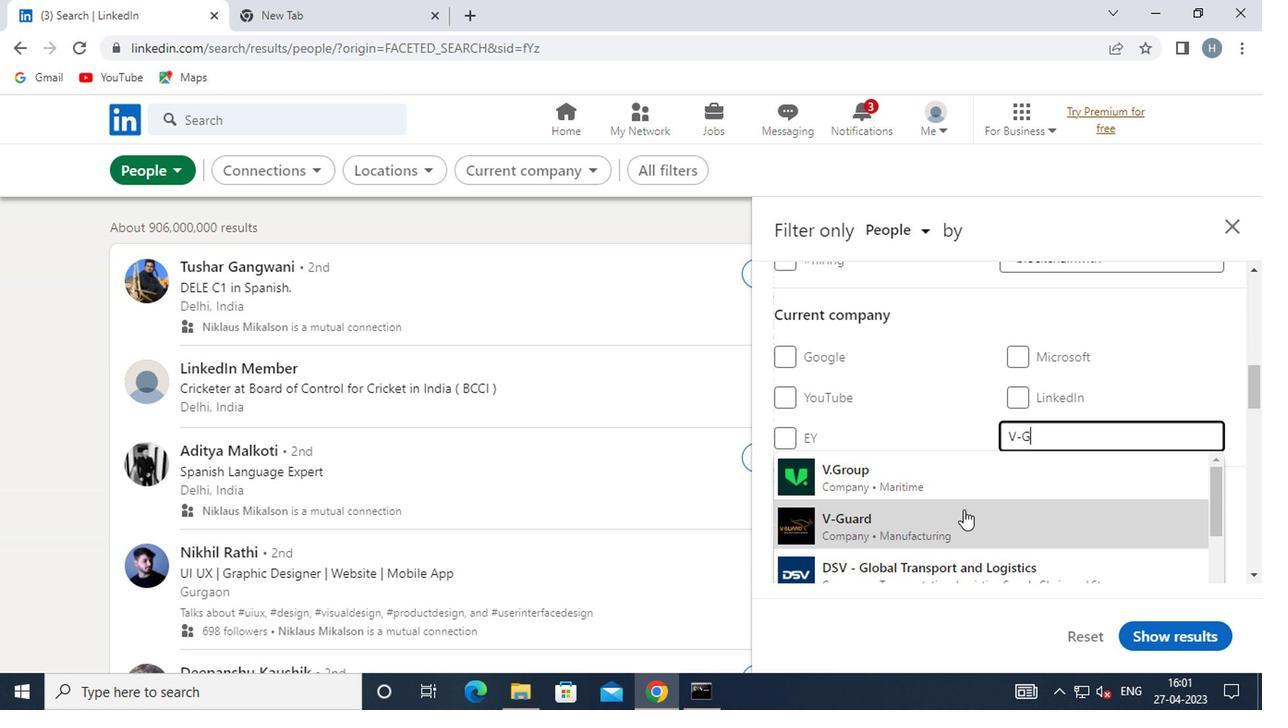 
Action: Mouse pressed left at (949, 520)
Screenshot: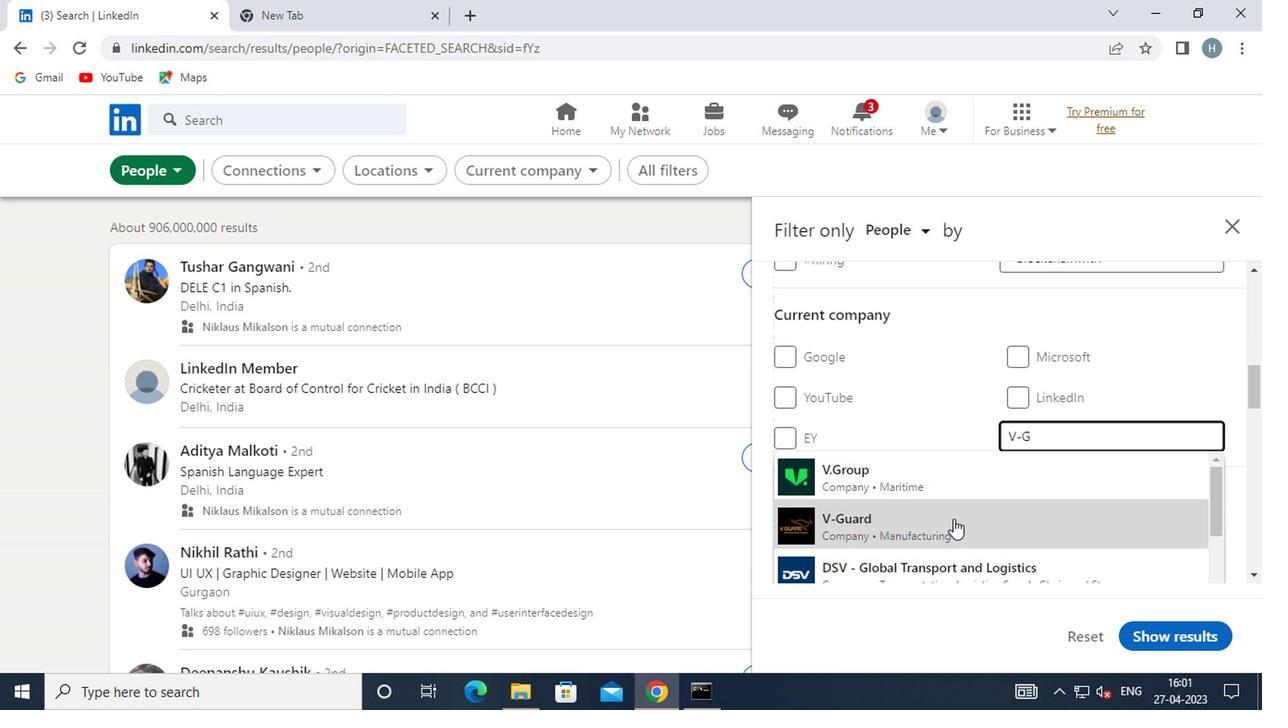 
Action: Mouse moved to (950, 505)
Screenshot: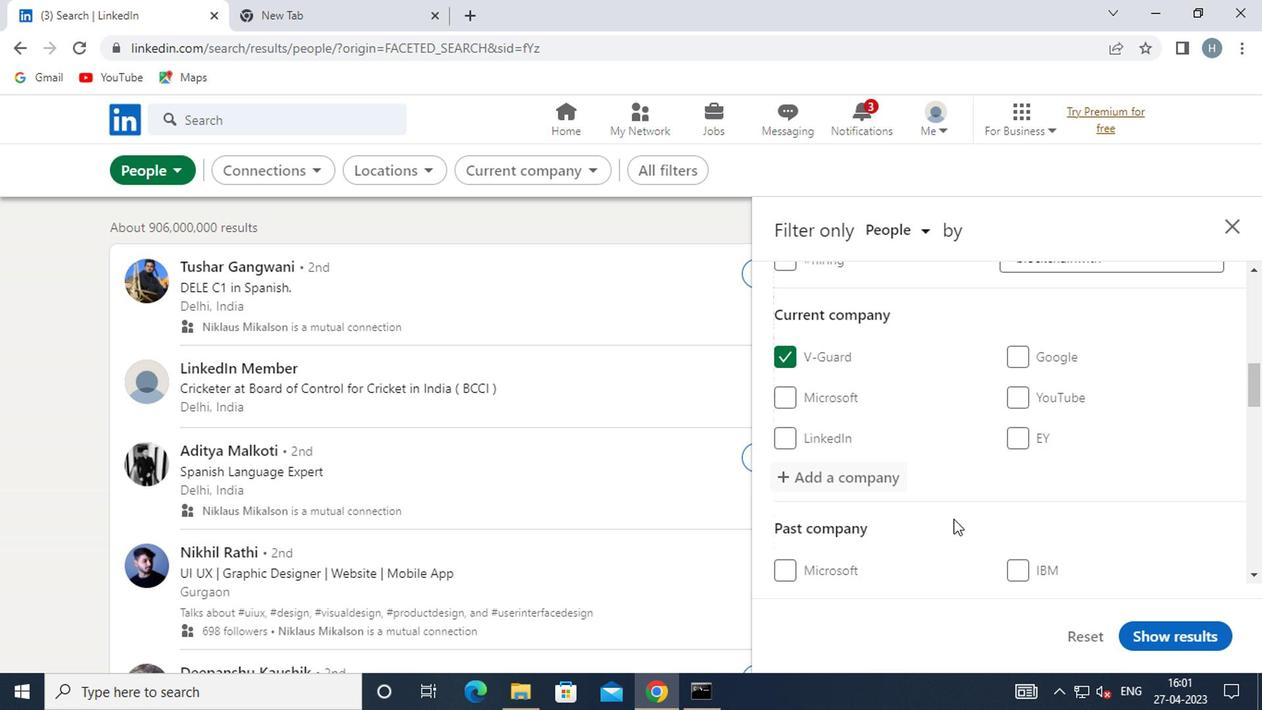 
Action: Mouse scrolled (950, 505) with delta (0, 0)
Screenshot: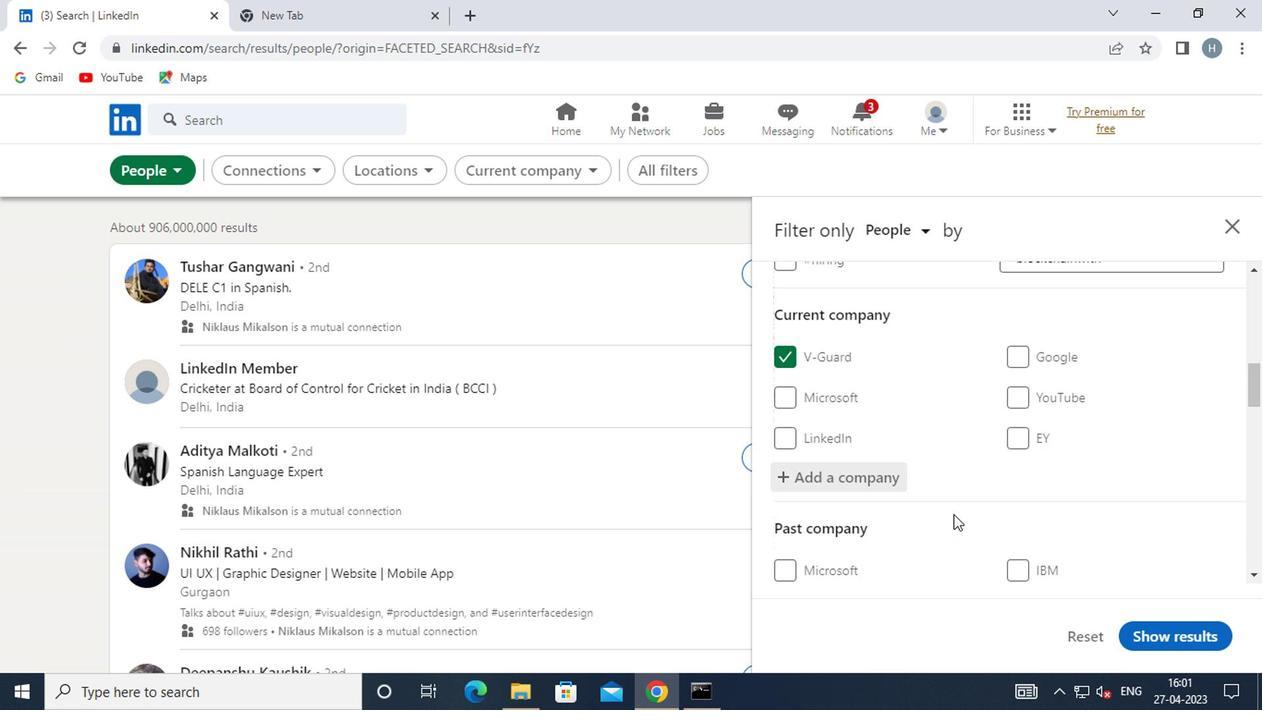 
Action: Mouse moved to (961, 491)
Screenshot: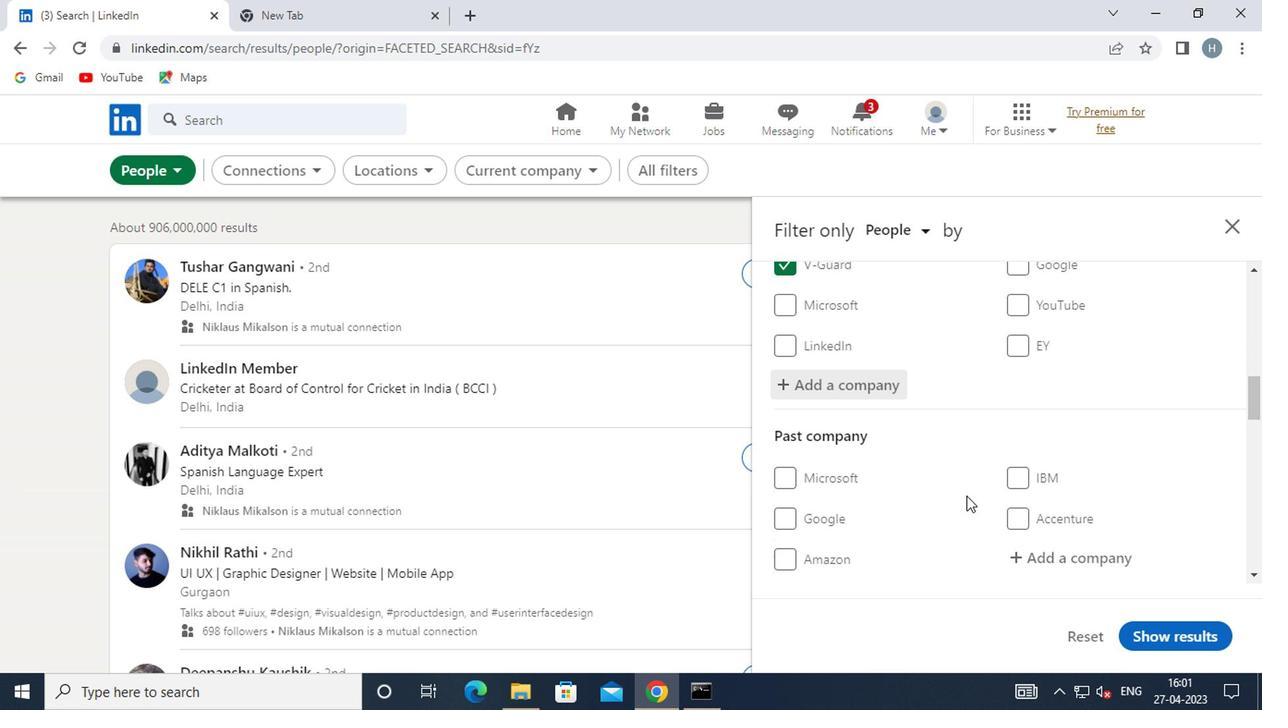 
Action: Mouse scrolled (961, 490) with delta (0, -1)
Screenshot: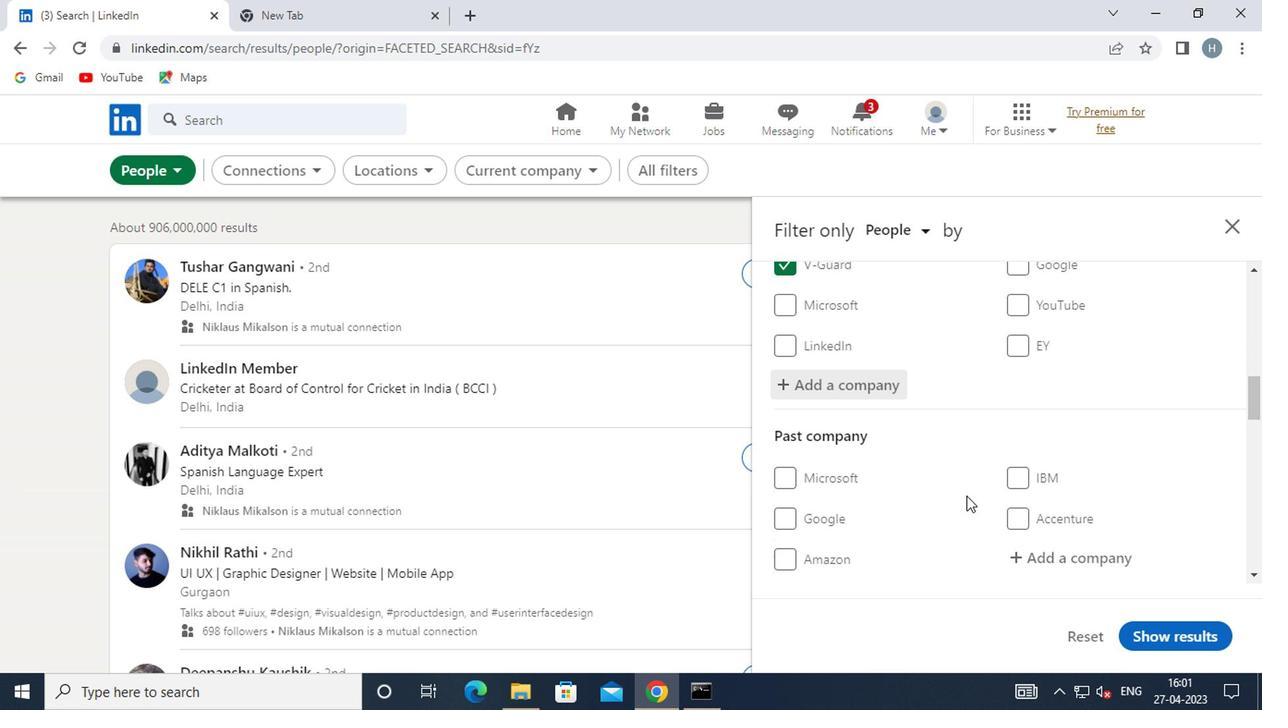 
Action: Mouse scrolled (961, 490) with delta (0, -1)
Screenshot: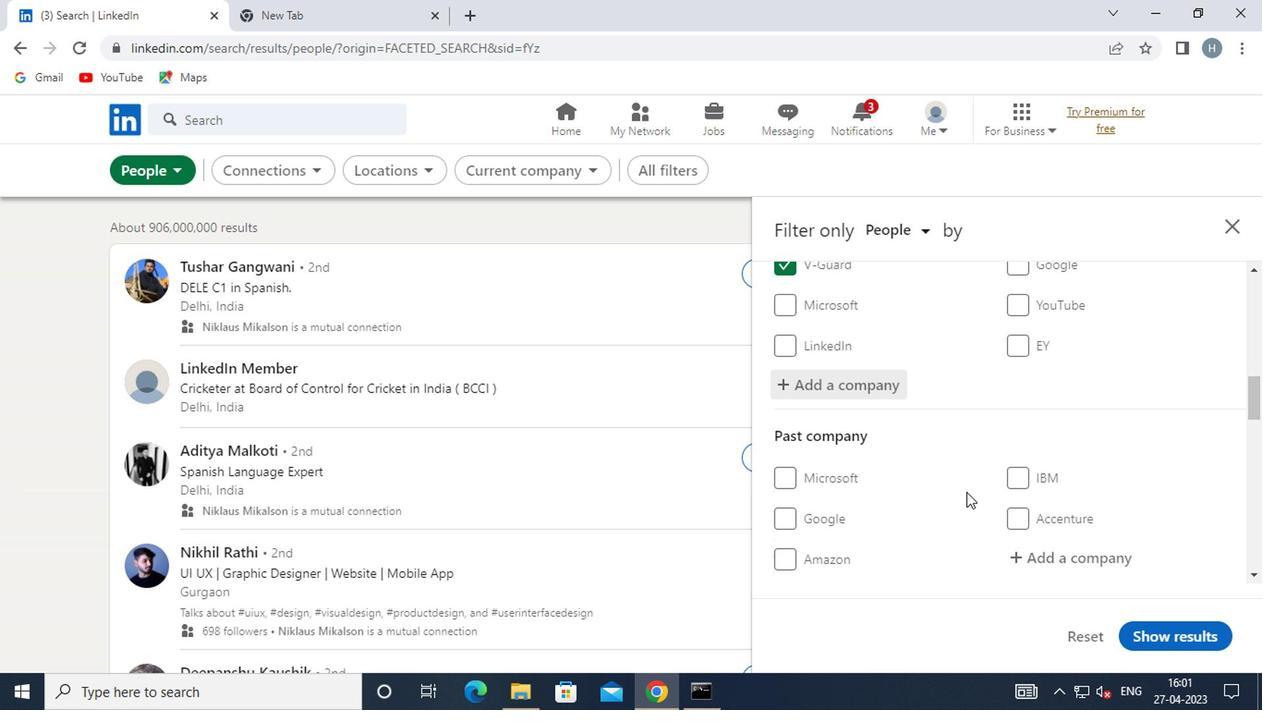 
Action: Mouse moved to (961, 489)
Screenshot: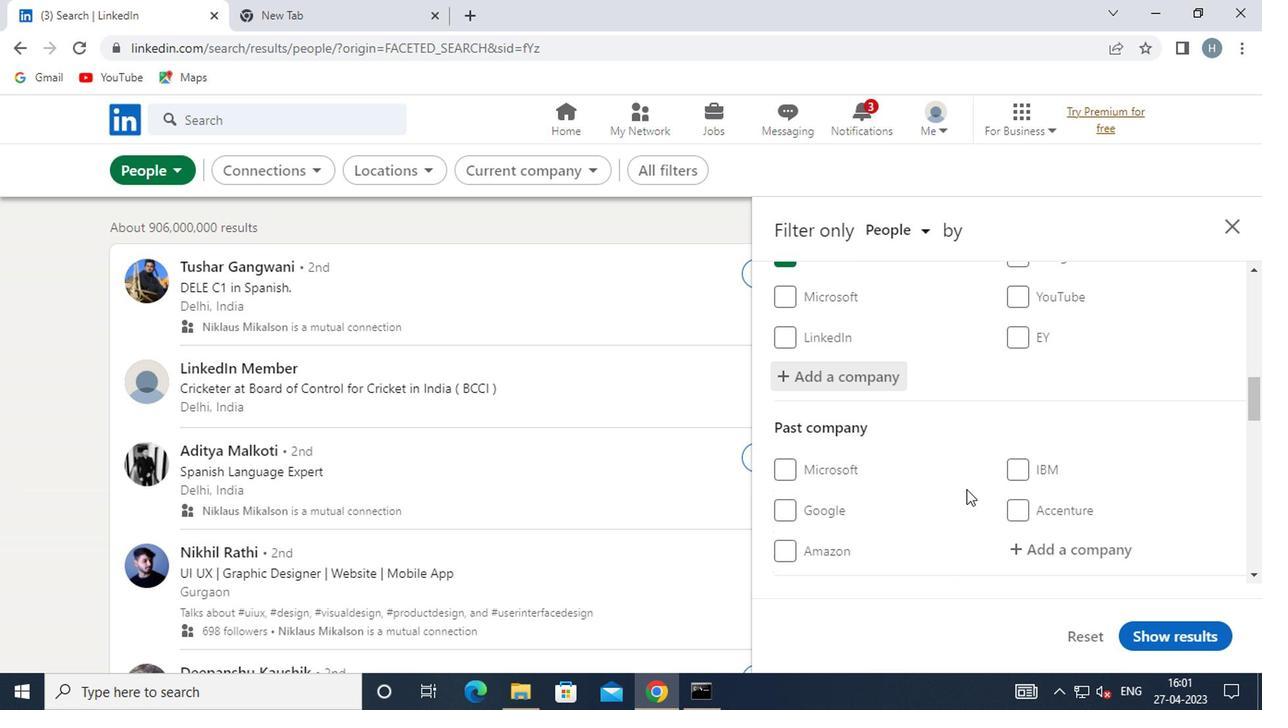 
Action: Mouse scrolled (961, 490) with delta (0, 0)
Screenshot: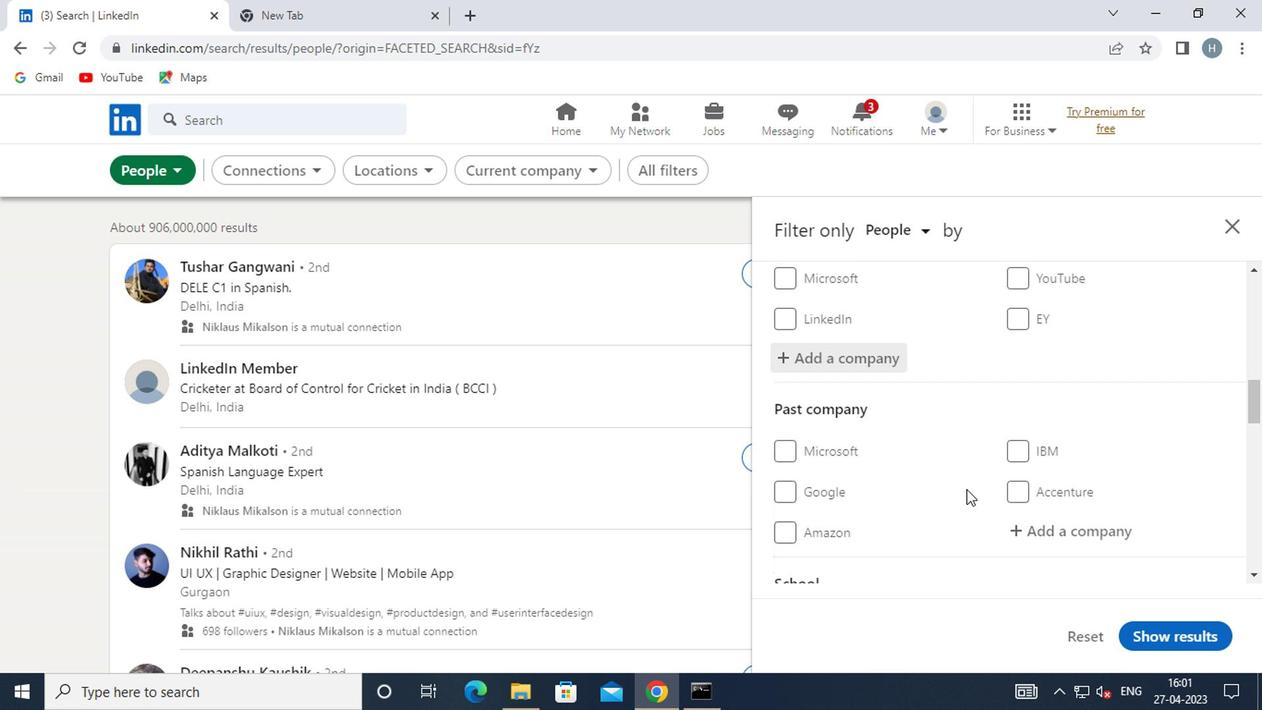 
Action: Mouse scrolled (961, 488) with delta (0, -1)
Screenshot: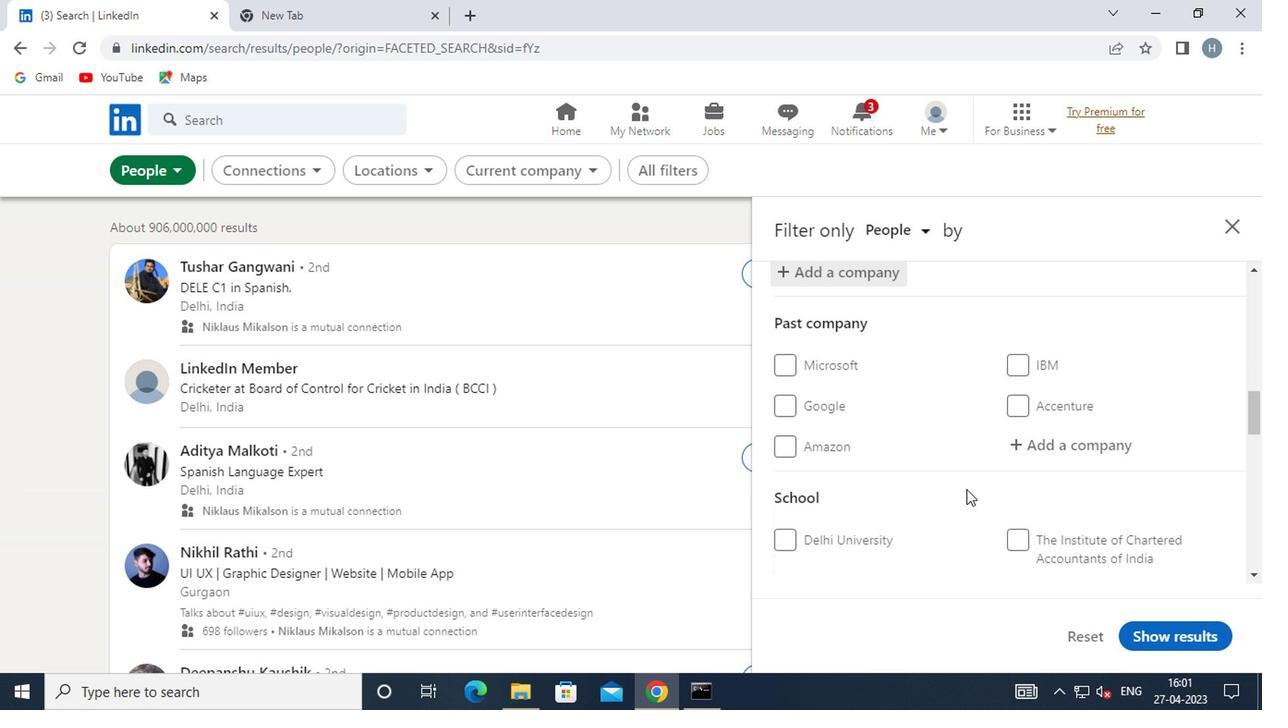 
Action: Mouse moved to (981, 490)
Screenshot: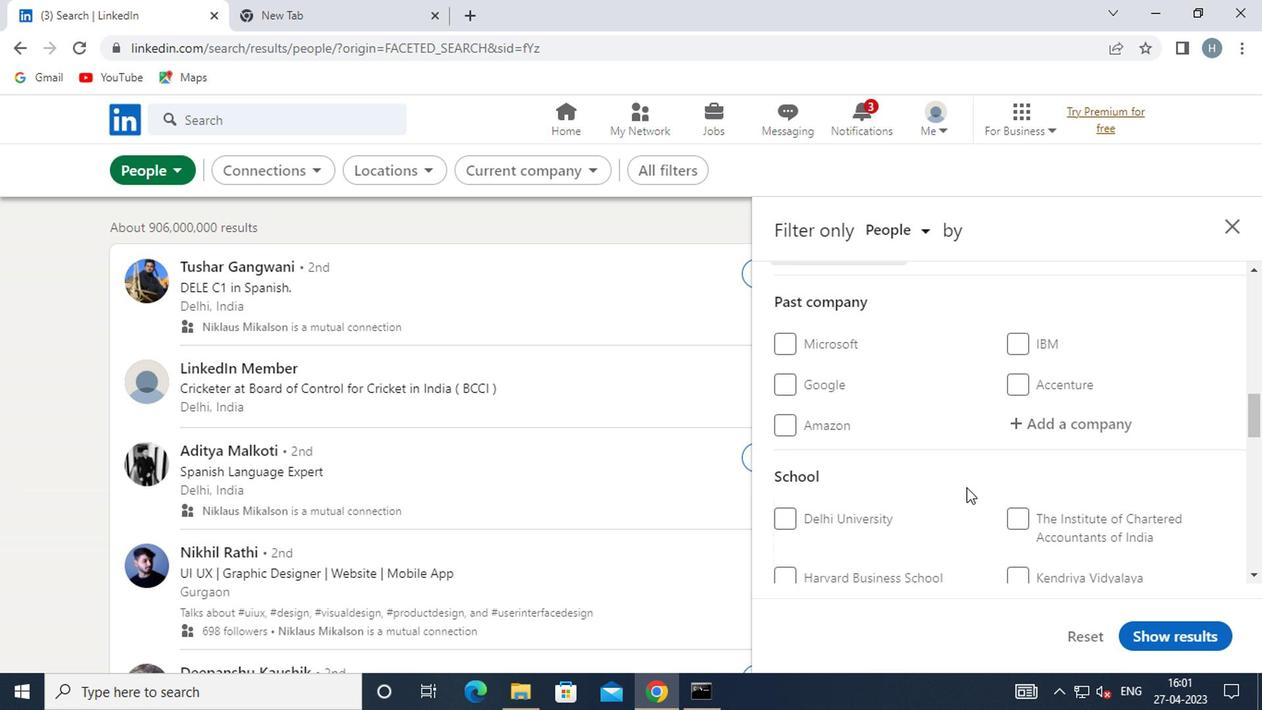 
Action: Mouse scrolled (981, 489) with delta (0, 0)
Screenshot: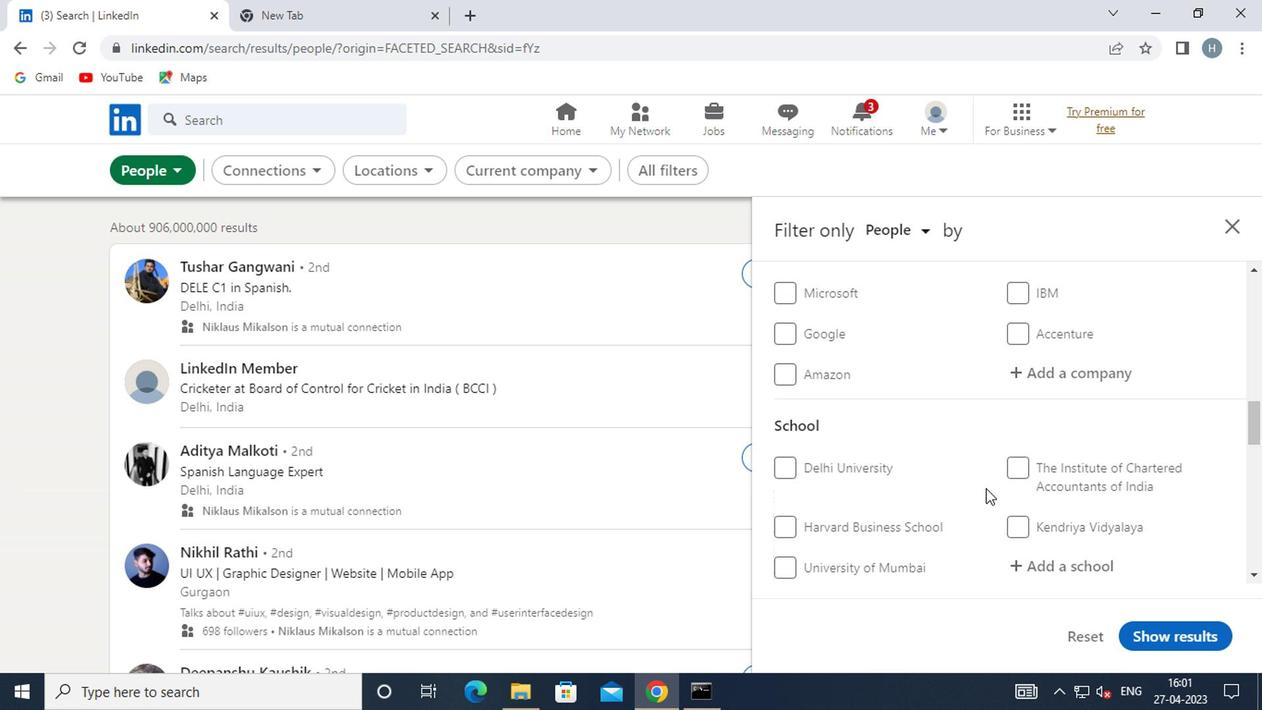 
Action: Mouse moved to (1036, 470)
Screenshot: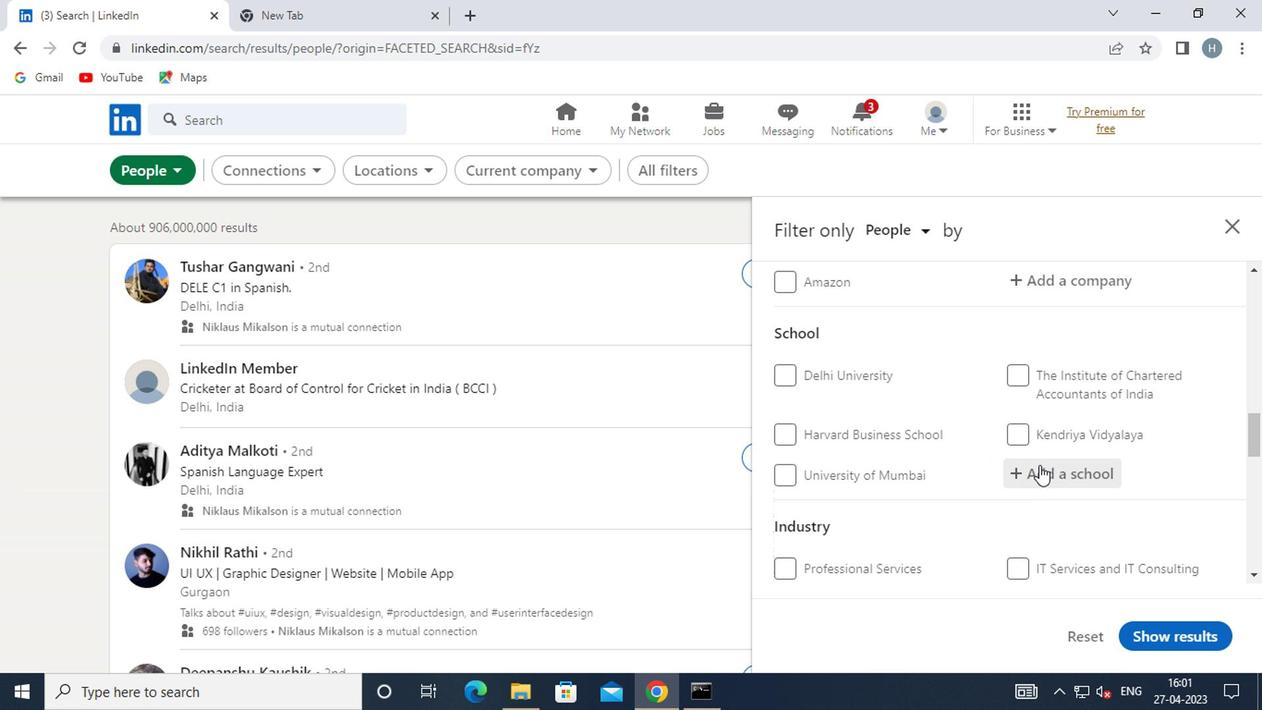 
Action: Mouse pressed left at (1036, 470)
Screenshot: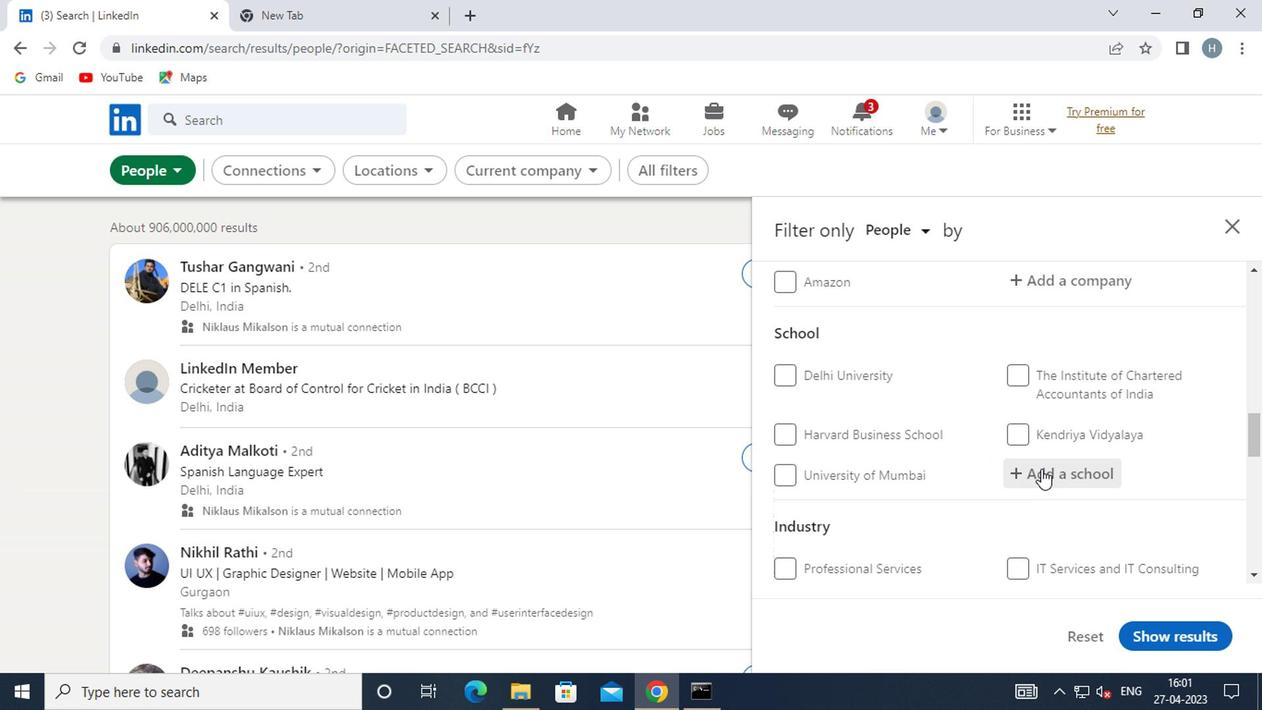 
Action: Key pressed <Key.shift><Key.shift><Key.shift><Key.shift><Key.shift><Key.shift><Key.shift><Key.shift><Key.shift><Key.shift><Key.shift><Key.shift><Key.shift><Key.shift><Key.shift>CV<Key.space>
Screenshot: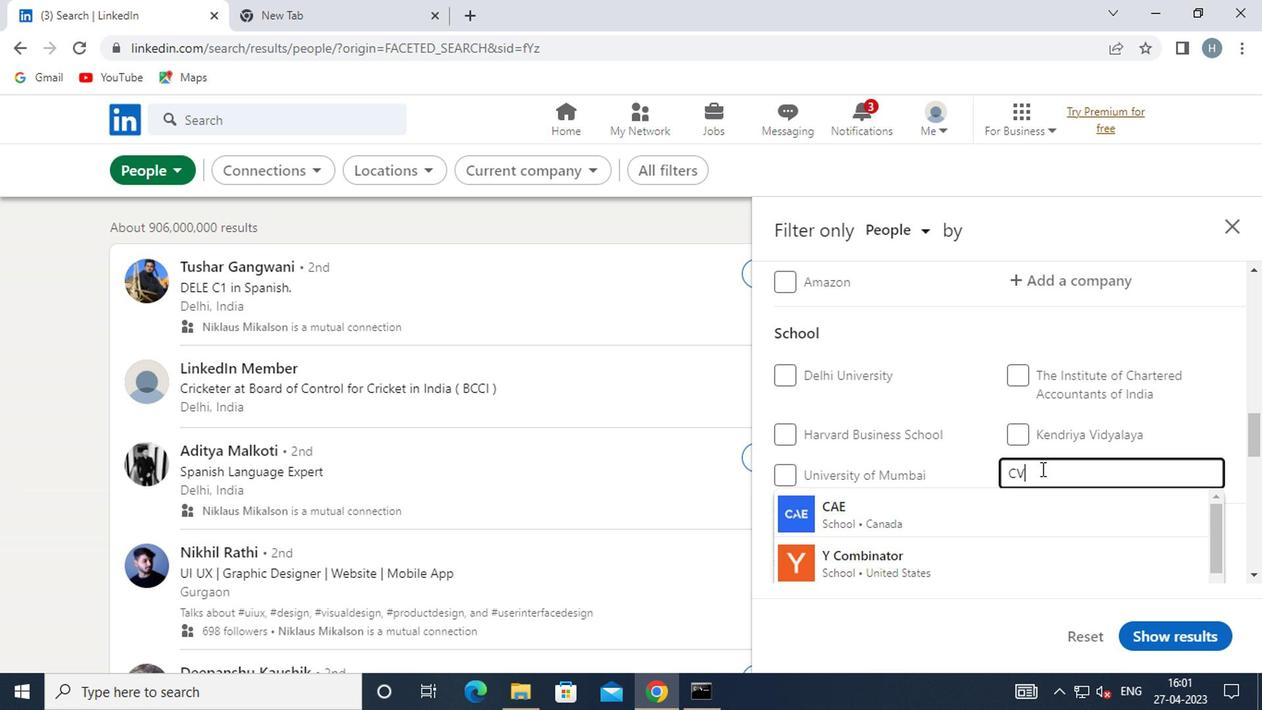
Action: Mouse moved to (1022, 476)
Screenshot: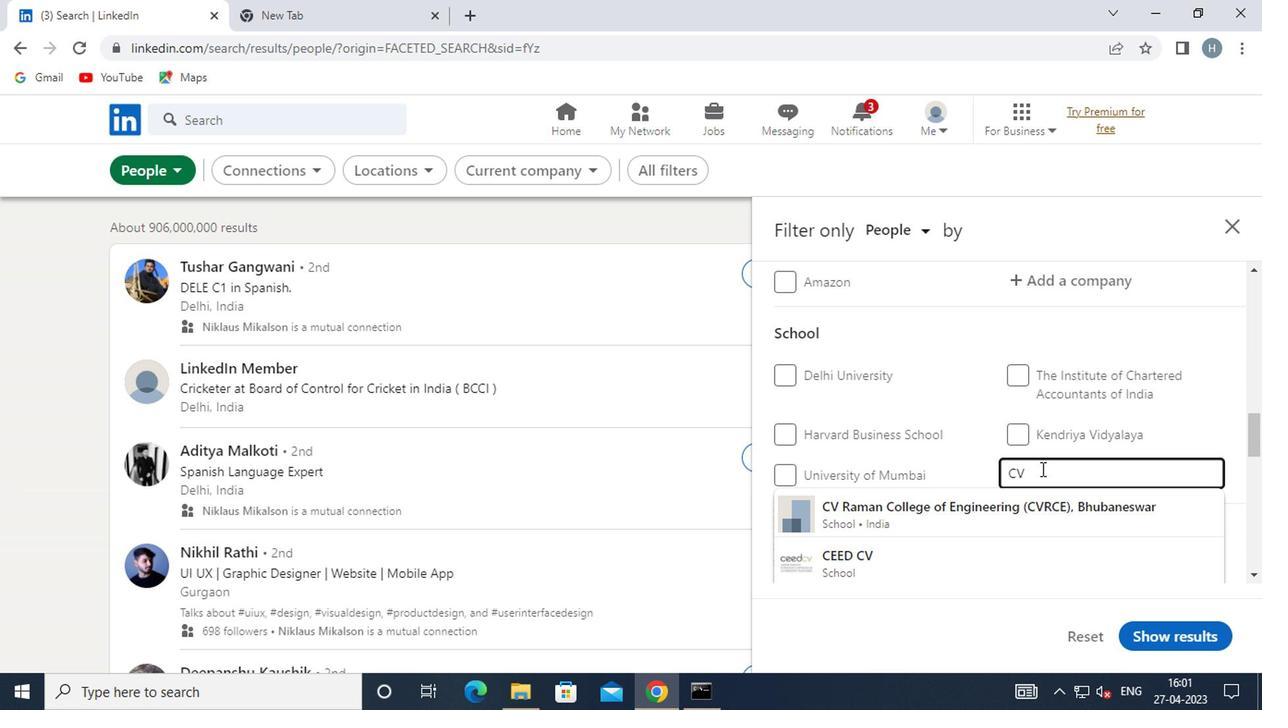 
Action: Key pressed RAMAN
Screenshot: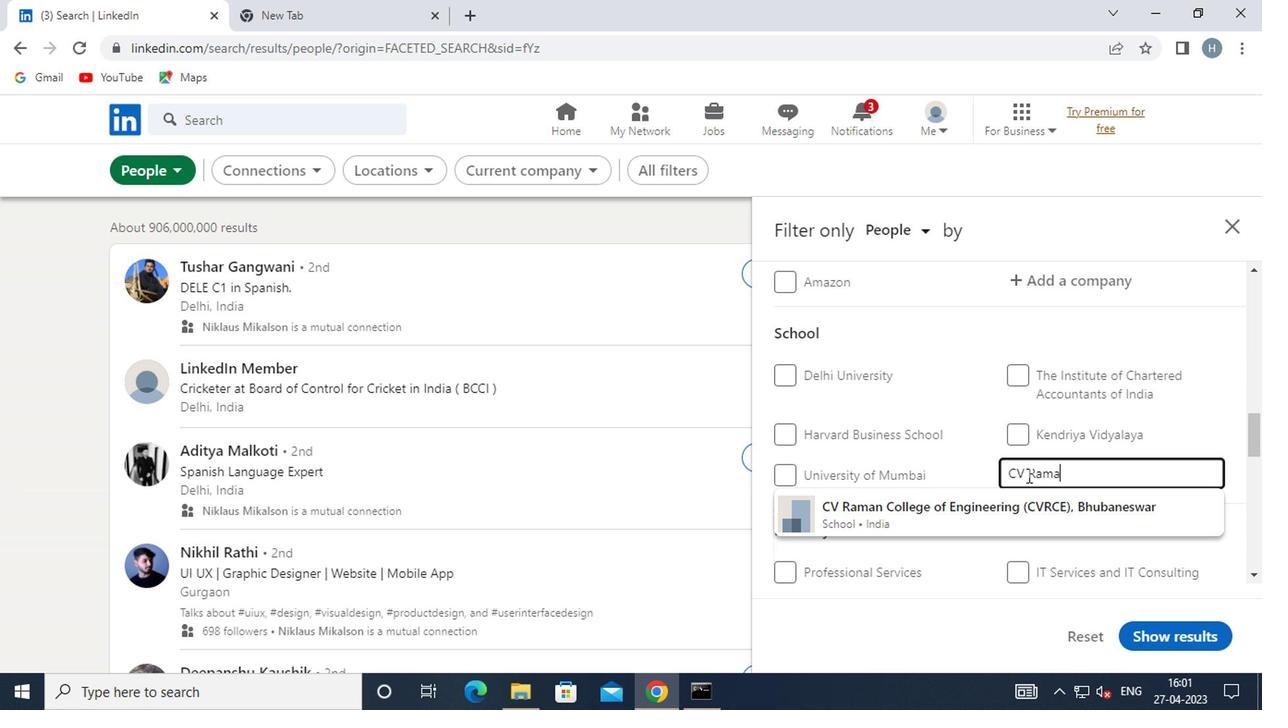
Action: Mouse moved to (958, 512)
Screenshot: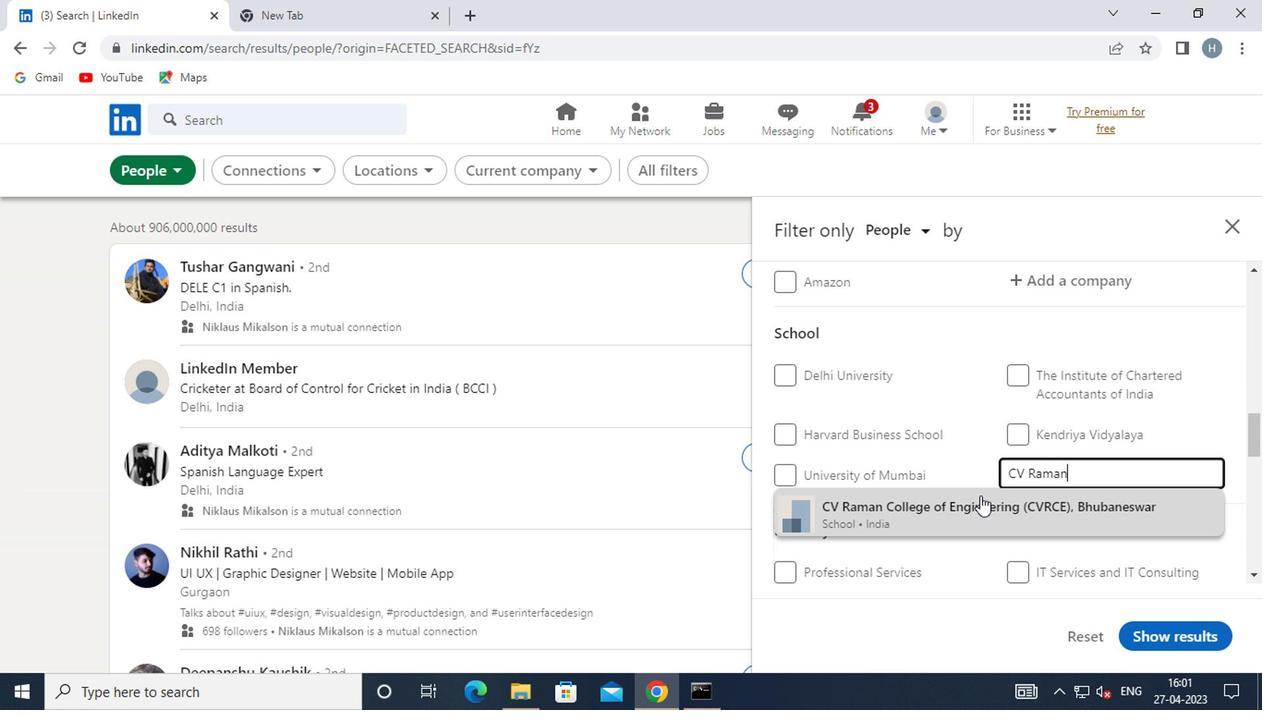 
Action: Mouse pressed left at (958, 512)
Screenshot: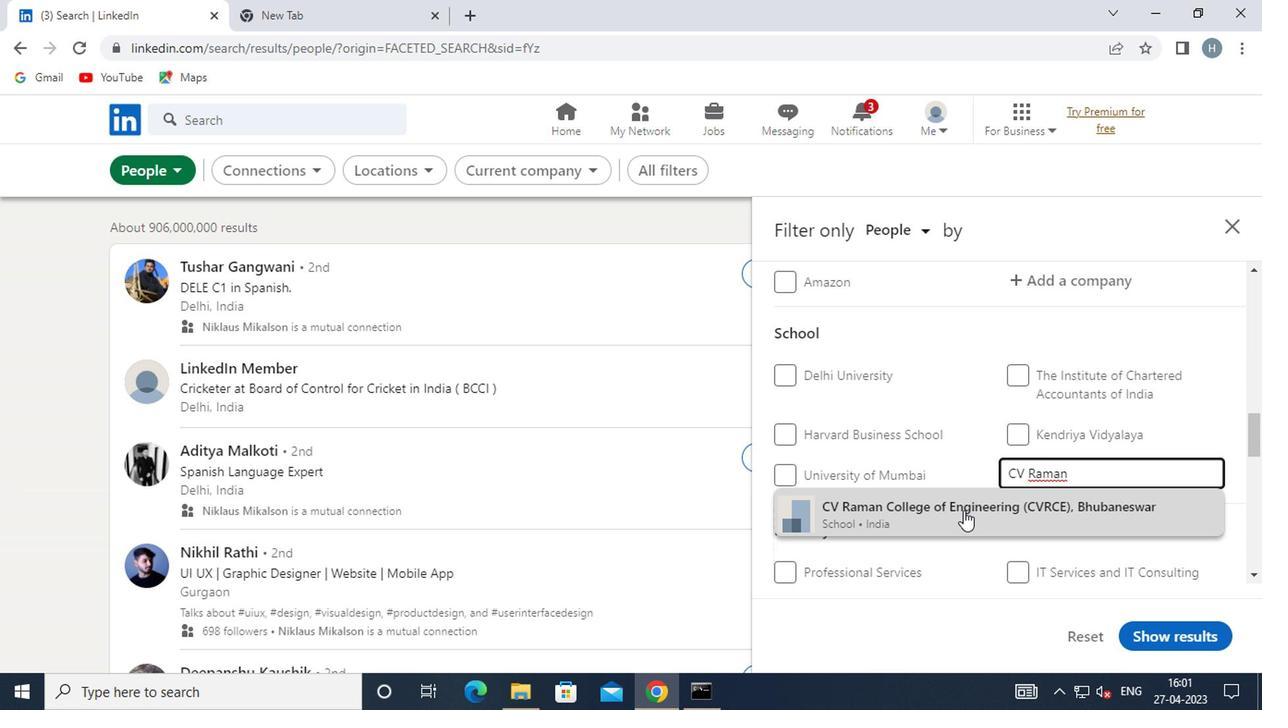 
Action: Mouse moved to (945, 484)
Screenshot: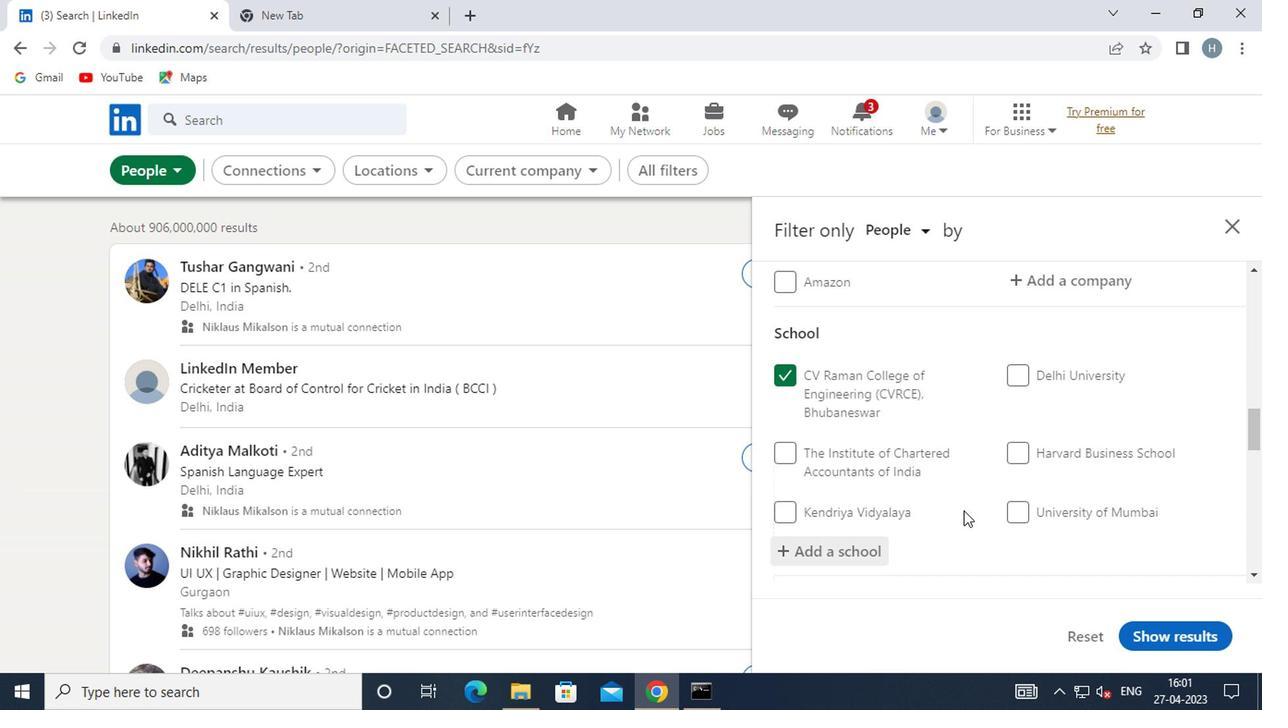 
Action: Mouse scrolled (945, 483) with delta (0, -1)
Screenshot: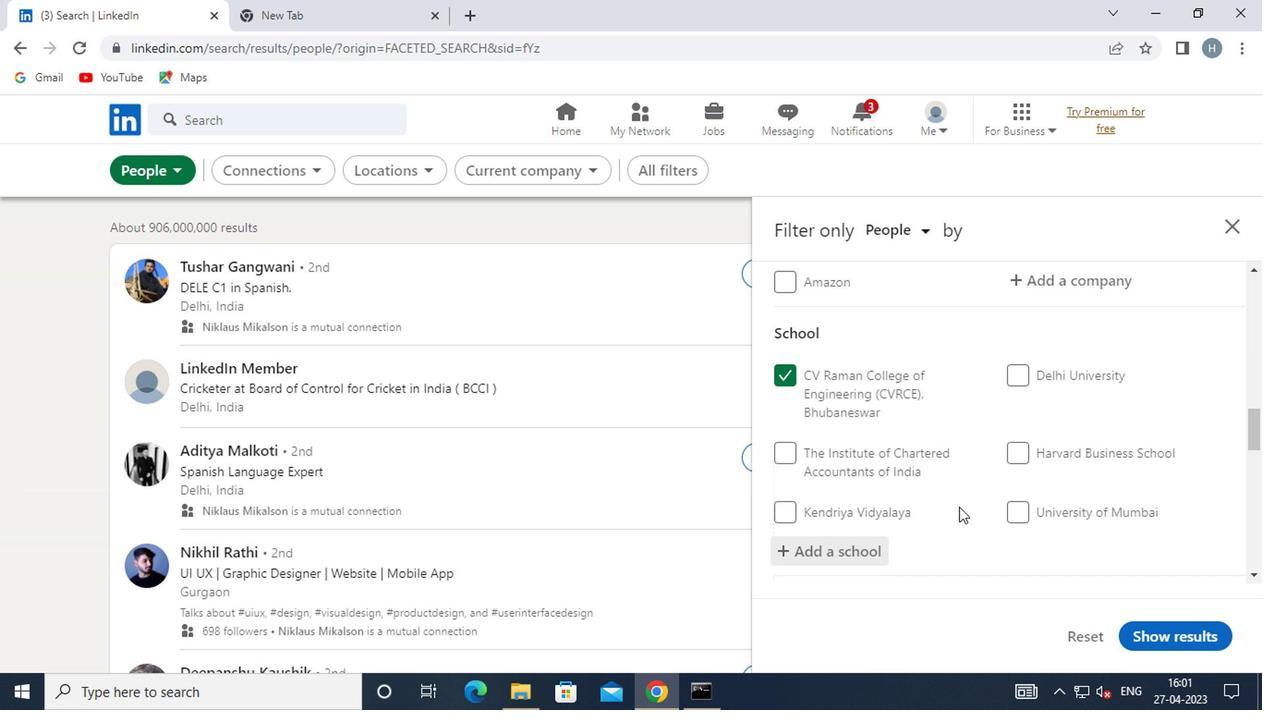 
Action: Mouse scrolled (945, 483) with delta (0, -1)
Screenshot: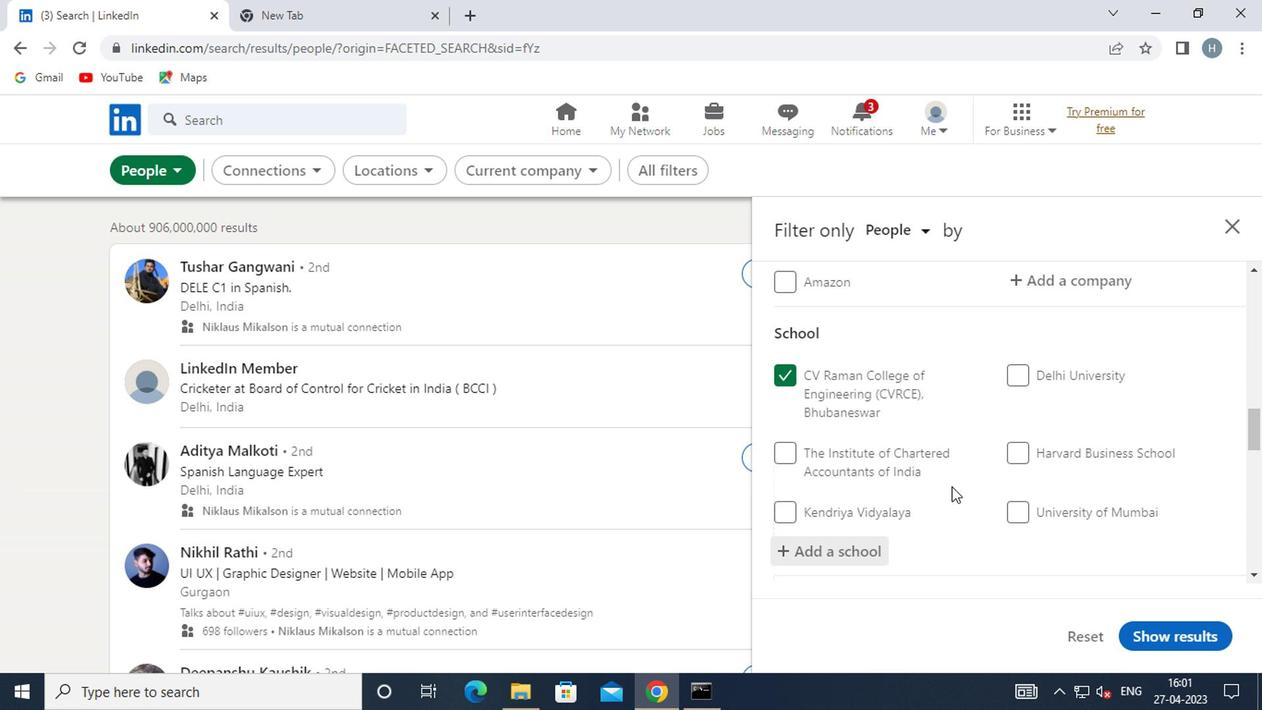 
Action: Mouse moved to (942, 476)
Screenshot: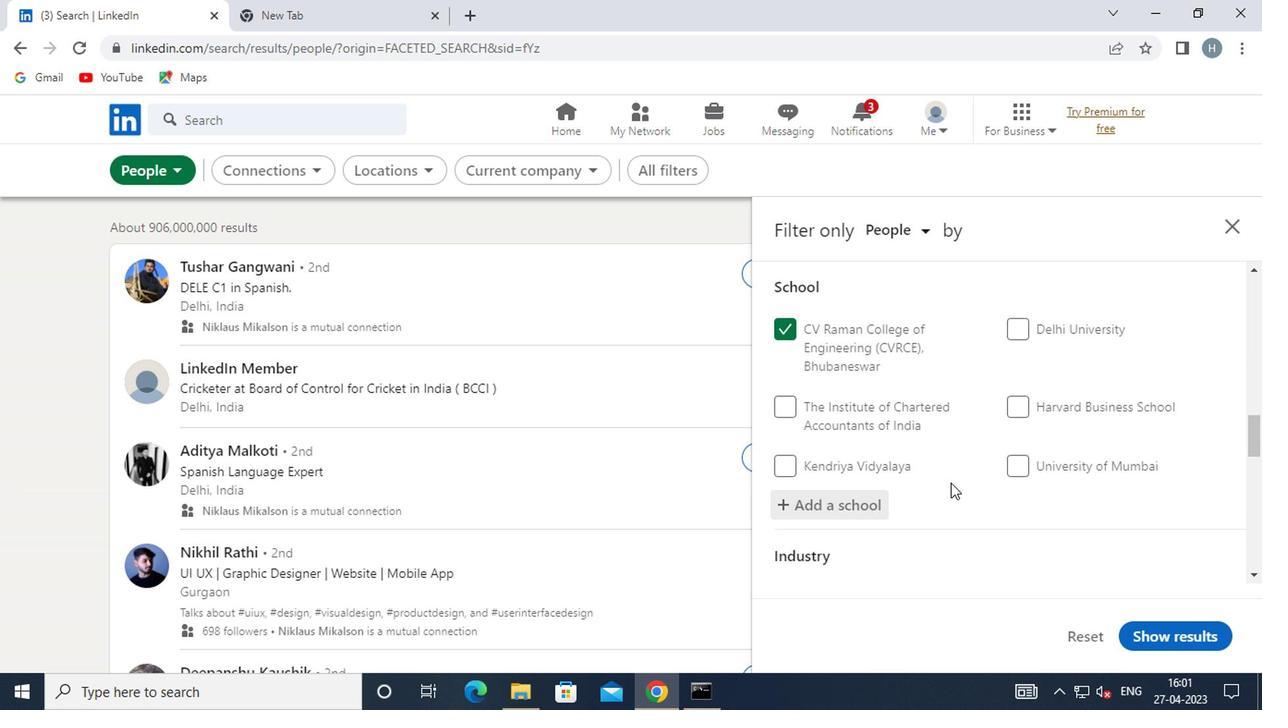 
Action: Mouse scrolled (942, 475) with delta (0, 0)
Screenshot: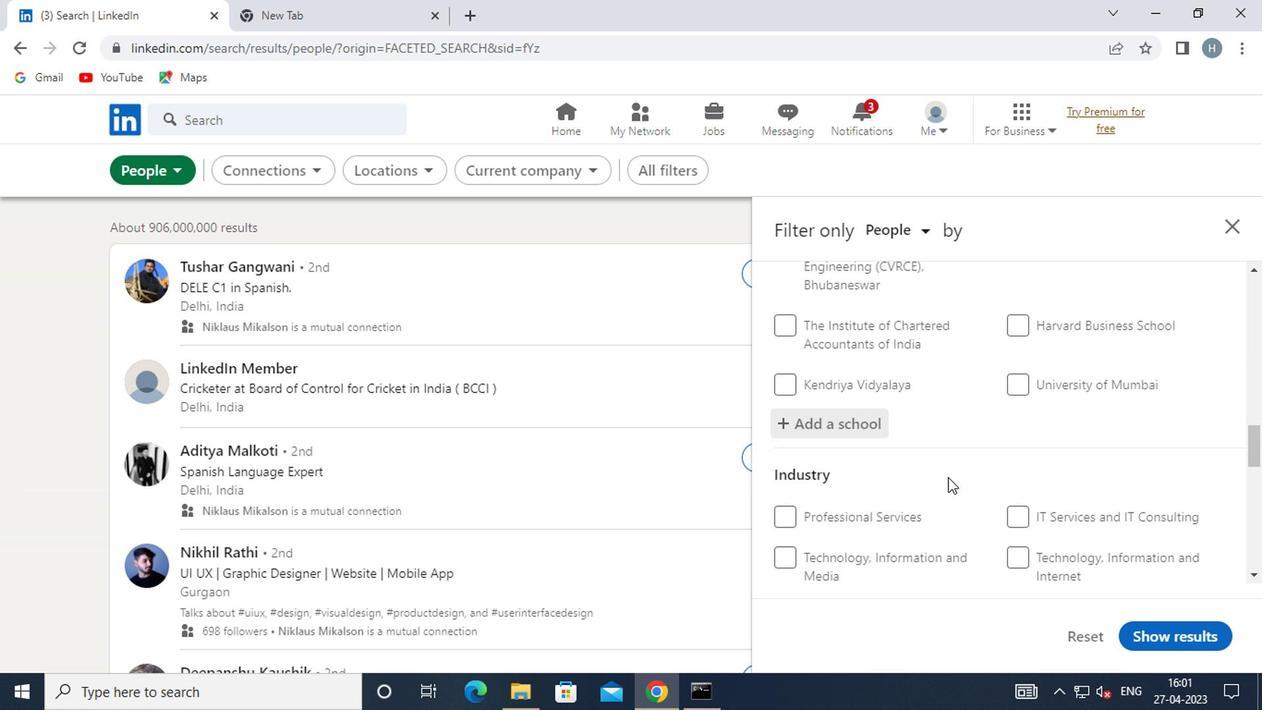 
Action: Mouse moved to (1068, 462)
Screenshot: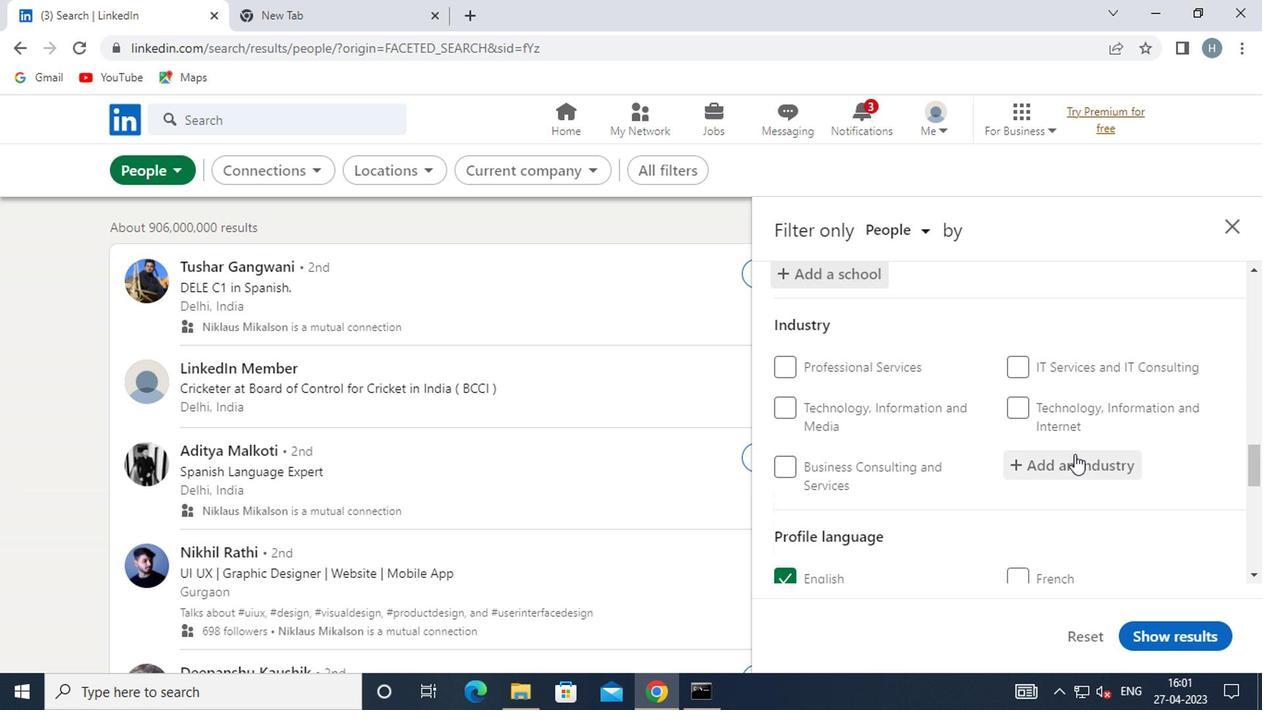 
Action: Mouse pressed left at (1068, 462)
Screenshot: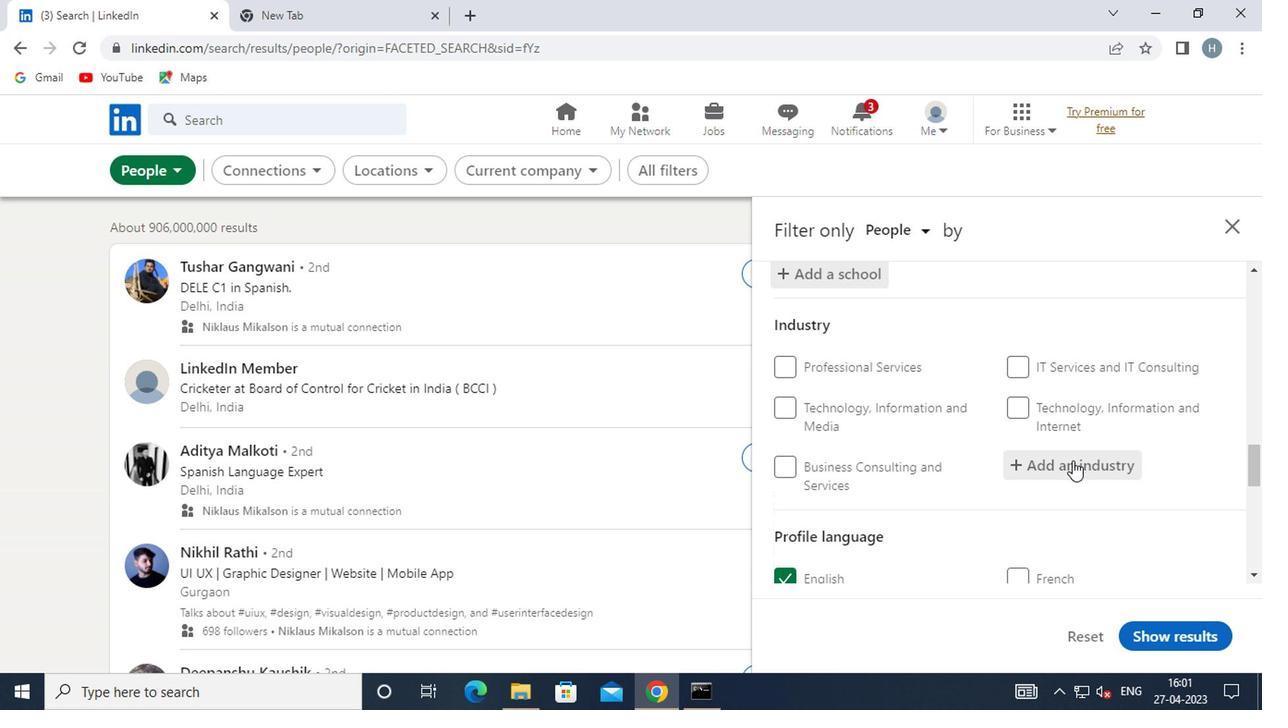 
Action: Mouse moved to (748, 270)
Screenshot: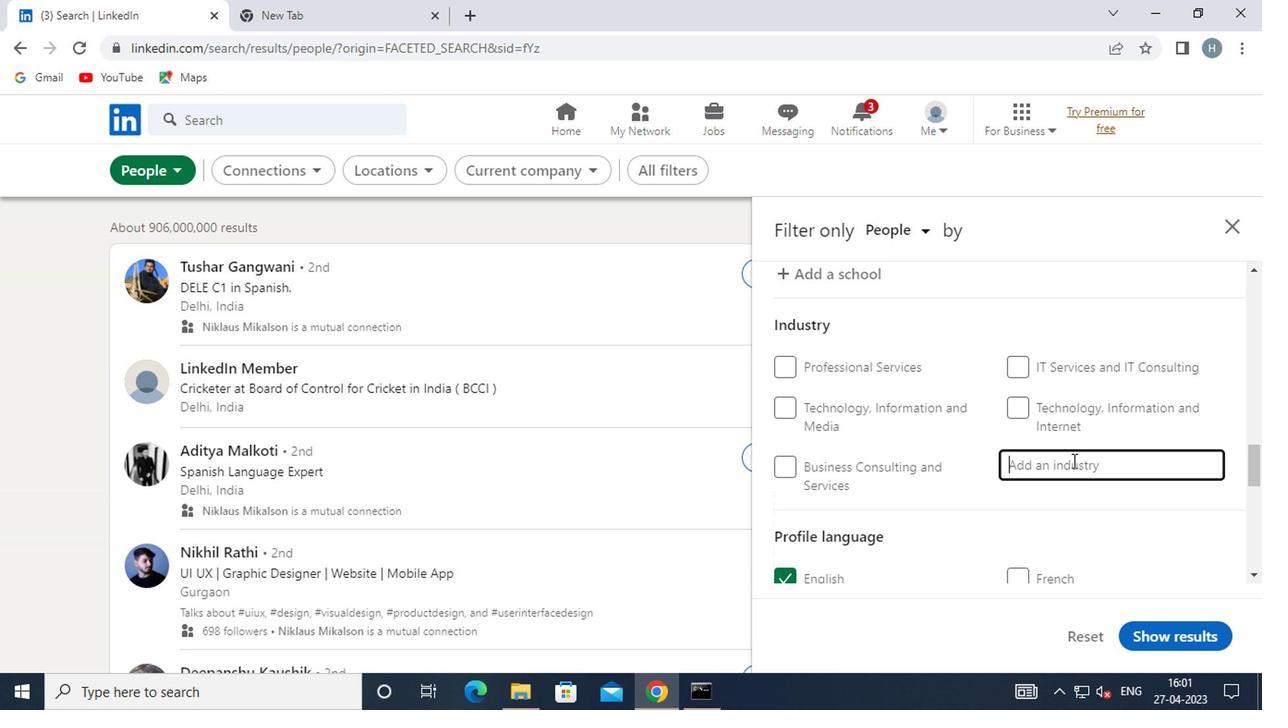 
Action: Key pressed <Key.shift><Key.shift><Key.shift><Key.shift><Key.shift><Key.shift><Key.shift><Key.shift><Key.shift><Key.shift><Key.shift><Key.shift><Key.shift><Key.shift><Key.shift><Key.shift><Key.shift><Key.shift><Key.shift><Key.shift><Key.shift><Key.shift>CLAY
Screenshot: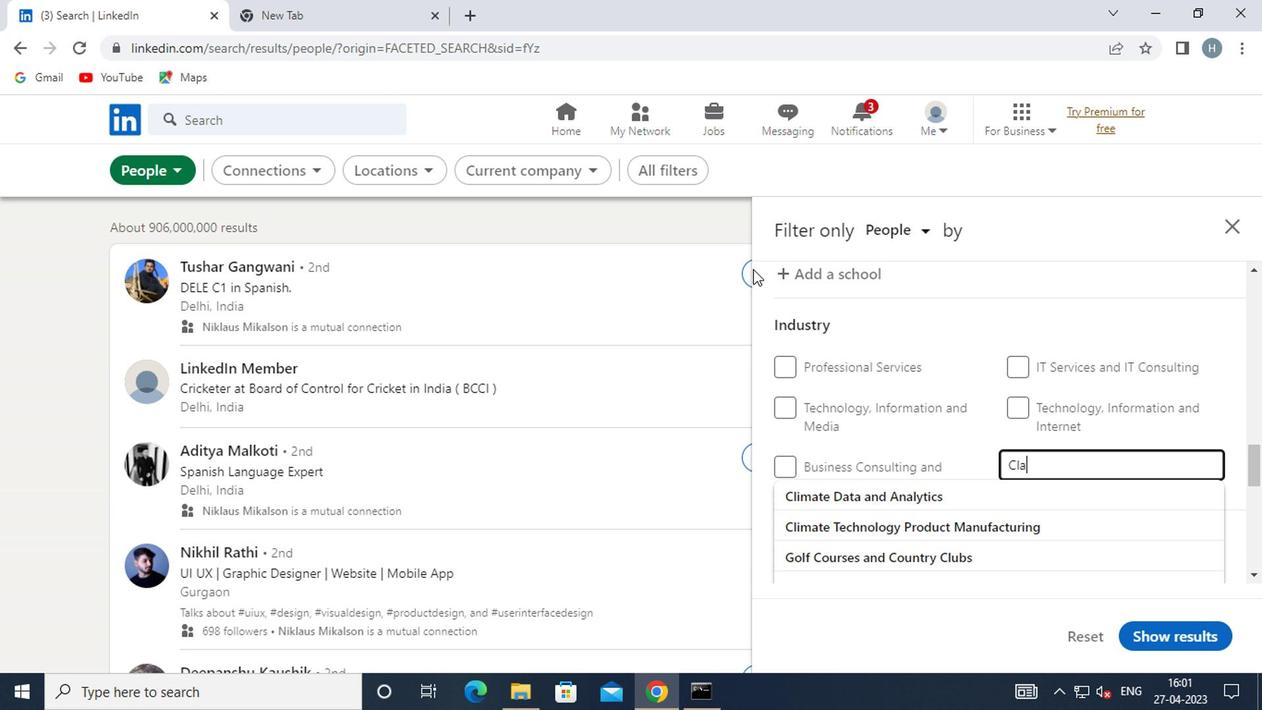 
Action: Mouse moved to (850, 494)
Screenshot: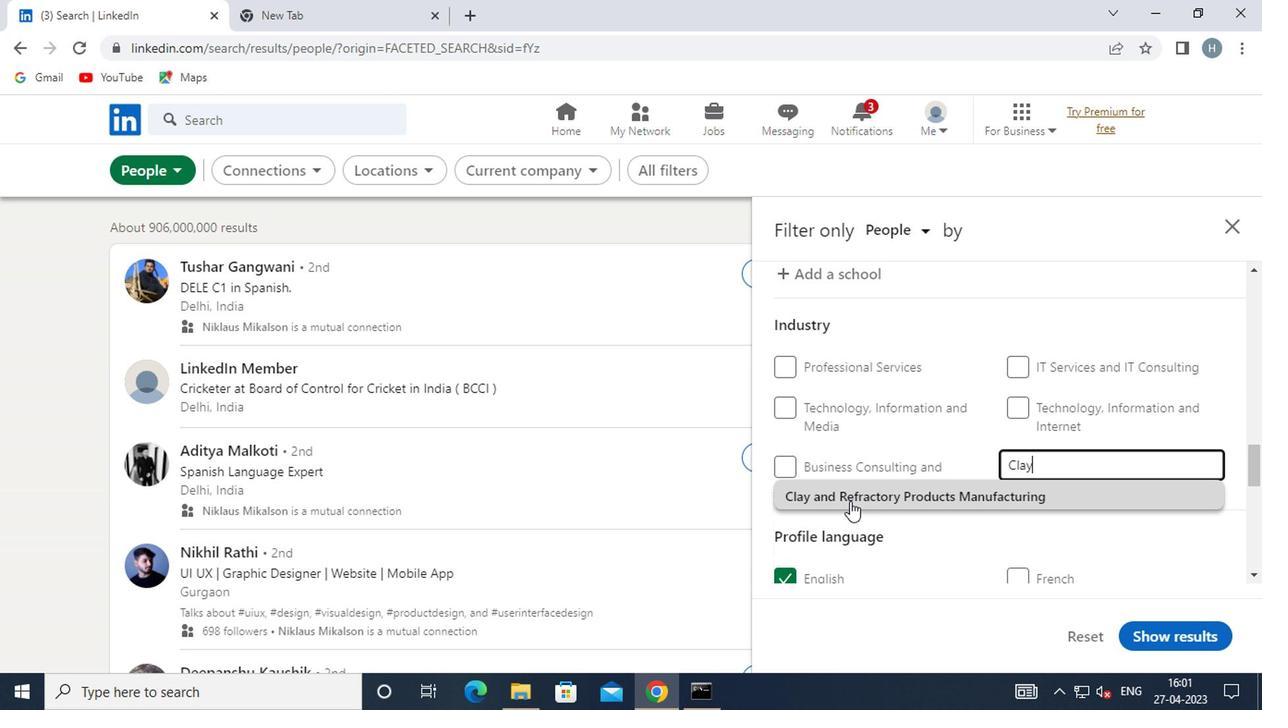 
Action: Mouse pressed left at (850, 494)
Screenshot: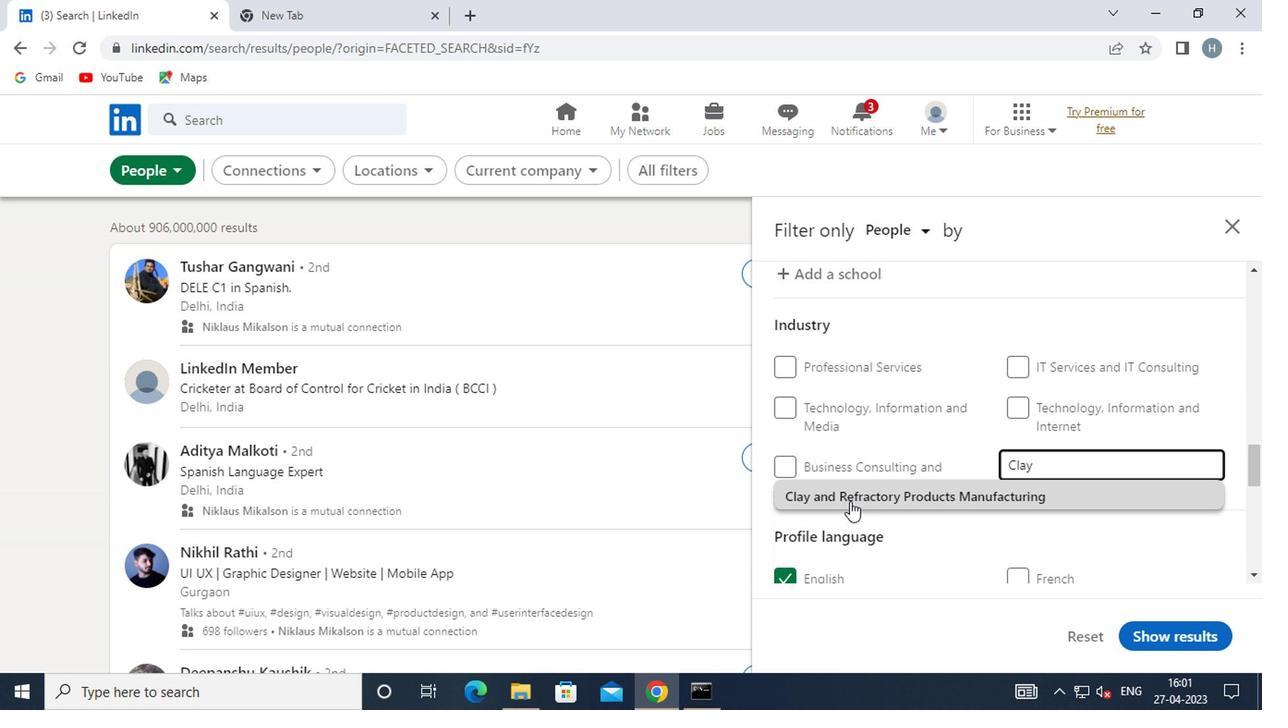 
Action: Mouse moved to (850, 488)
Screenshot: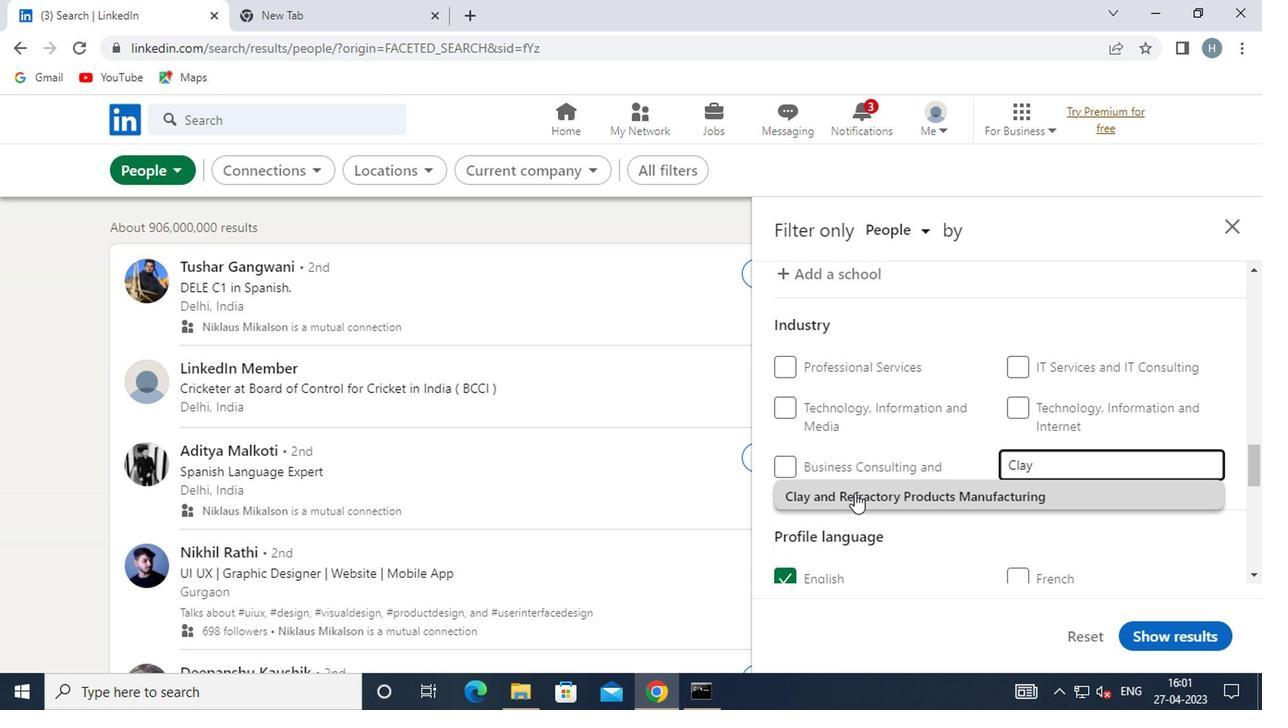 
Action: Mouse scrolled (850, 487) with delta (0, 0)
Screenshot: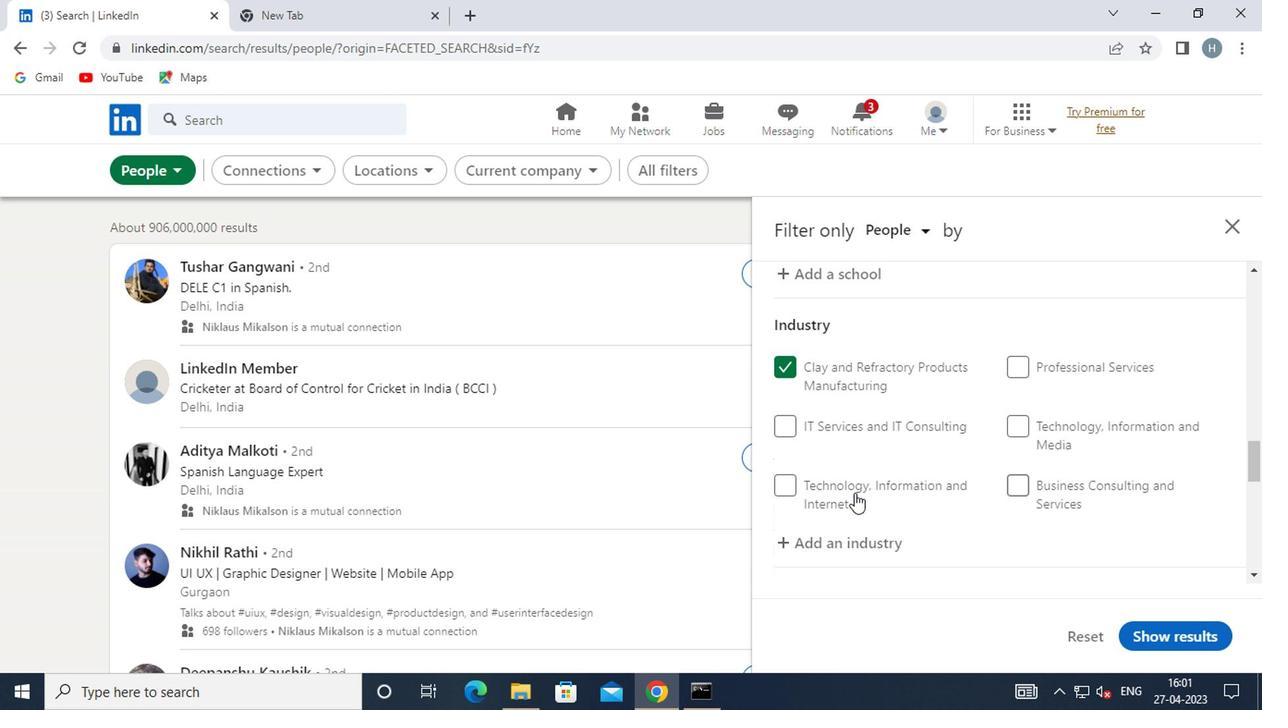 
Action: Mouse scrolled (850, 487) with delta (0, 0)
Screenshot: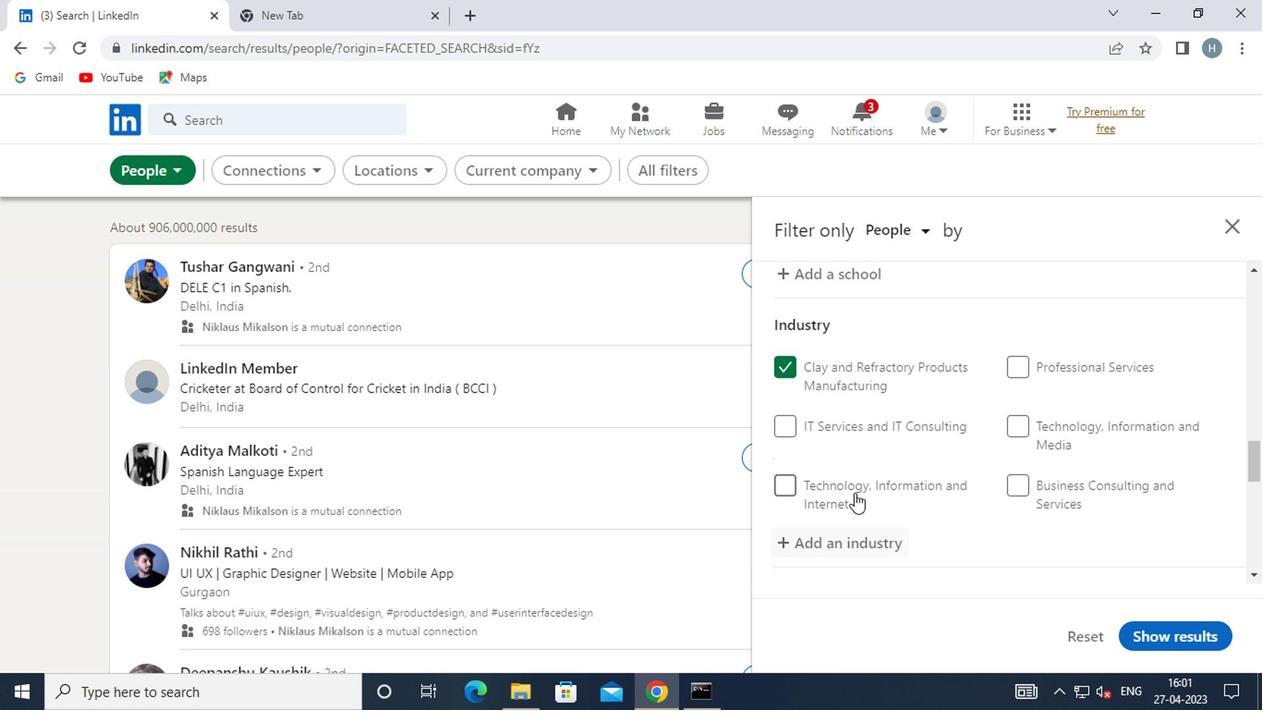 
Action: Mouse moved to (849, 467)
Screenshot: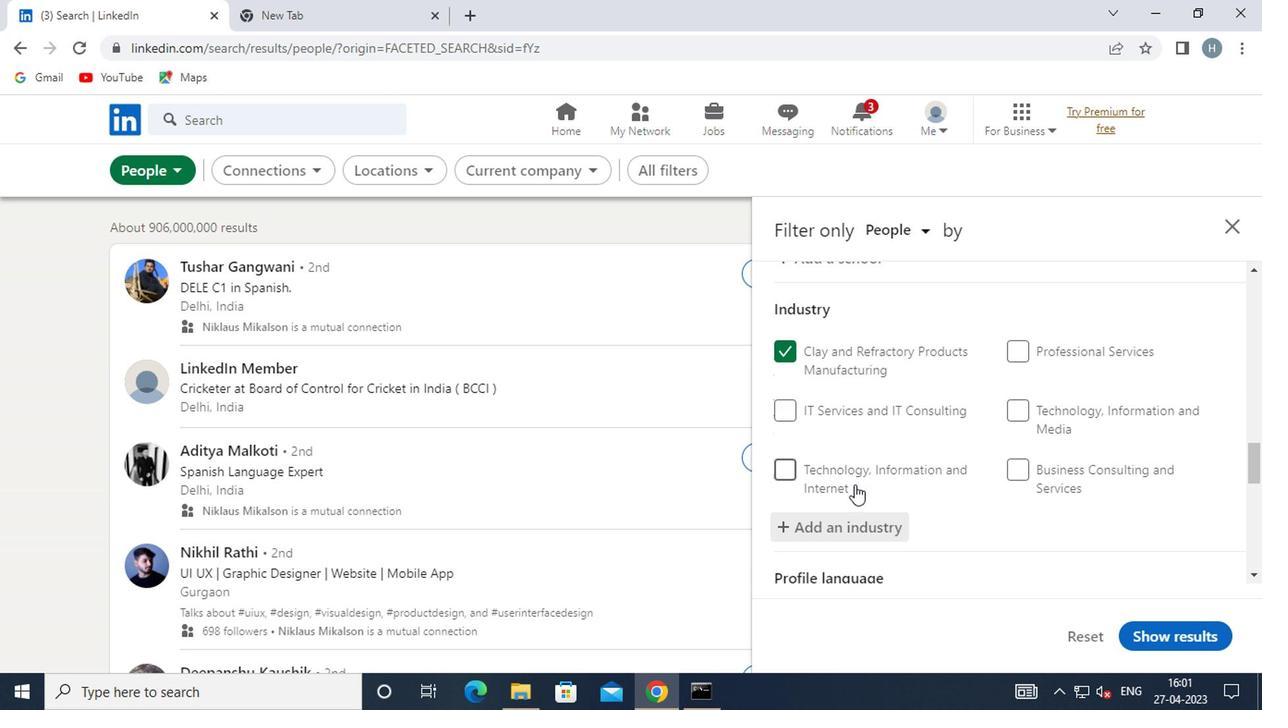 
Action: Mouse scrolled (849, 466) with delta (0, 0)
Screenshot: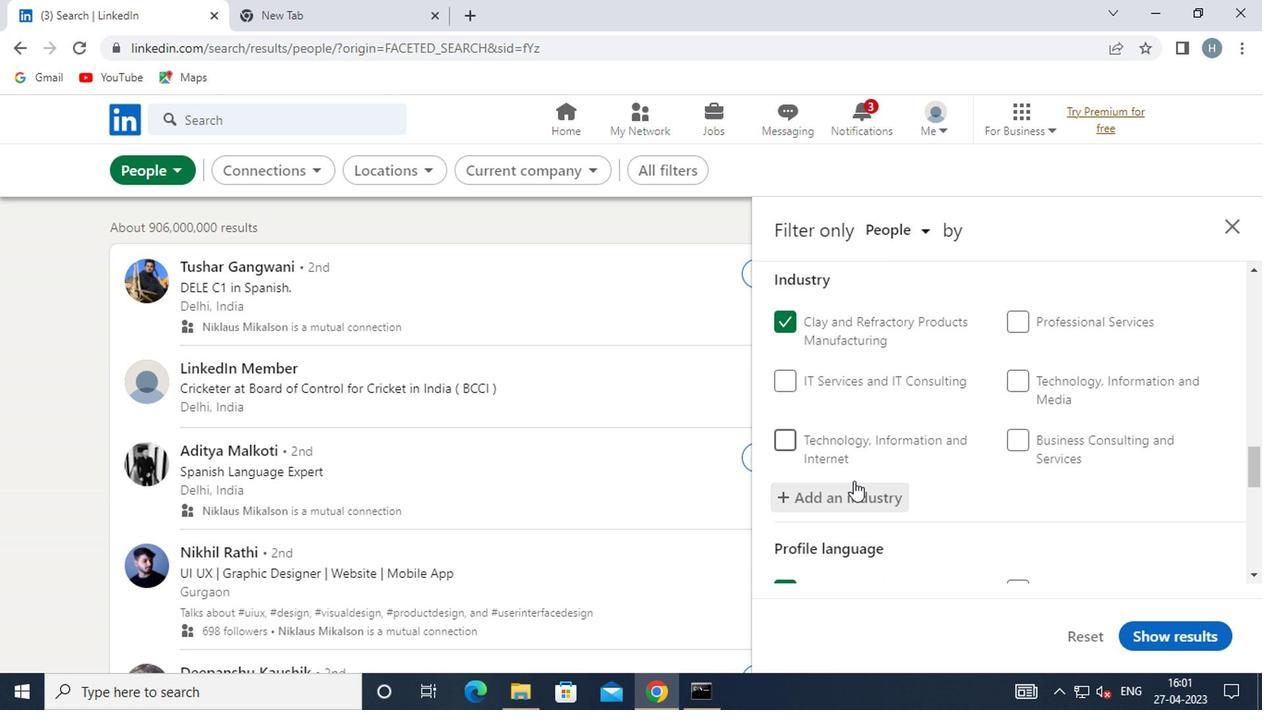 
Action: Mouse scrolled (849, 466) with delta (0, 0)
Screenshot: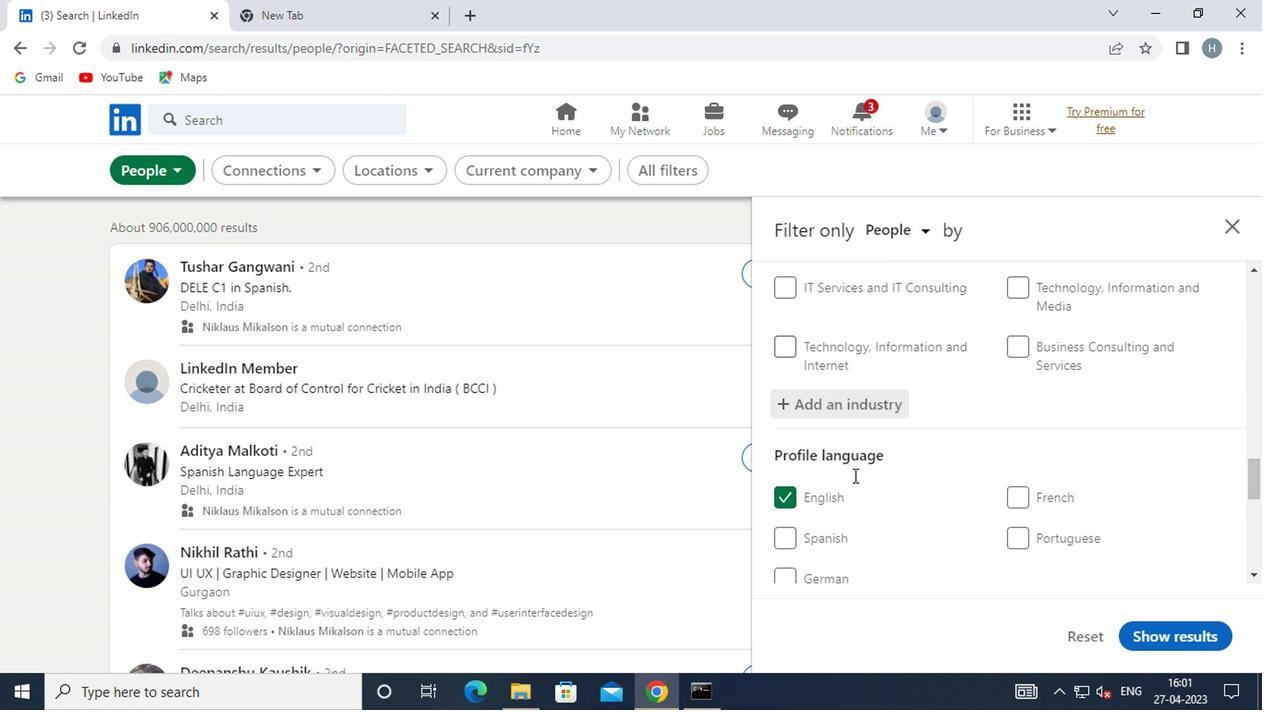 
Action: Mouse moved to (856, 464)
Screenshot: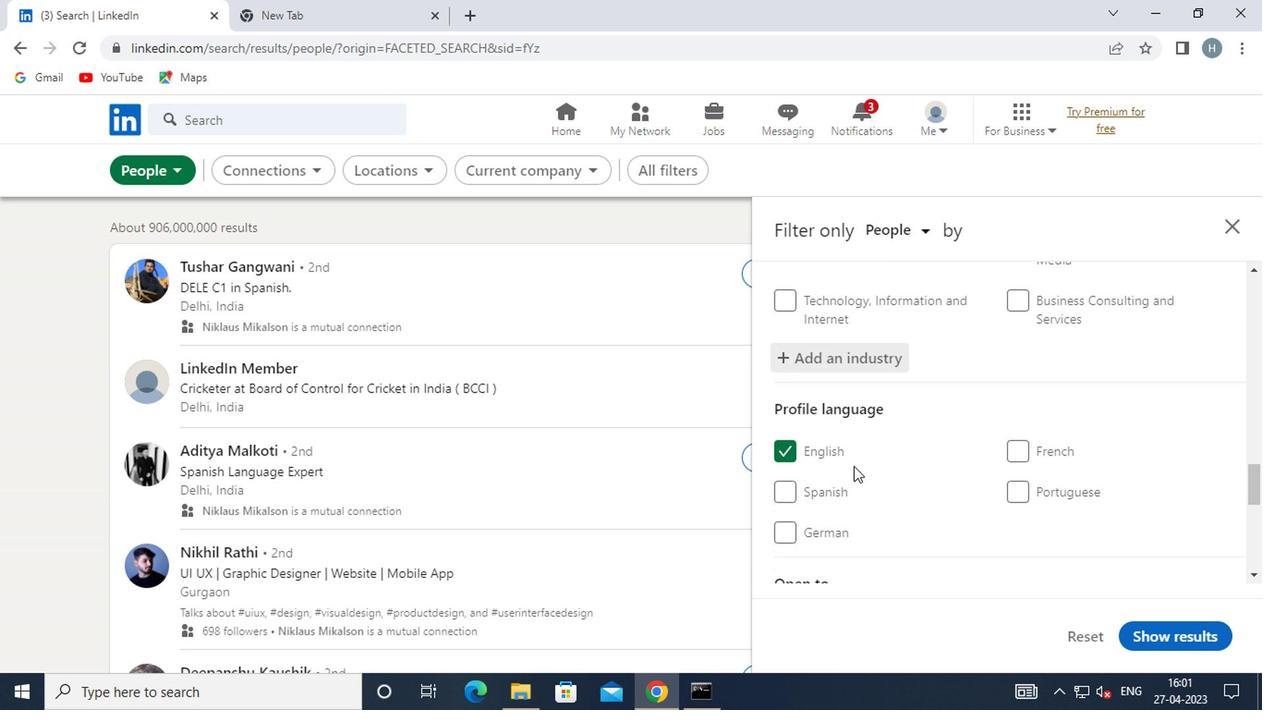 
Action: Mouse scrolled (856, 465) with delta (0, 0)
Screenshot: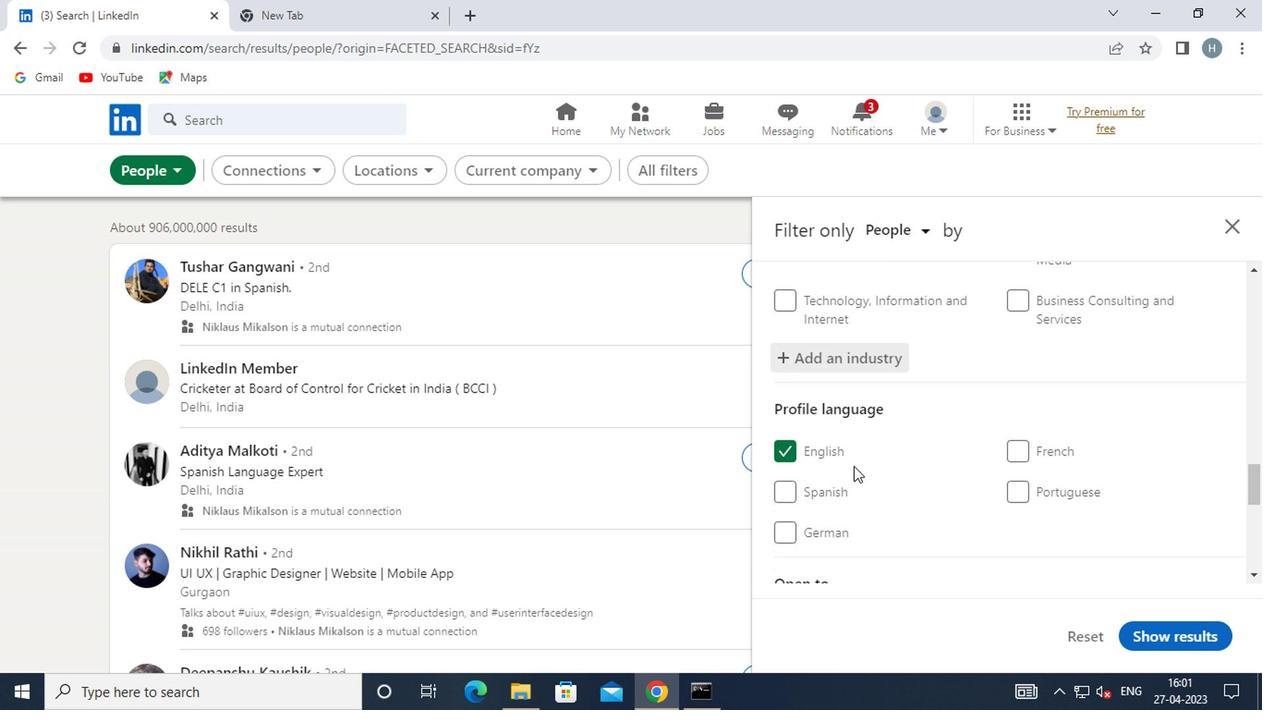 
Action: Mouse moved to (865, 461)
Screenshot: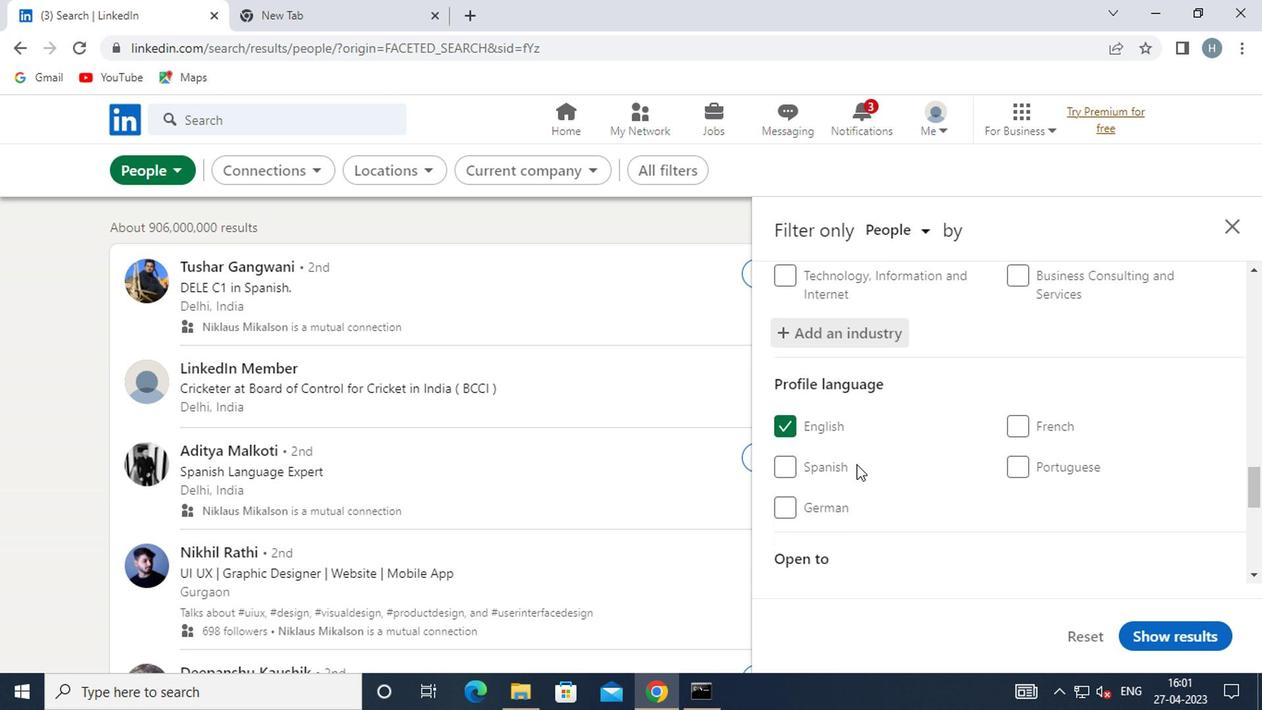 
Action: Mouse scrolled (865, 460) with delta (0, -1)
Screenshot: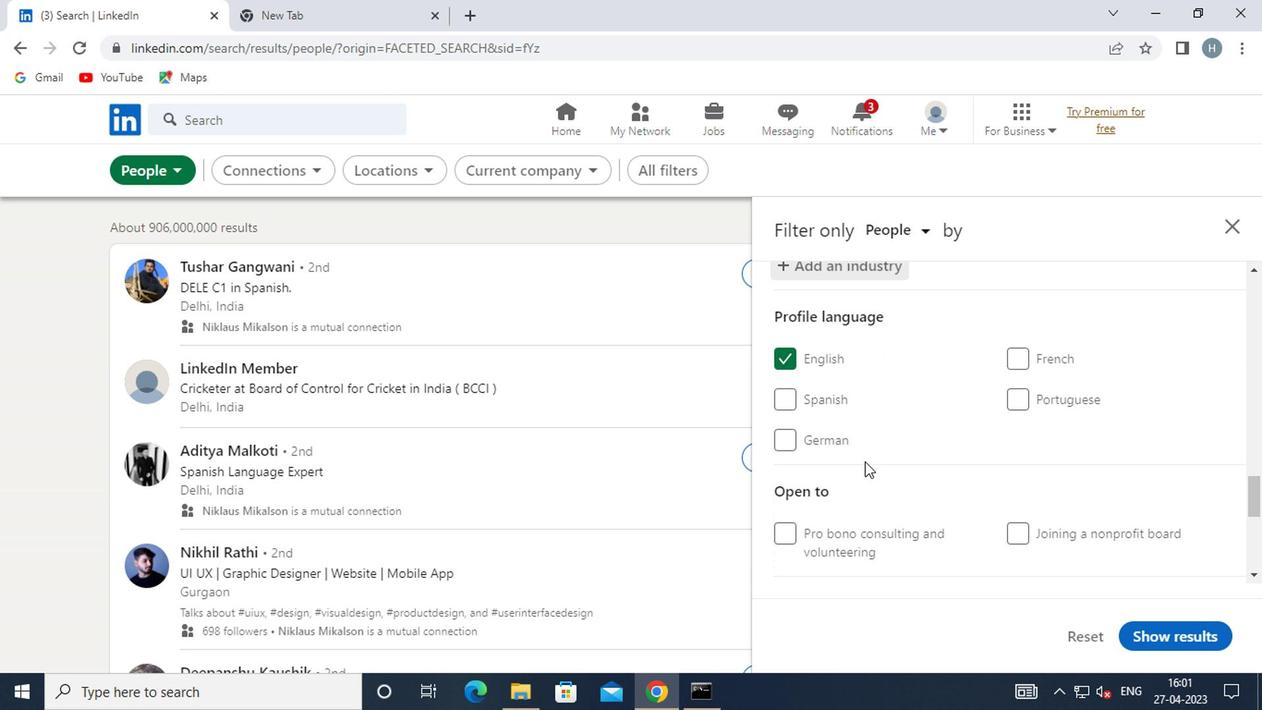 
Action: Mouse scrolled (865, 460) with delta (0, -1)
Screenshot: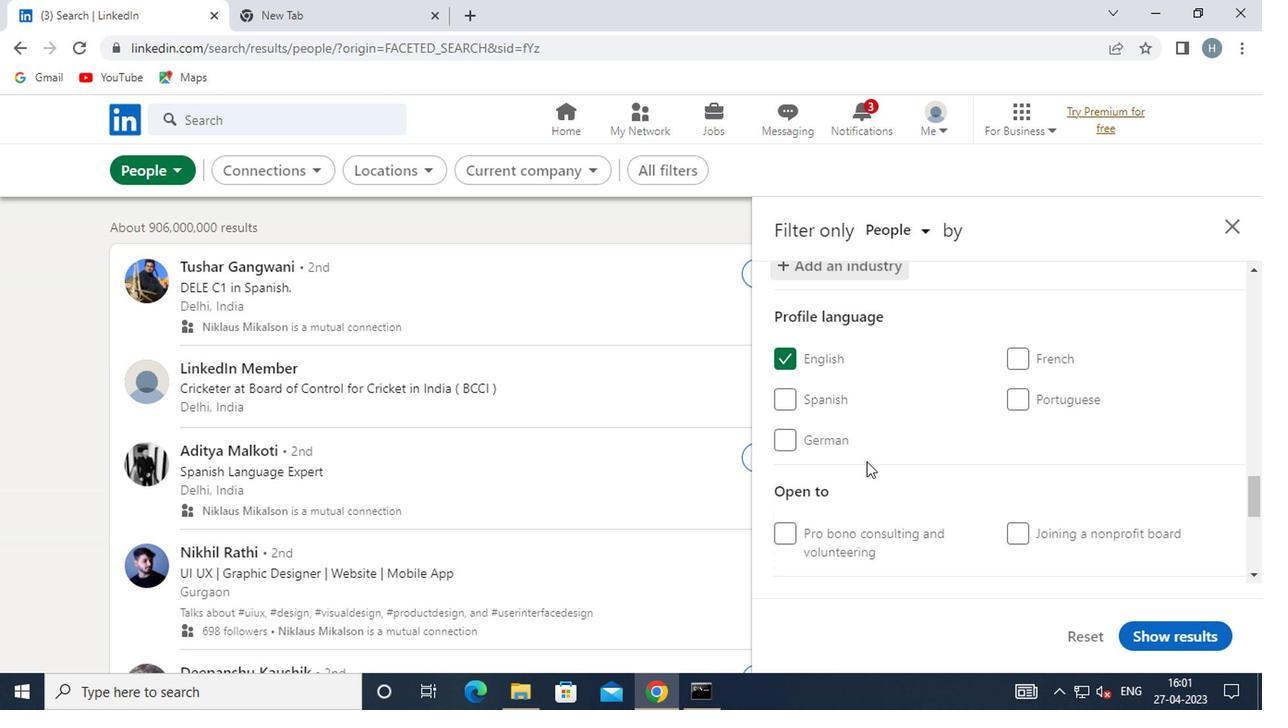 
Action: Mouse moved to (866, 461)
Screenshot: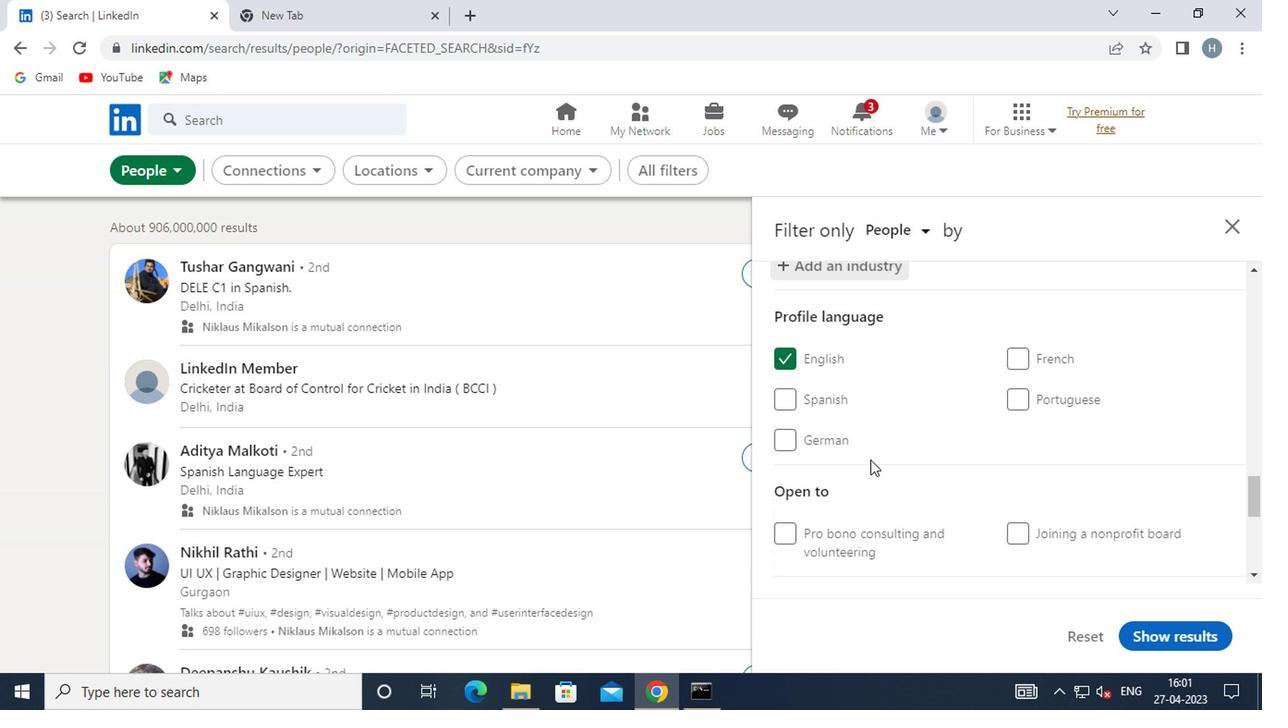 
Action: Mouse scrolled (866, 460) with delta (0, -1)
Screenshot: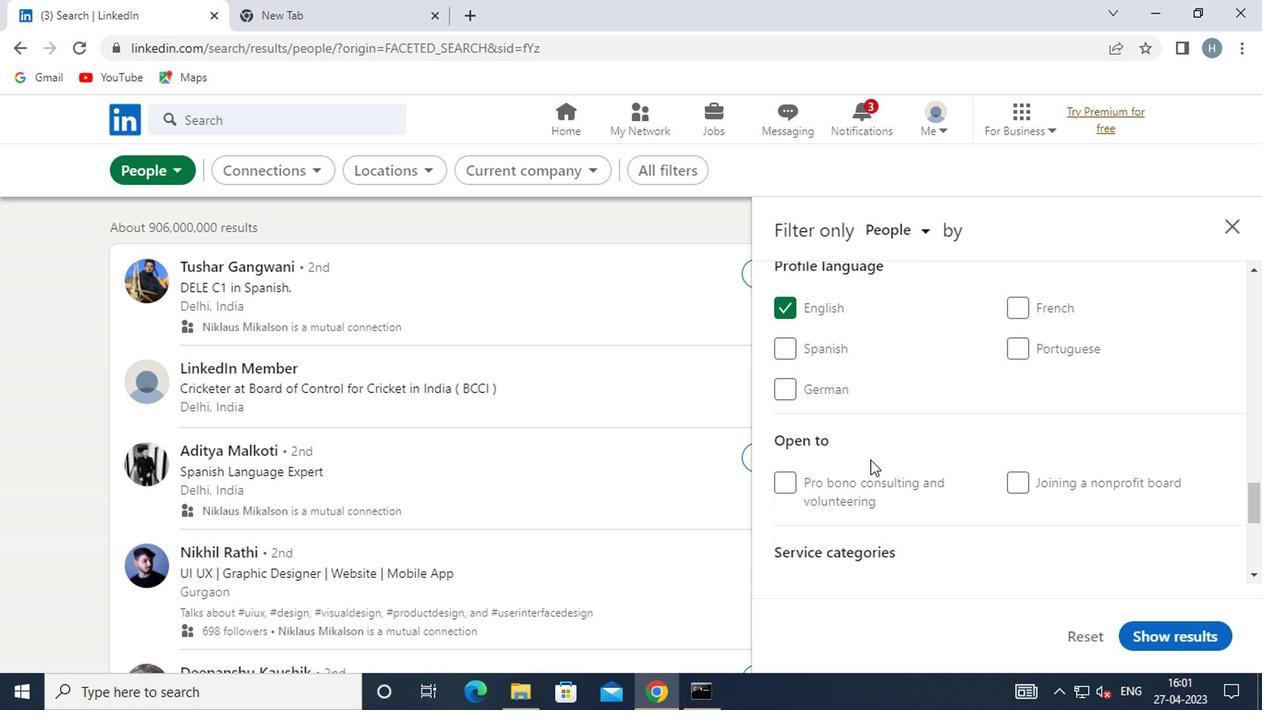 
Action: Mouse moved to (1032, 447)
Screenshot: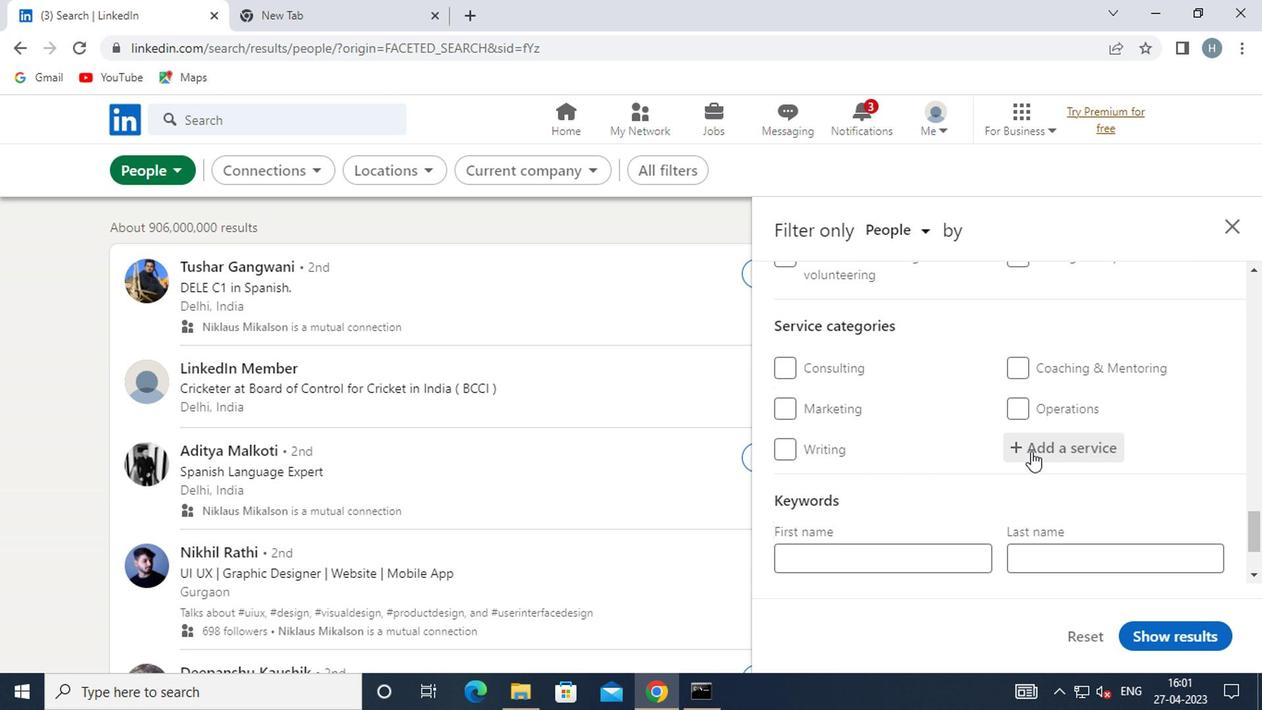 
Action: Mouse pressed left at (1032, 447)
Screenshot: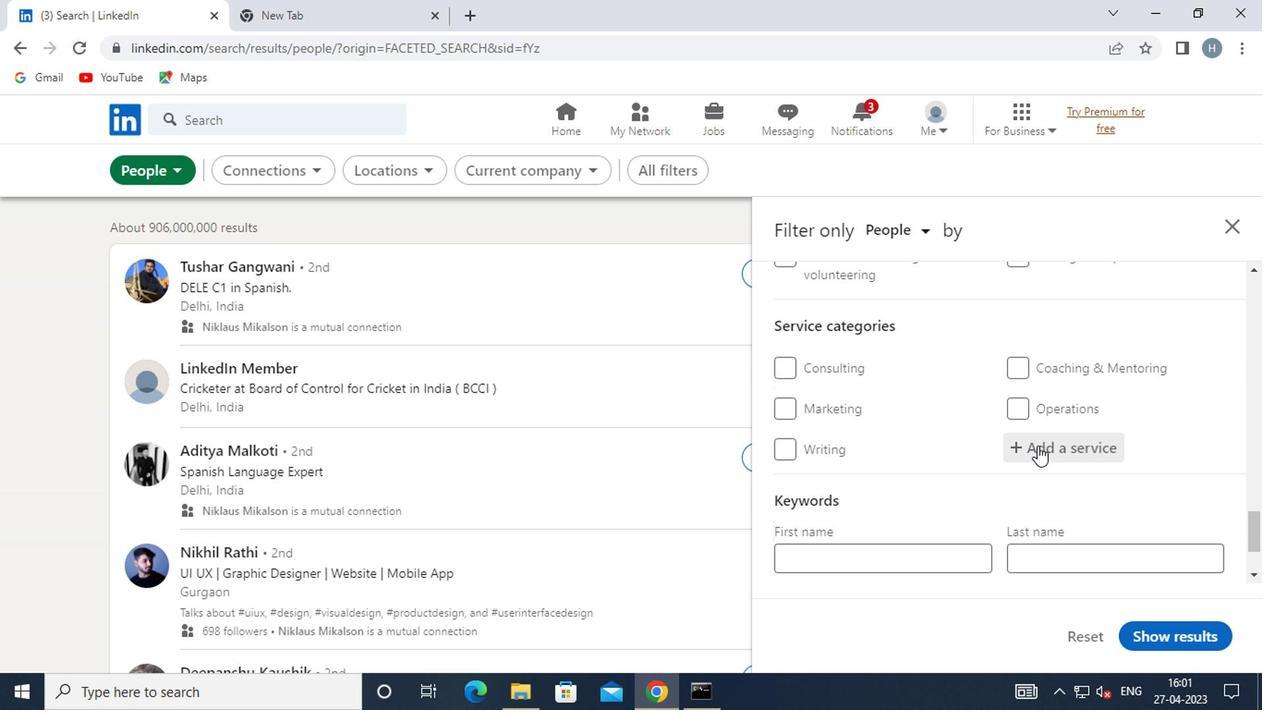 
Action: Key pressed <Key.shift>MORTG
Screenshot: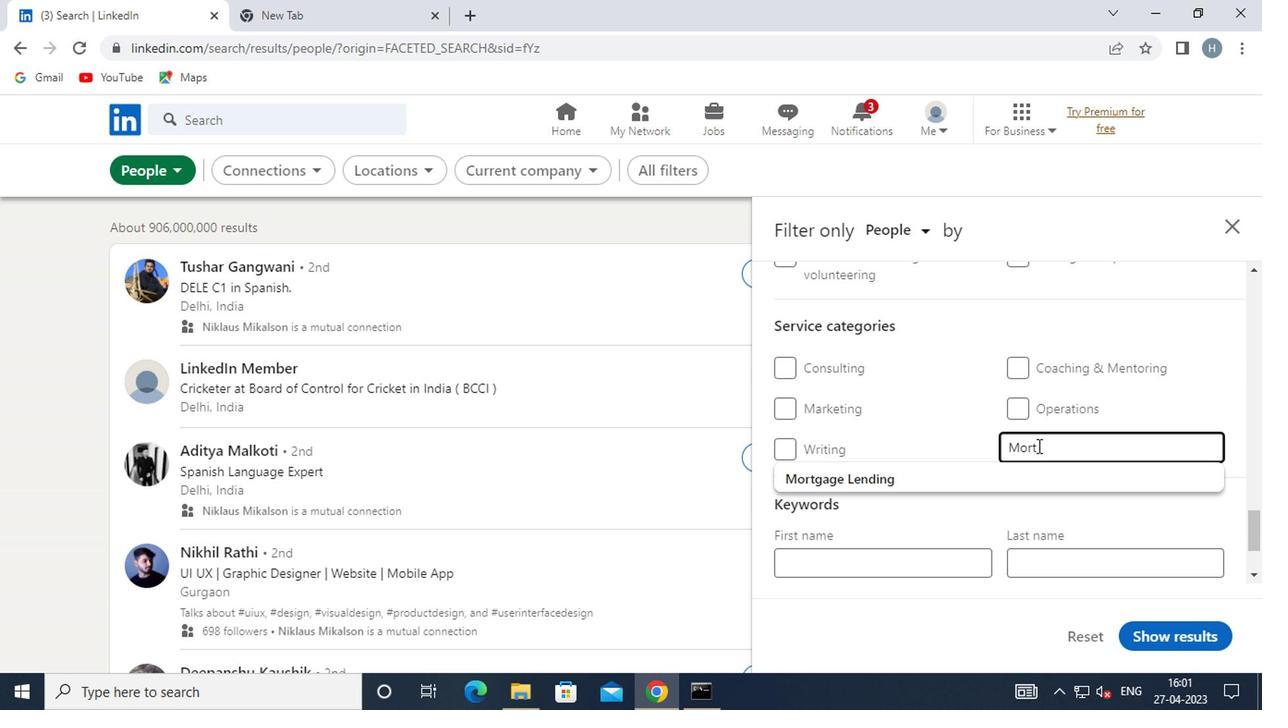 
Action: Mouse moved to (922, 480)
Screenshot: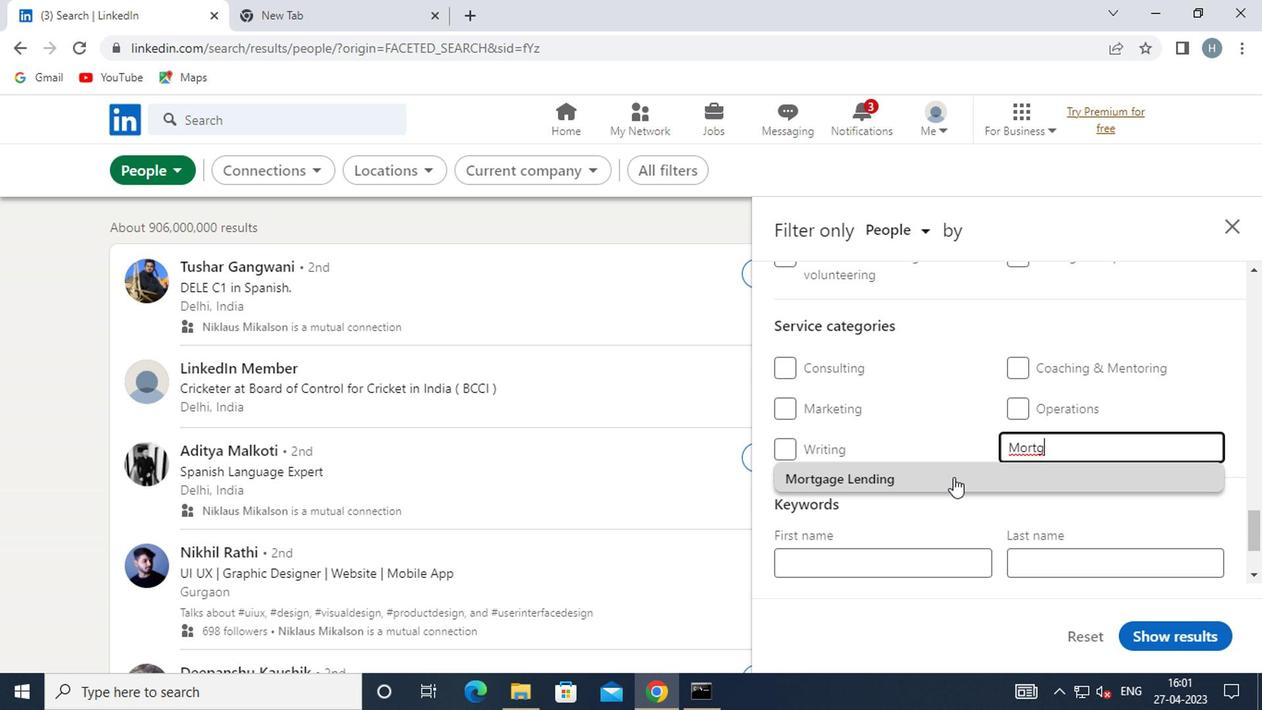 
Action: Mouse pressed left at (922, 480)
Screenshot: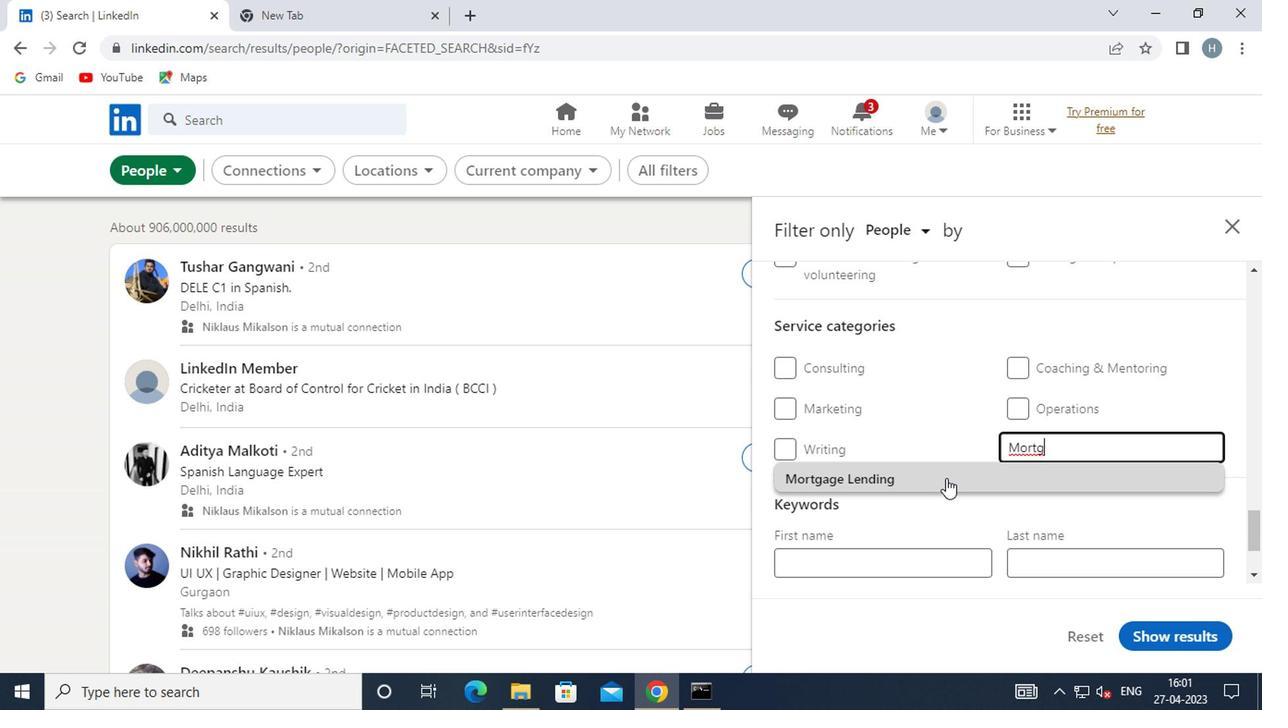 
Action: Mouse moved to (922, 480)
Screenshot: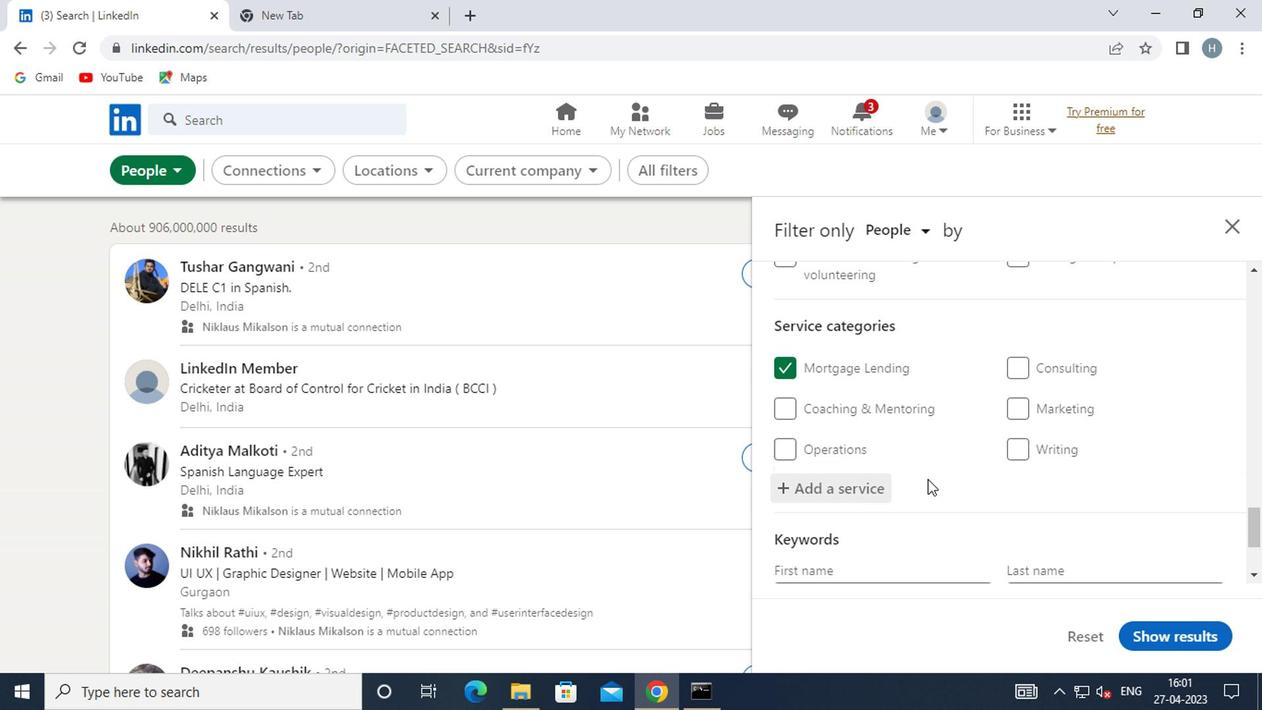 
Action: Mouse scrolled (922, 478) with delta (0, -1)
Screenshot: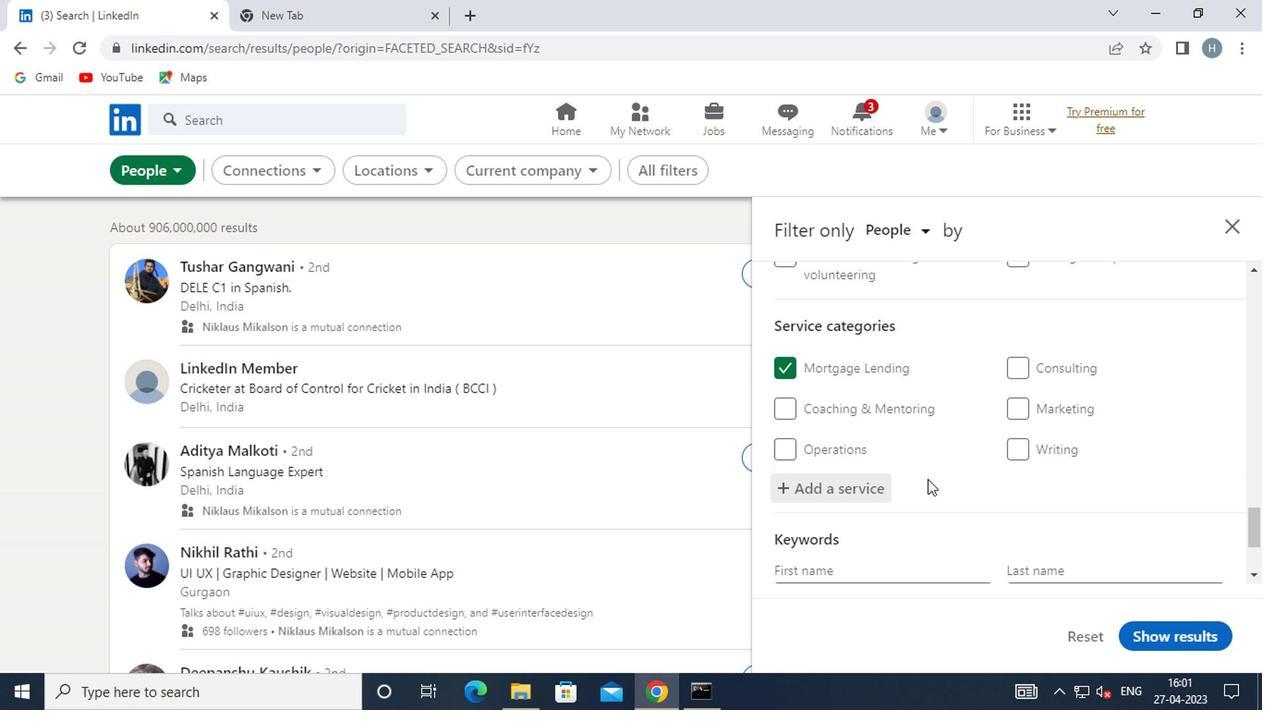 
Action: Mouse moved to (922, 478)
Screenshot: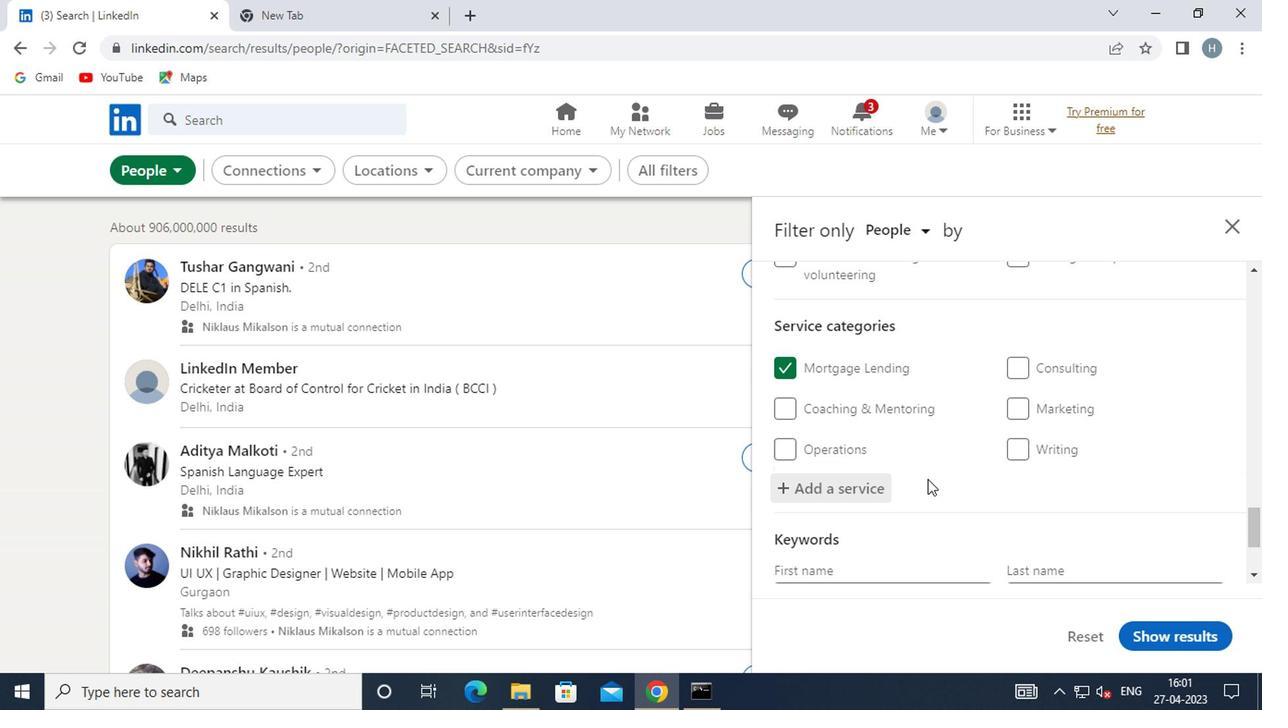 
Action: Mouse scrolled (922, 478) with delta (0, 0)
Screenshot: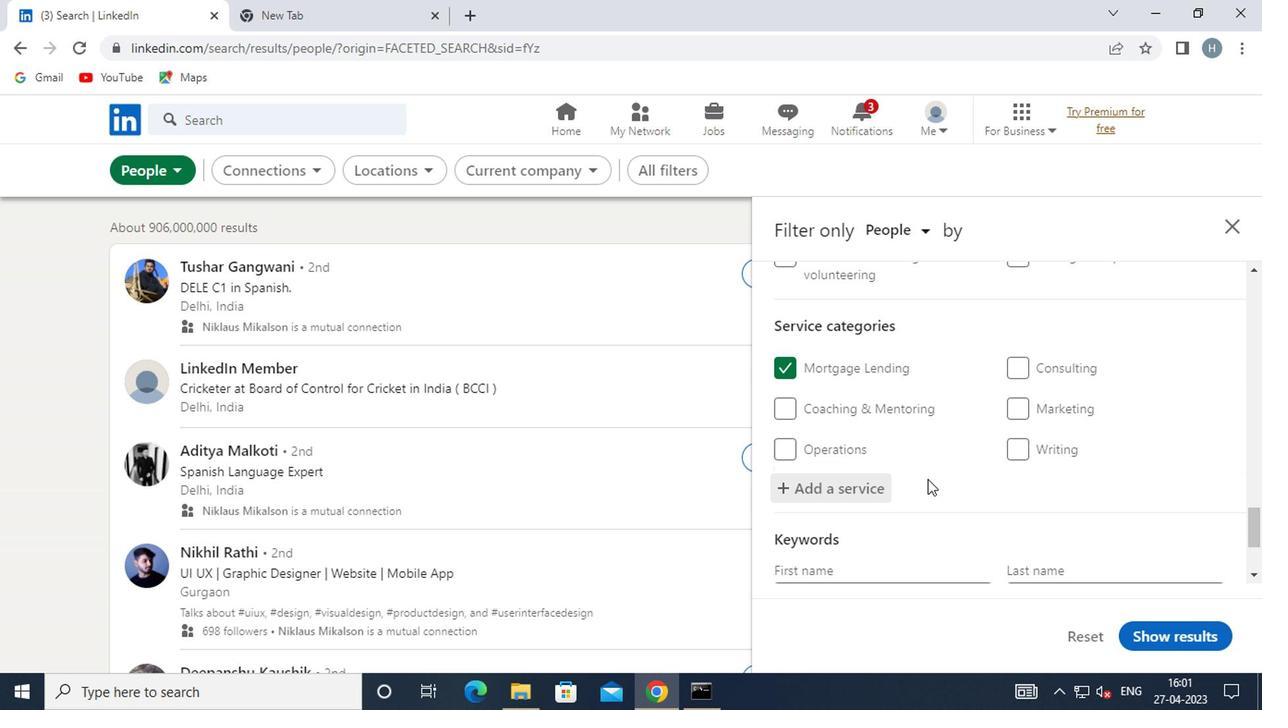 
Action: Mouse moved to (904, 433)
Screenshot: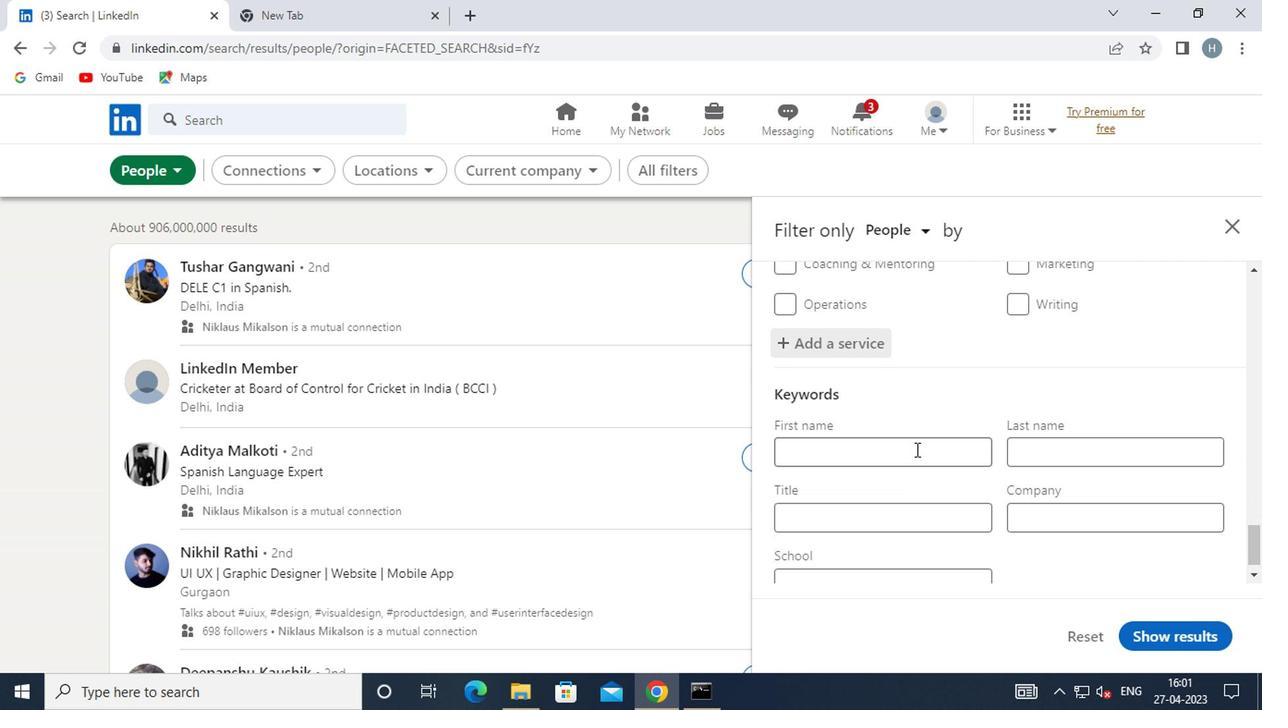 
Action: Mouse scrolled (904, 432) with delta (0, 0)
Screenshot: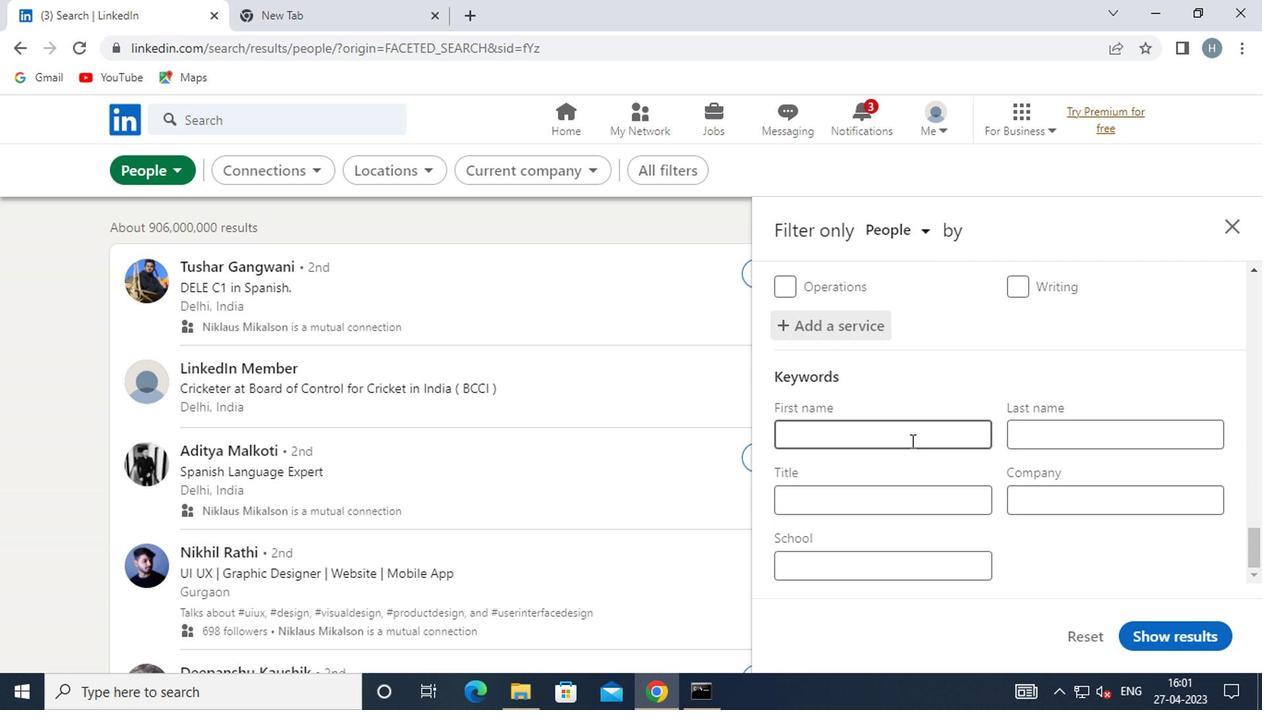 
Action: Mouse moved to (903, 501)
Screenshot: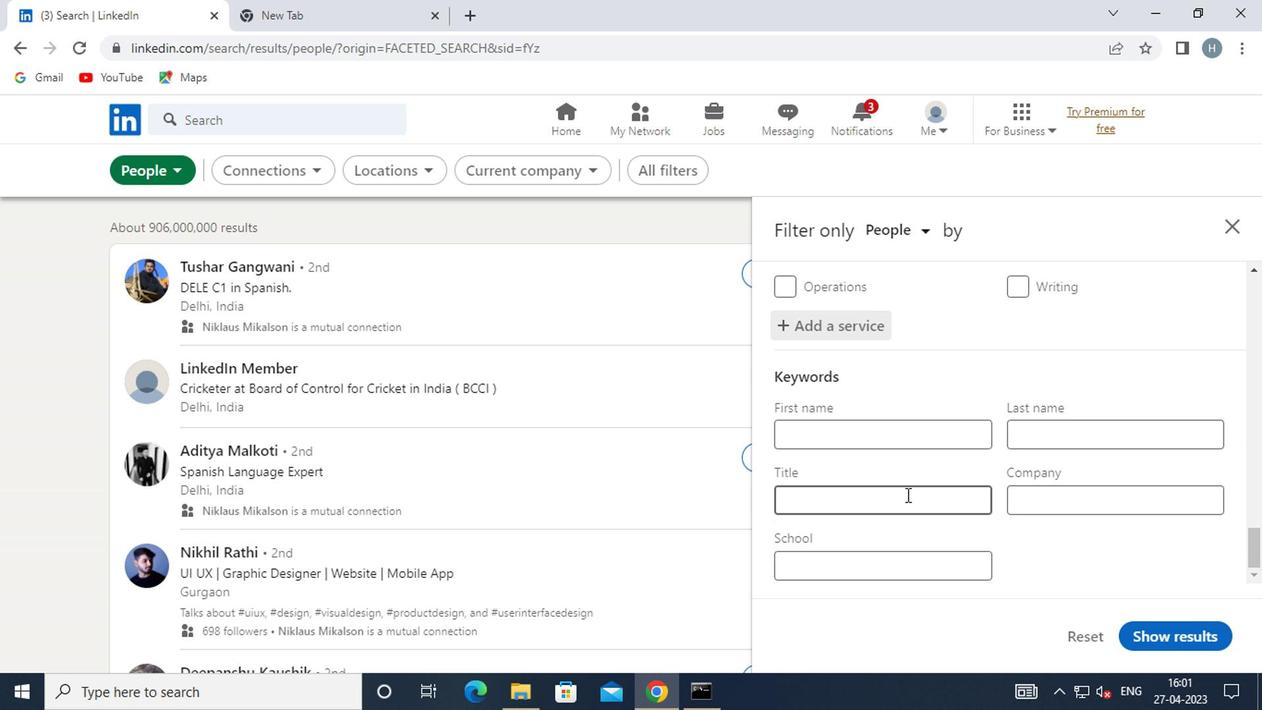 
Action: Mouse pressed left at (903, 501)
Screenshot: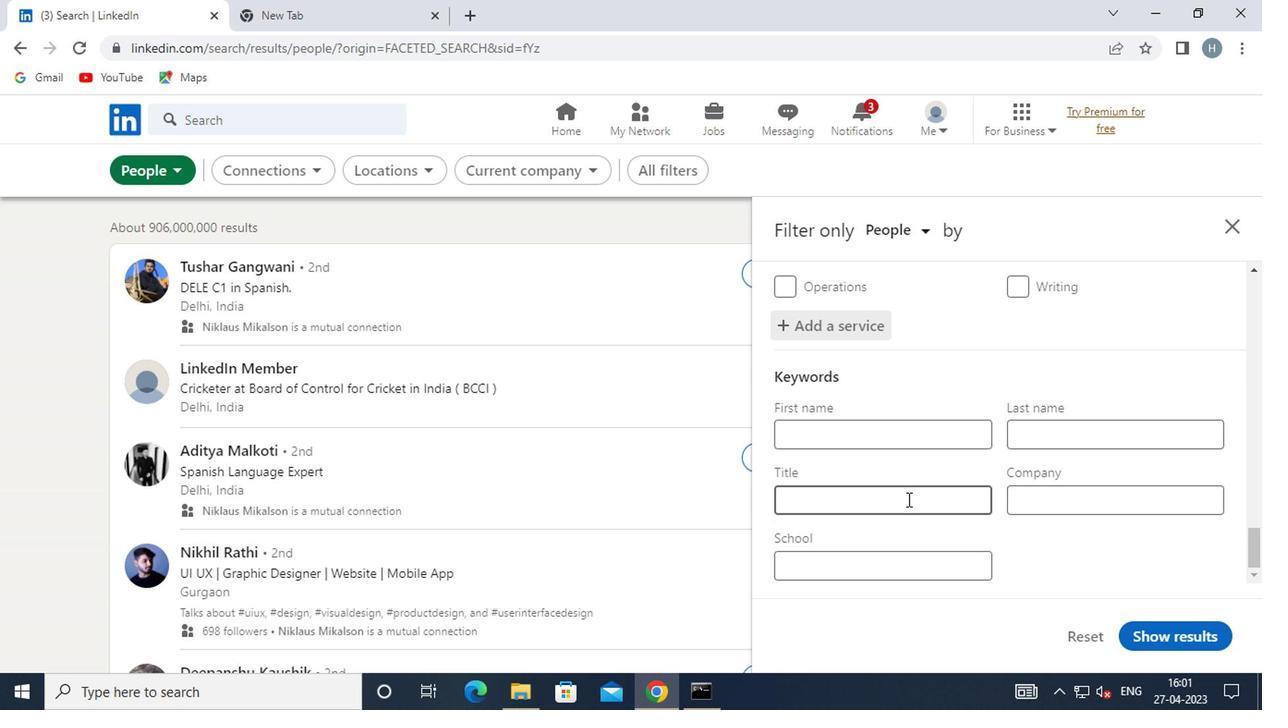 
Action: Mouse moved to (897, 497)
Screenshot: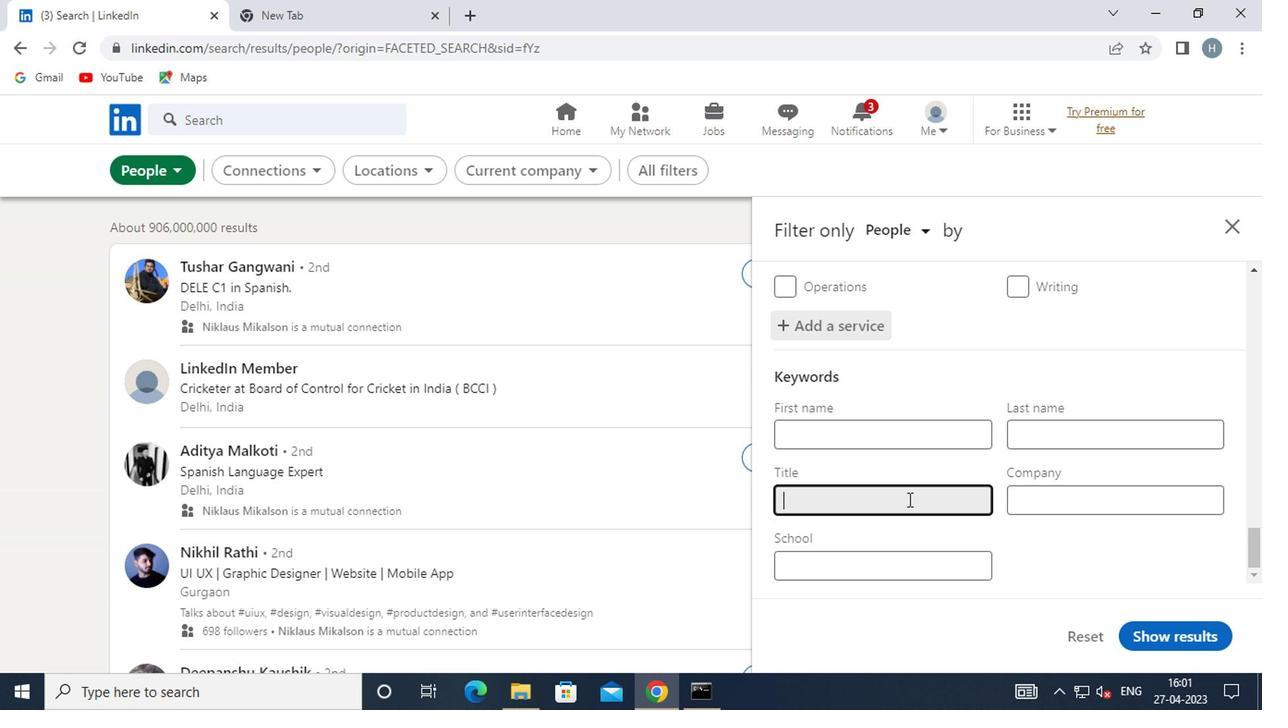 
Action: Key pressed <Key.shift>MANAGING<Key.space><Key.shift>MEMBER
Screenshot: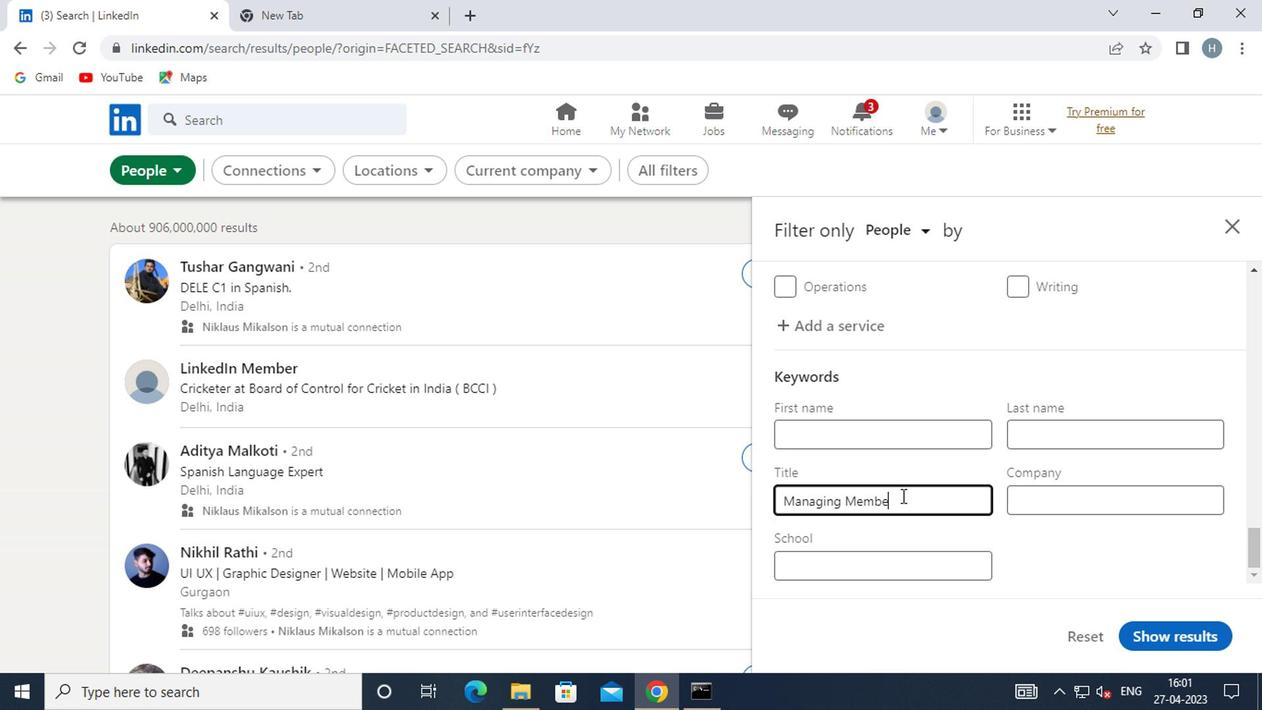 
Action: Mouse moved to (1151, 635)
Screenshot: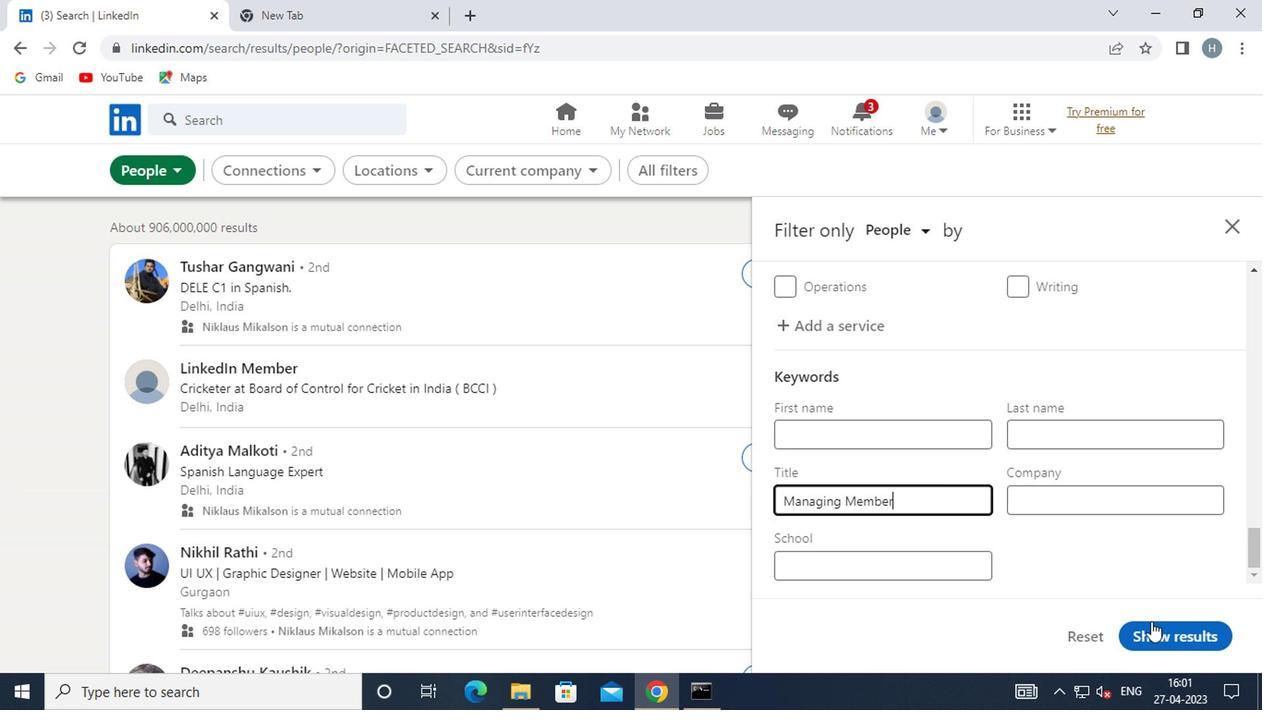 
Action: Mouse pressed left at (1151, 635)
Screenshot: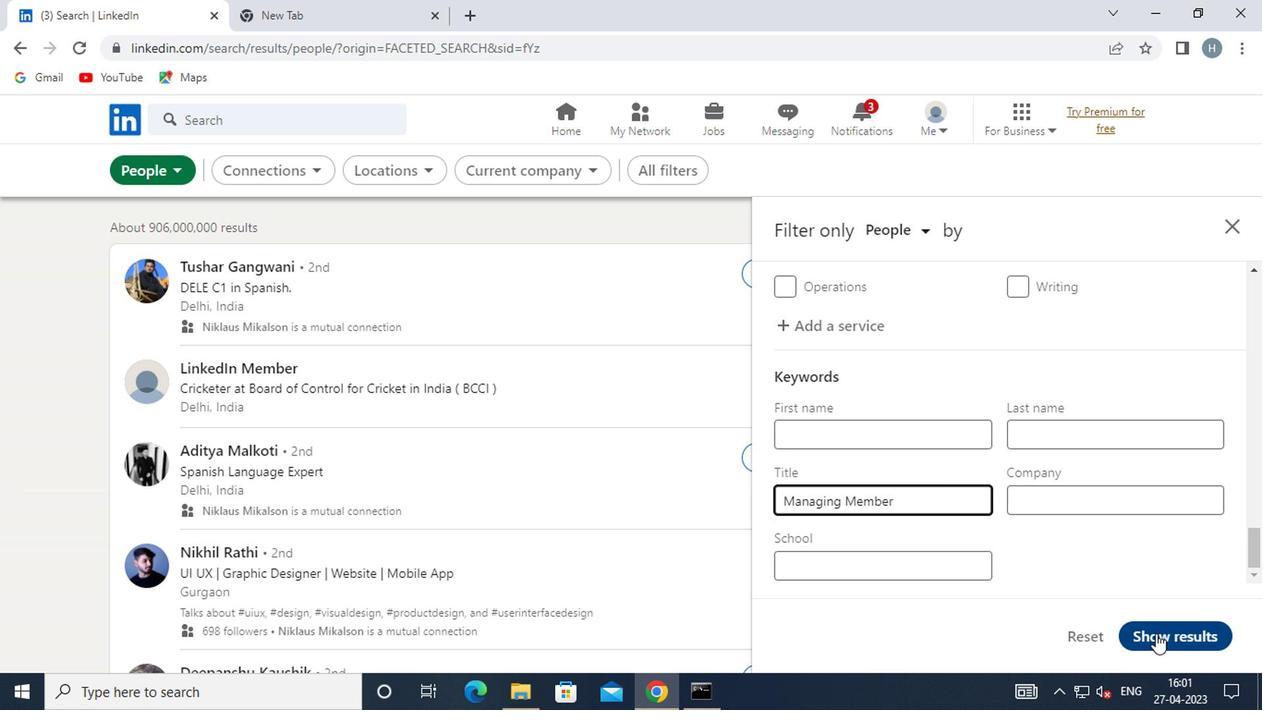 
Action: Mouse moved to (576, 317)
Screenshot: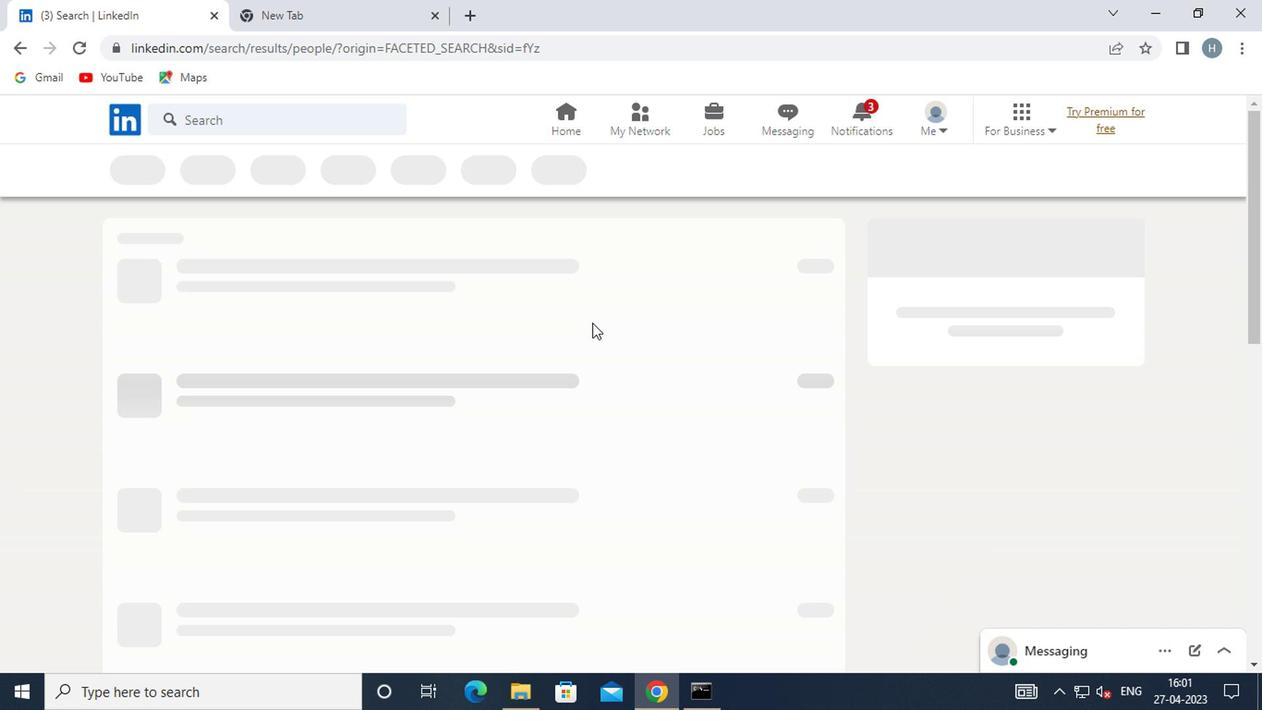 
